 Task: Search one way flight ticket for 2 adults, 2 infants in seat and 1 infant on lap in first from Latrobe: Arnold Palmer Regional Airport to Evansville: Evansville Regional Airport on 5-3-2023. Choice of flights is American. Number of bags: 1 checked bag. Price is upto 45000. Outbound departure time preference is 14:30.
Action: Mouse moved to (412, 170)
Screenshot: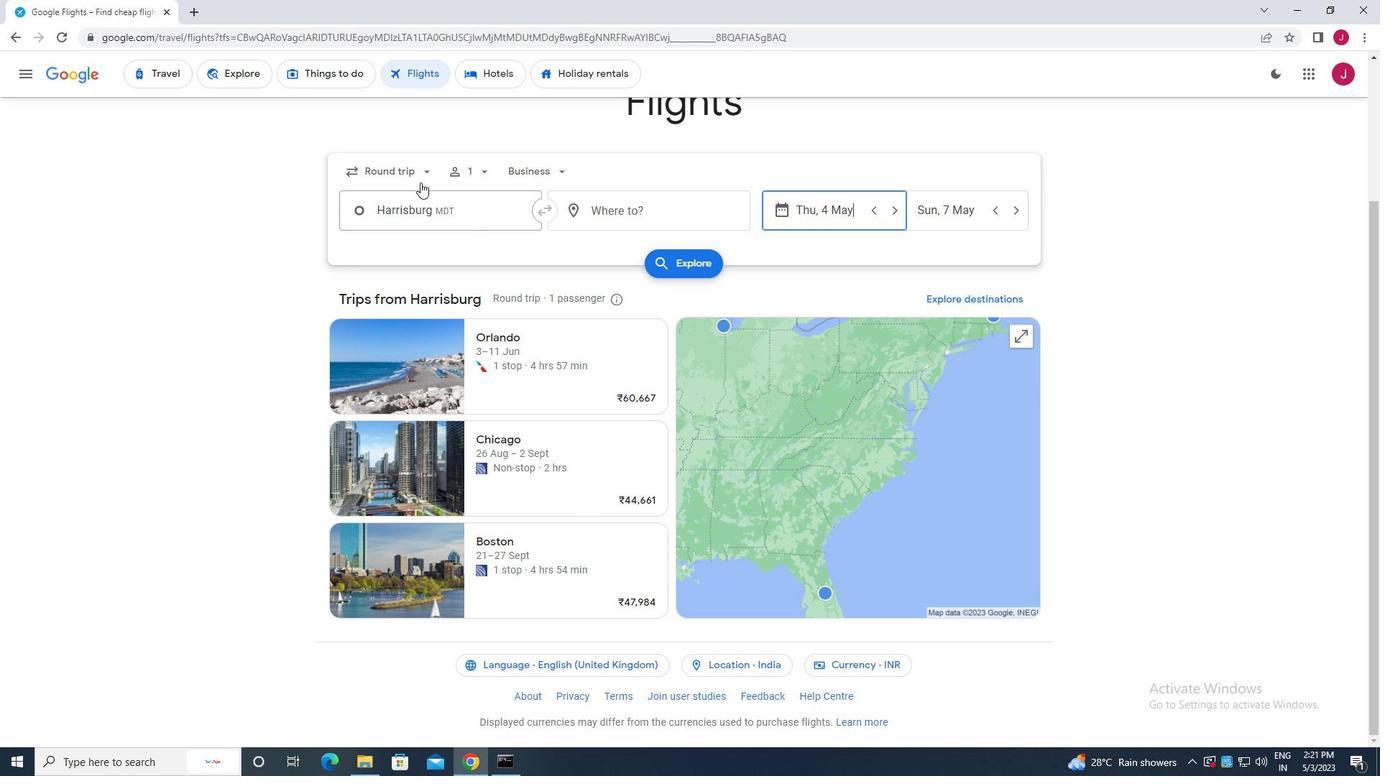 
Action: Mouse pressed left at (412, 170)
Screenshot: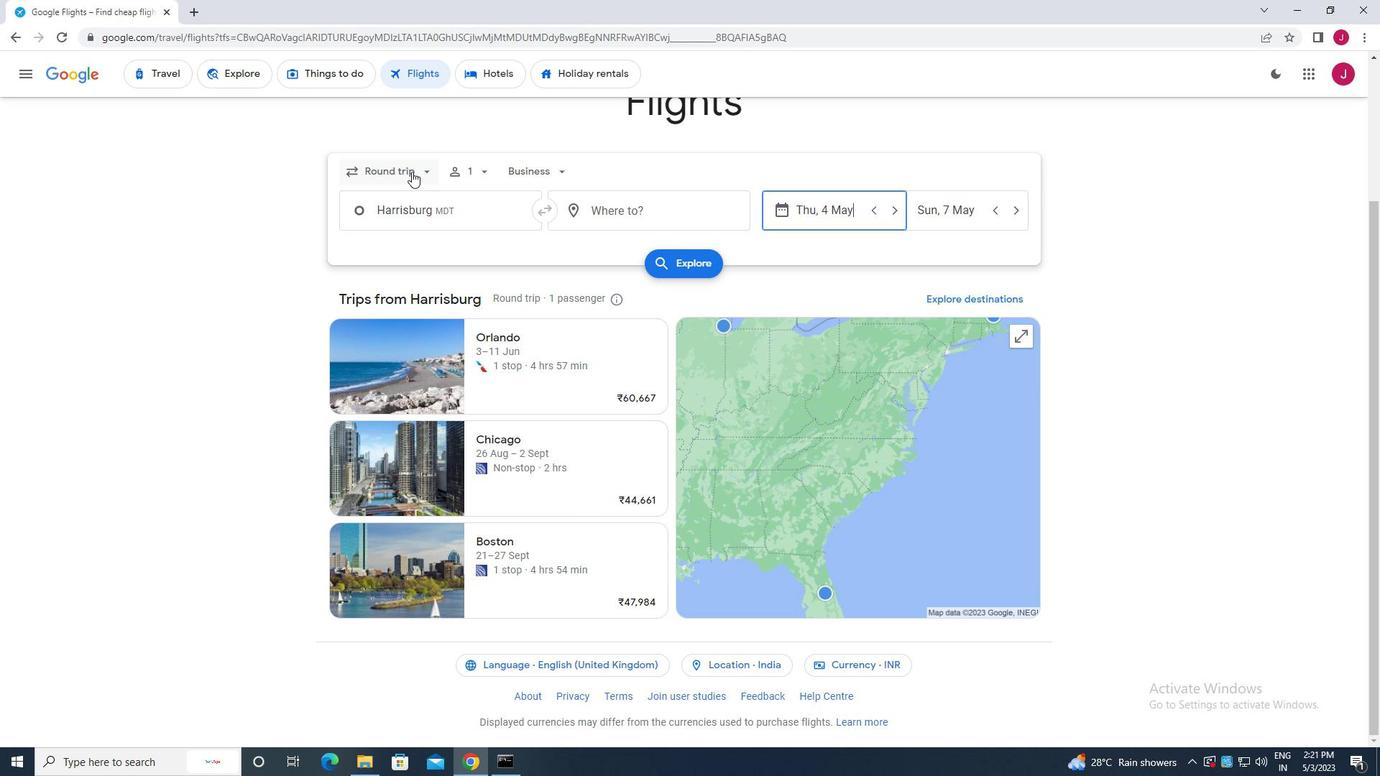 
Action: Mouse moved to (410, 235)
Screenshot: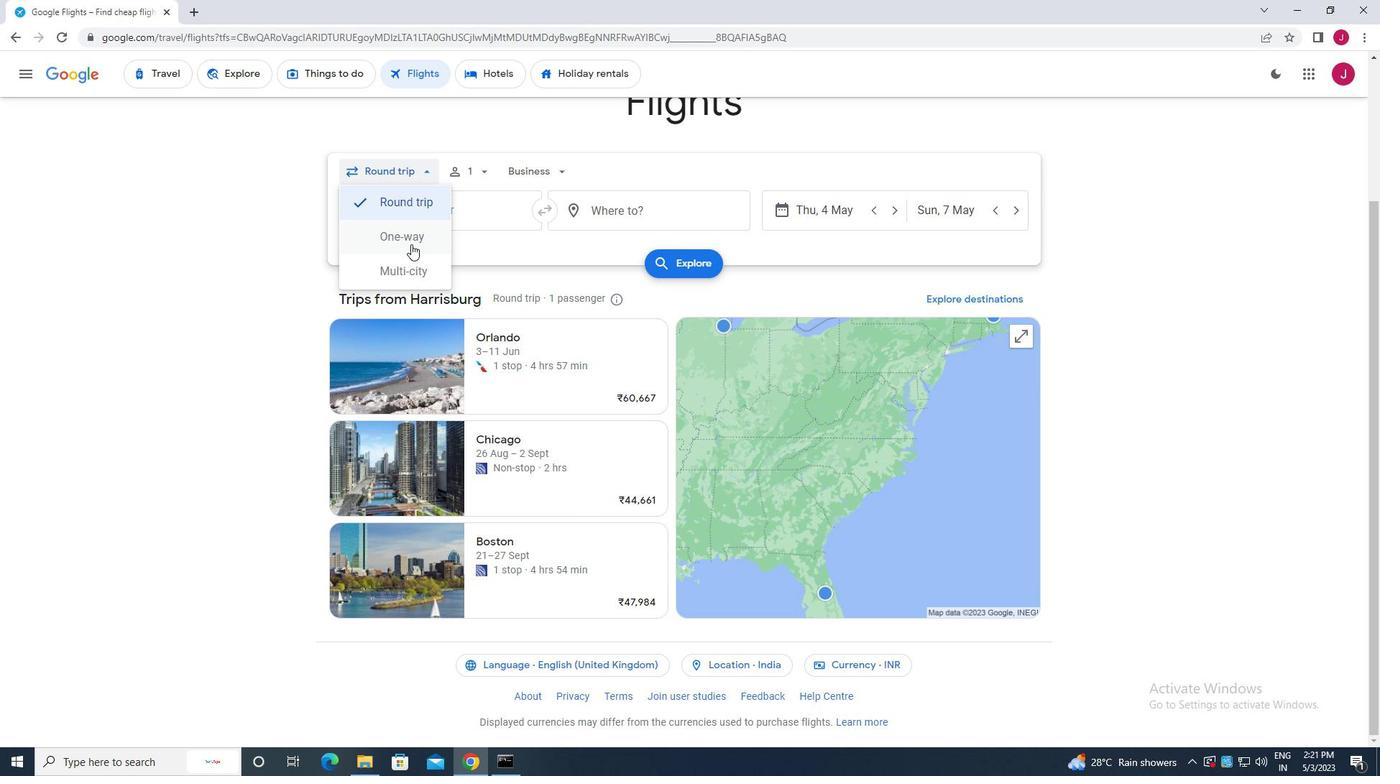 
Action: Mouse pressed left at (410, 235)
Screenshot: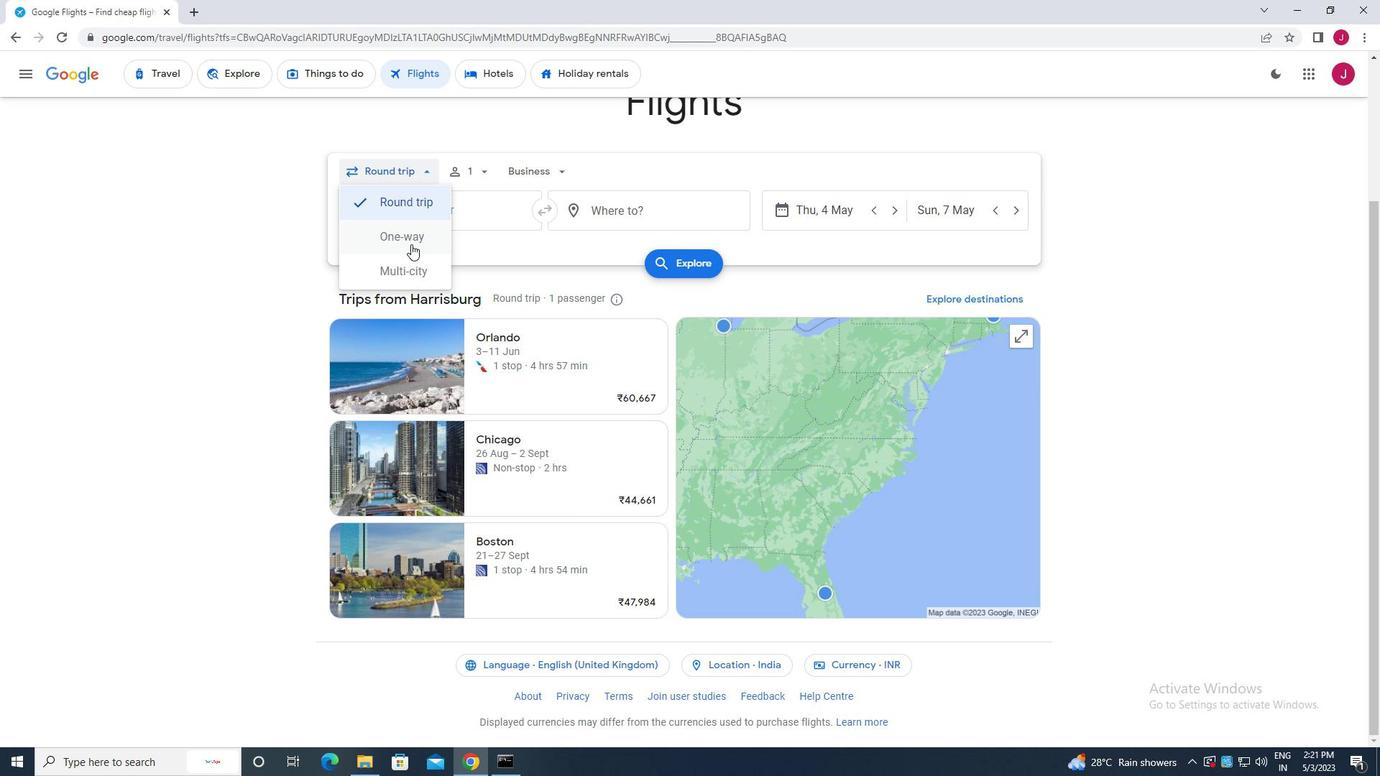 
Action: Mouse moved to (474, 171)
Screenshot: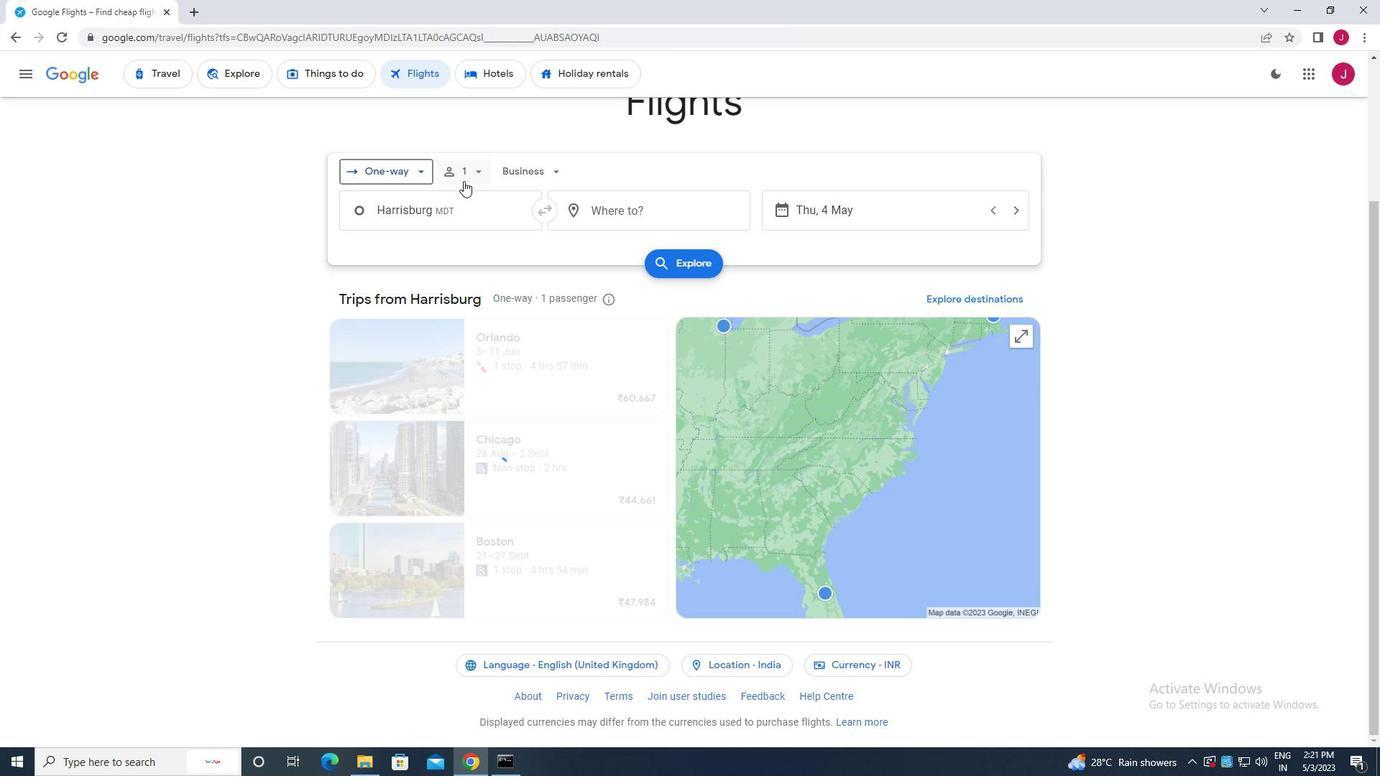
Action: Mouse pressed left at (474, 171)
Screenshot: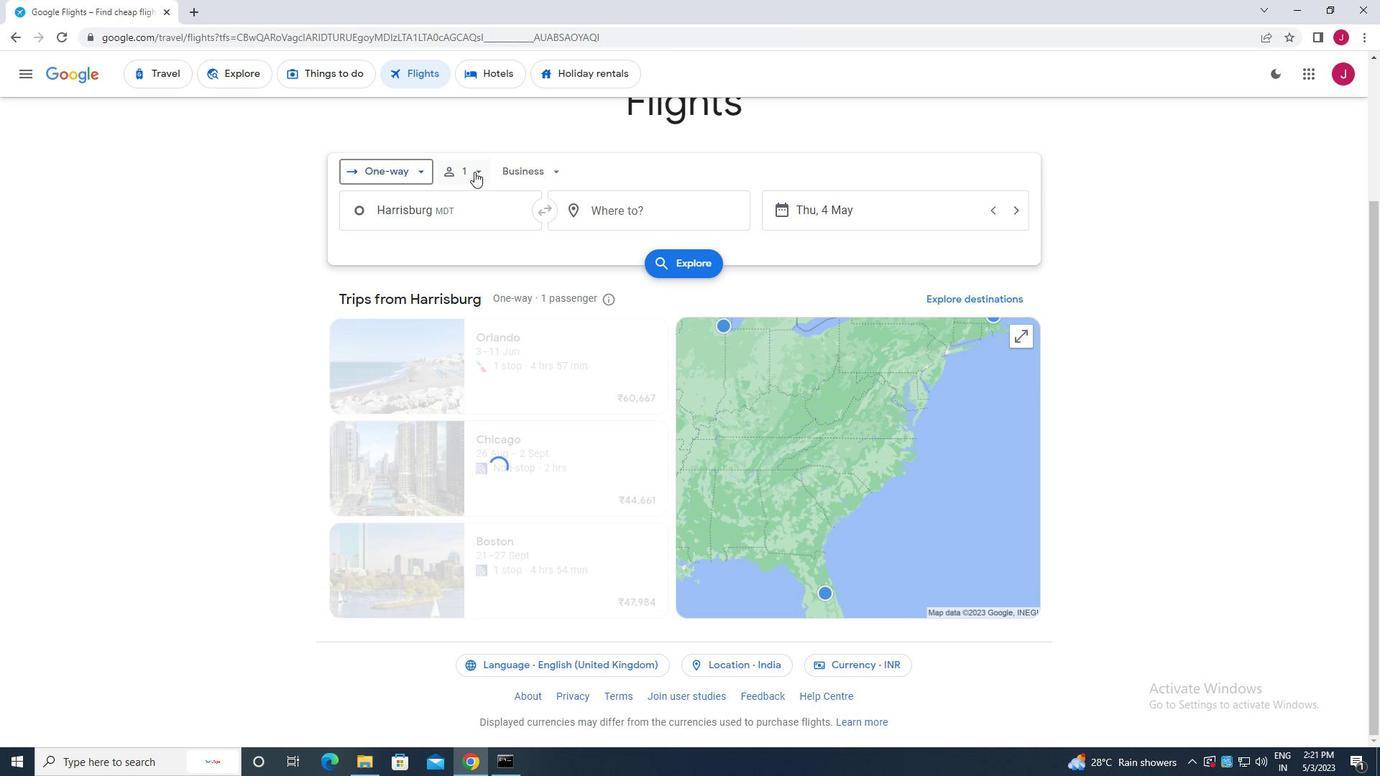 
Action: Mouse moved to (592, 205)
Screenshot: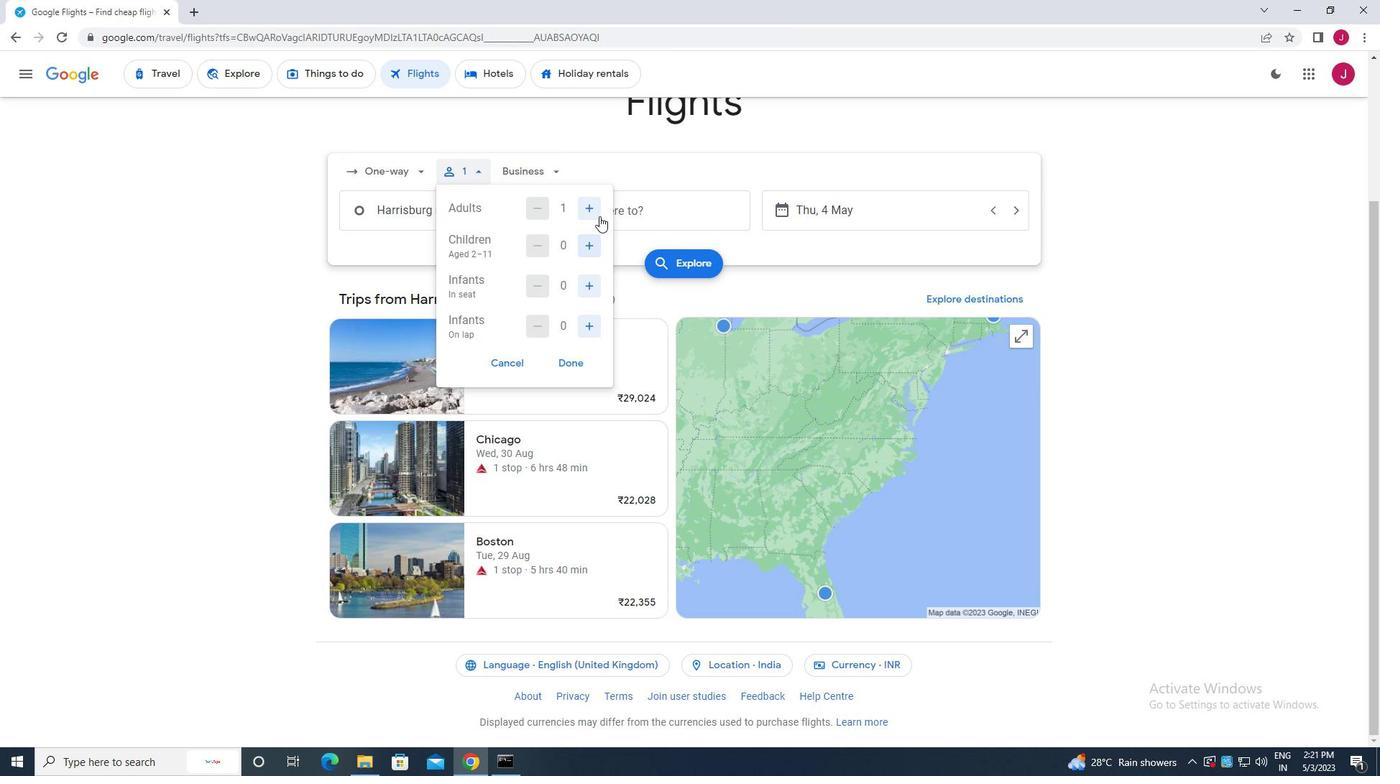 
Action: Mouse pressed left at (592, 205)
Screenshot: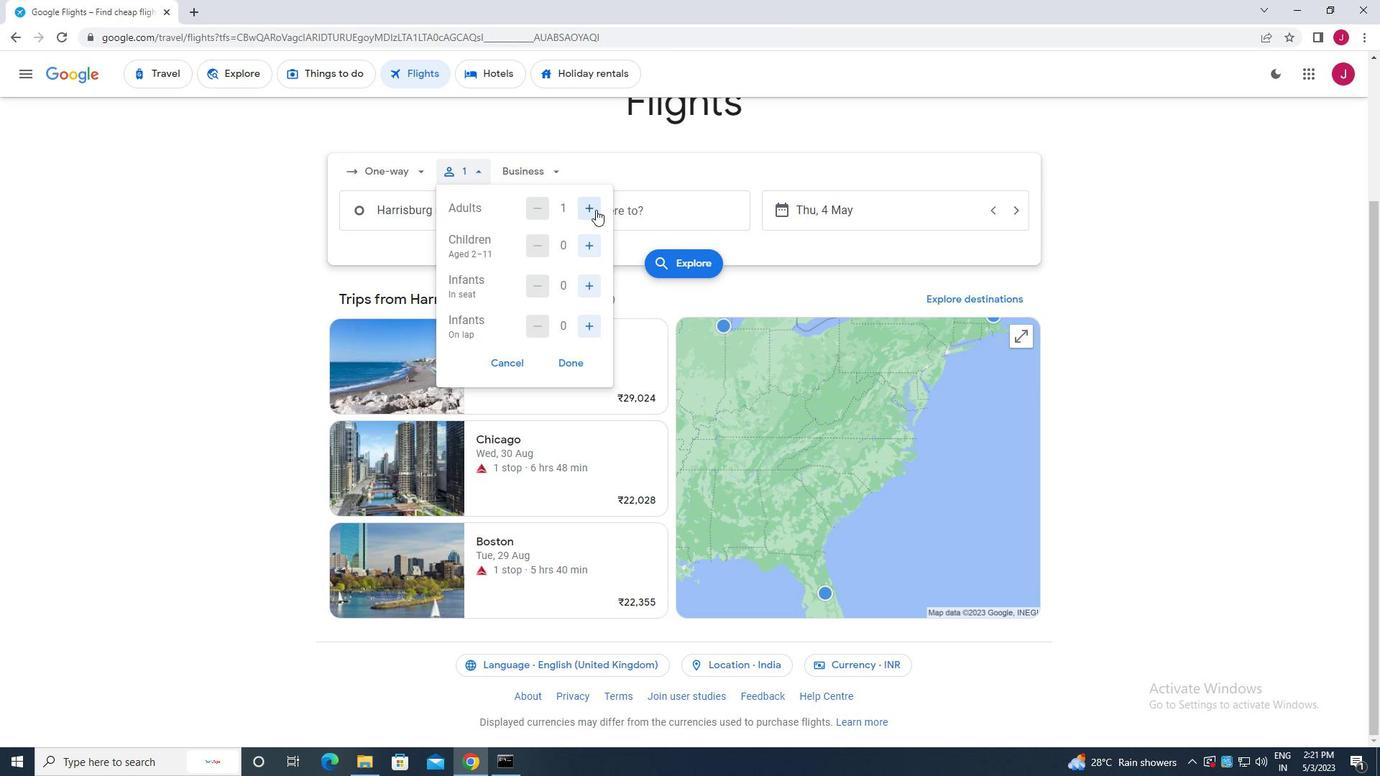 
Action: Mouse moved to (591, 287)
Screenshot: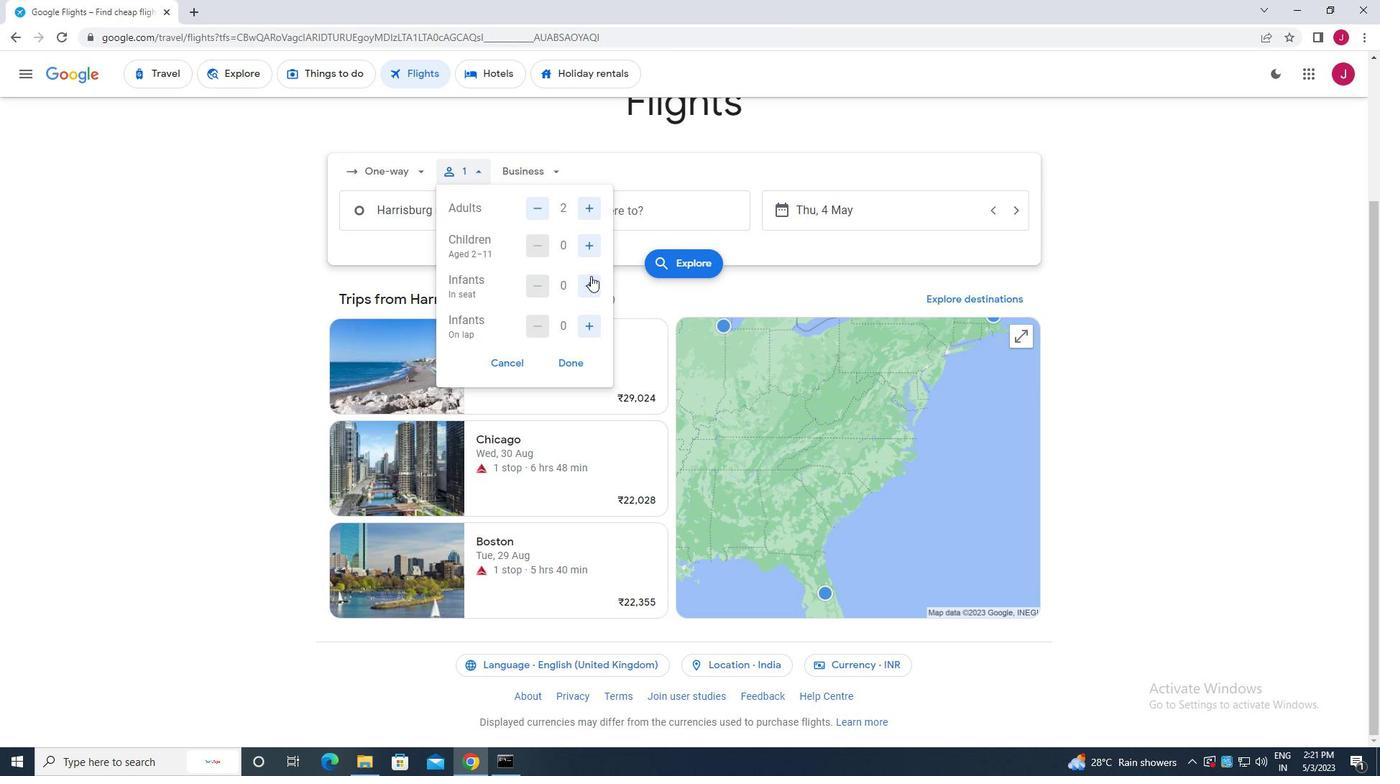 
Action: Mouse pressed left at (591, 287)
Screenshot: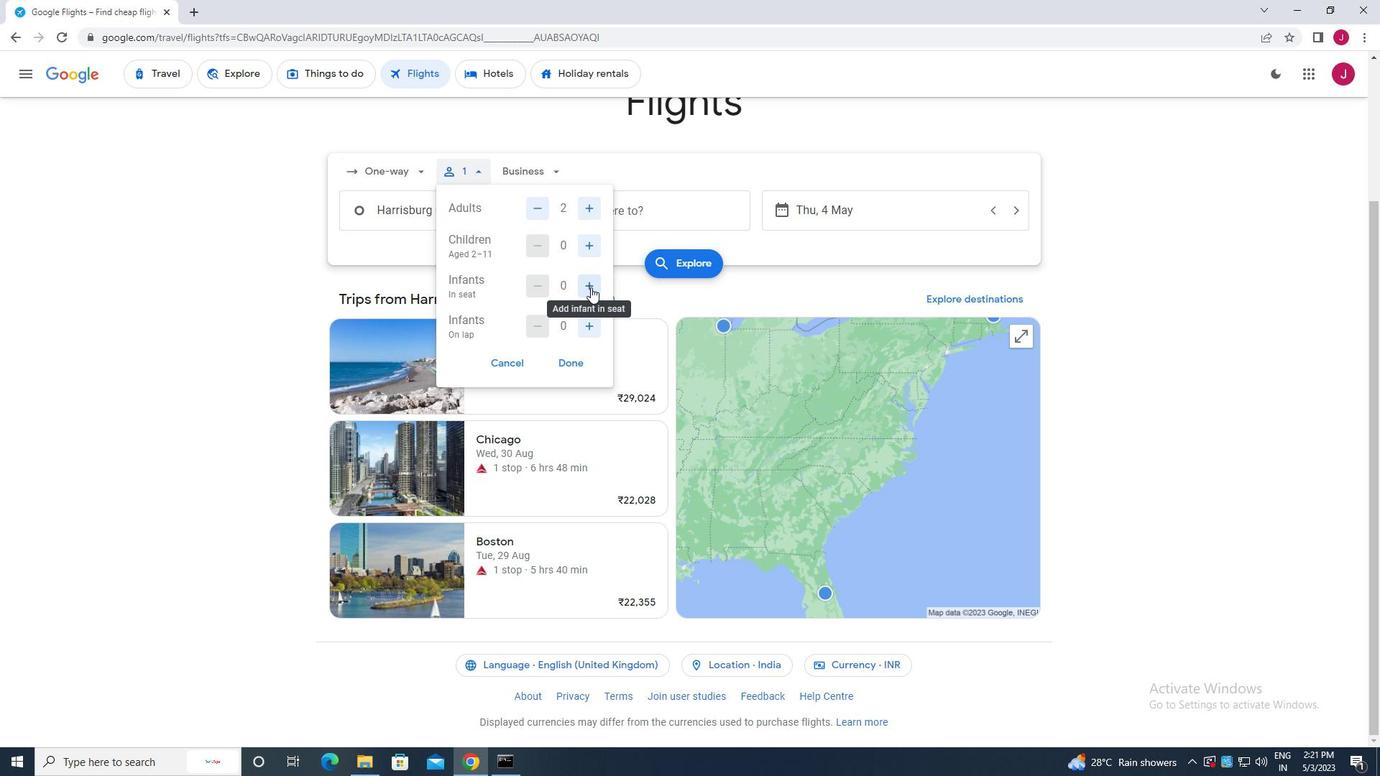 
Action: Mouse pressed left at (591, 287)
Screenshot: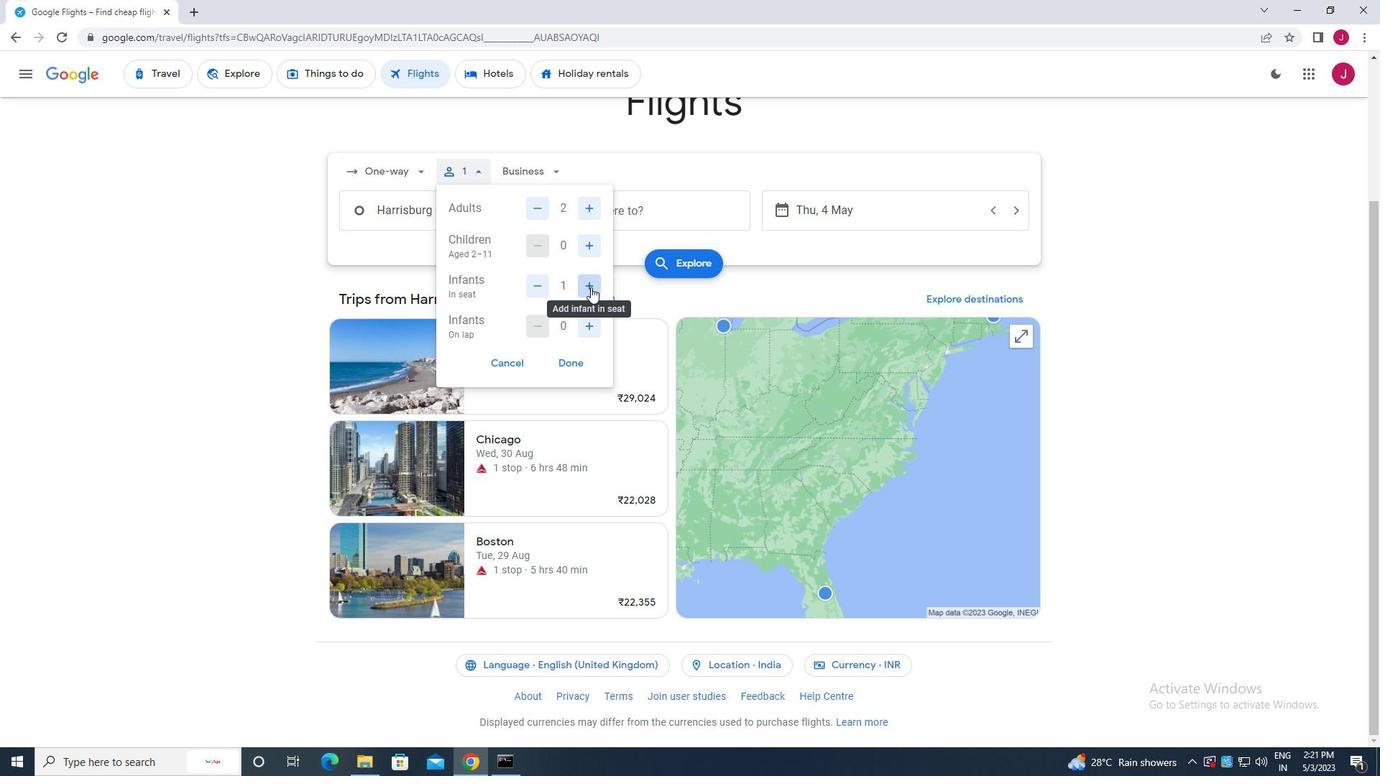 
Action: Mouse moved to (590, 326)
Screenshot: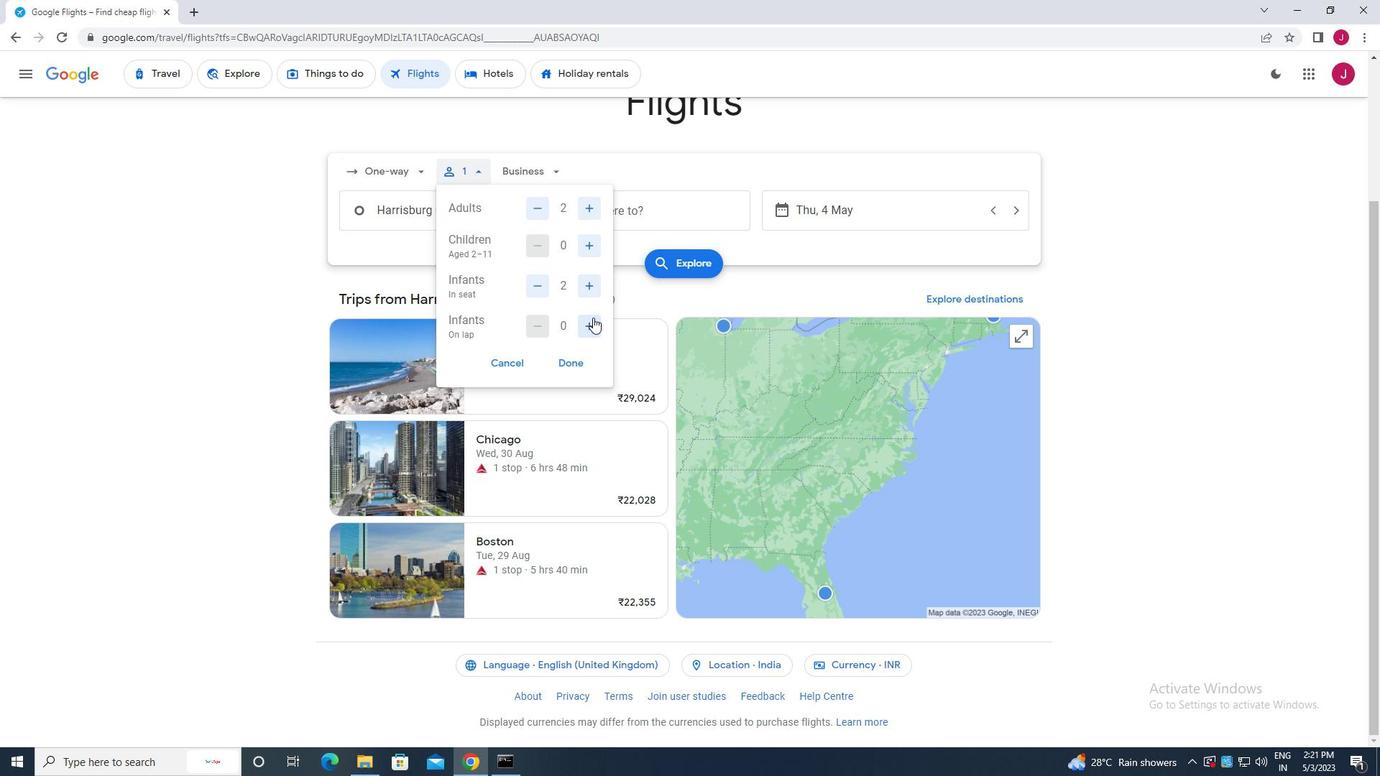 
Action: Mouse pressed left at (590, 326)
Screenshot: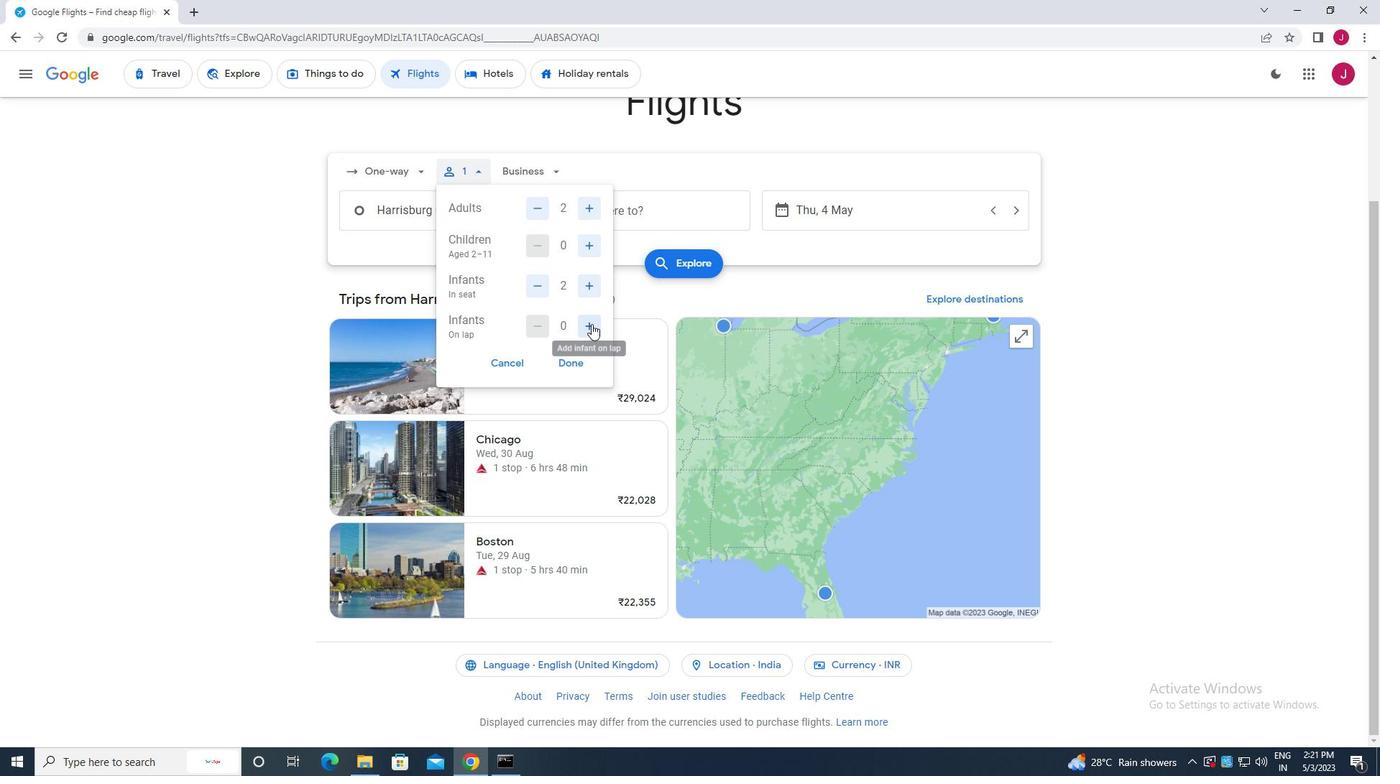
Action: Mouse moved to (571, 363)
Screenshot: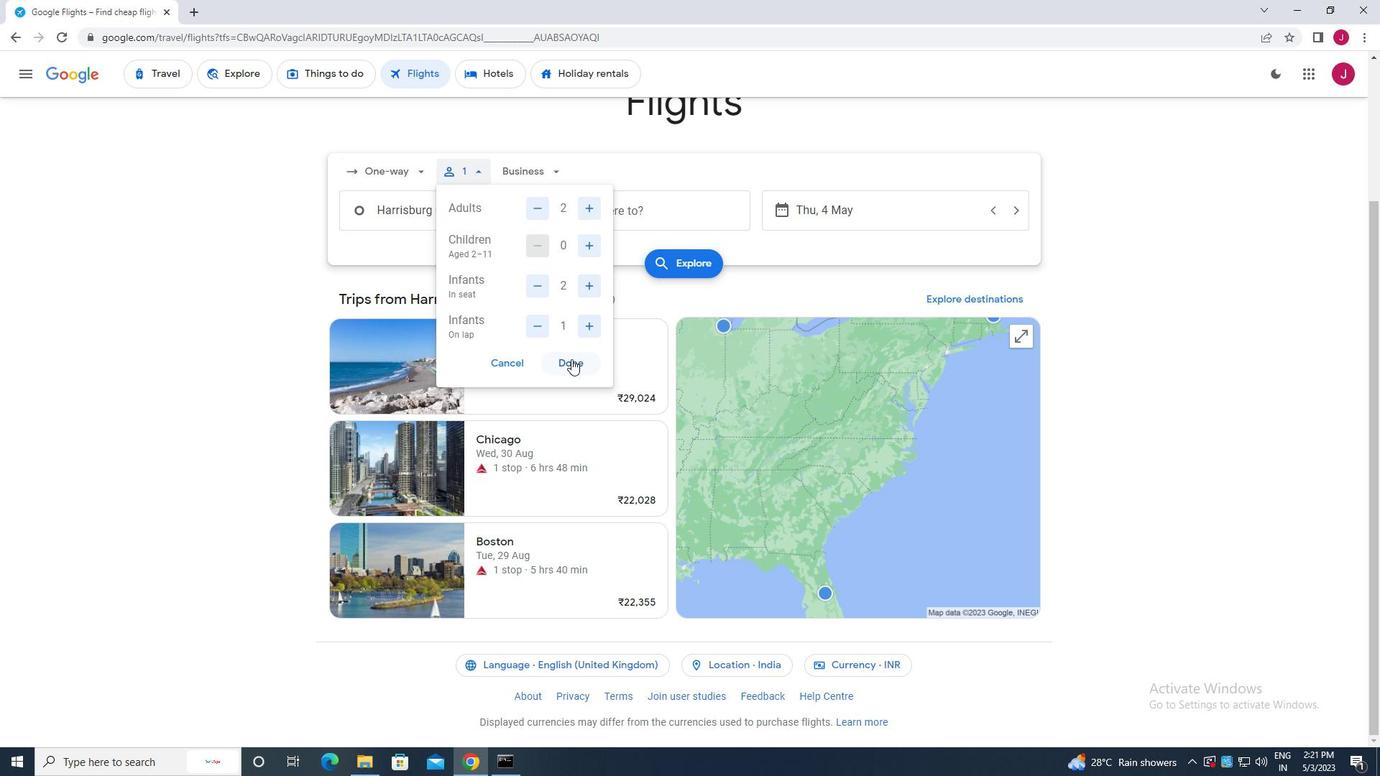 
Action: Mouse pressed left at (571, 363)
Screenshot: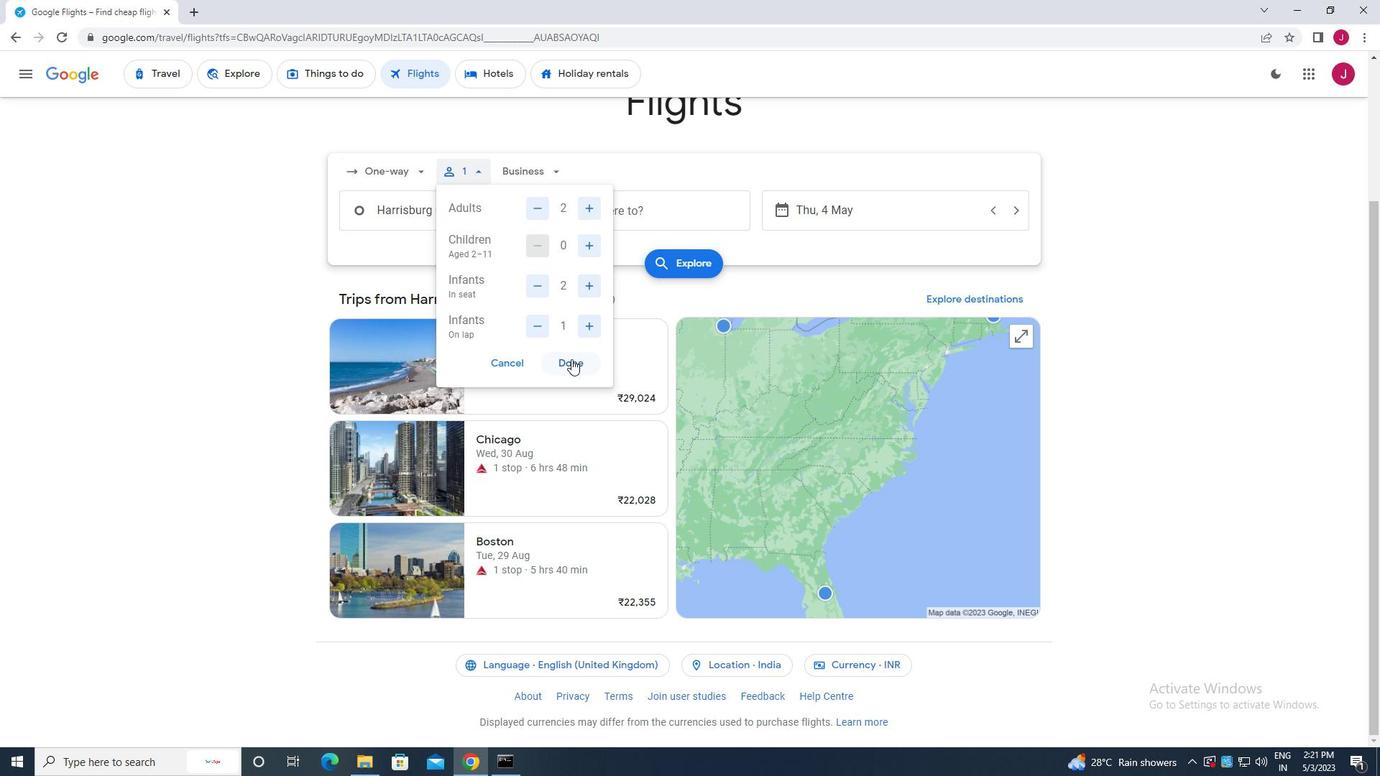
Action: Mouse moved to (550, 172)
Screenshot: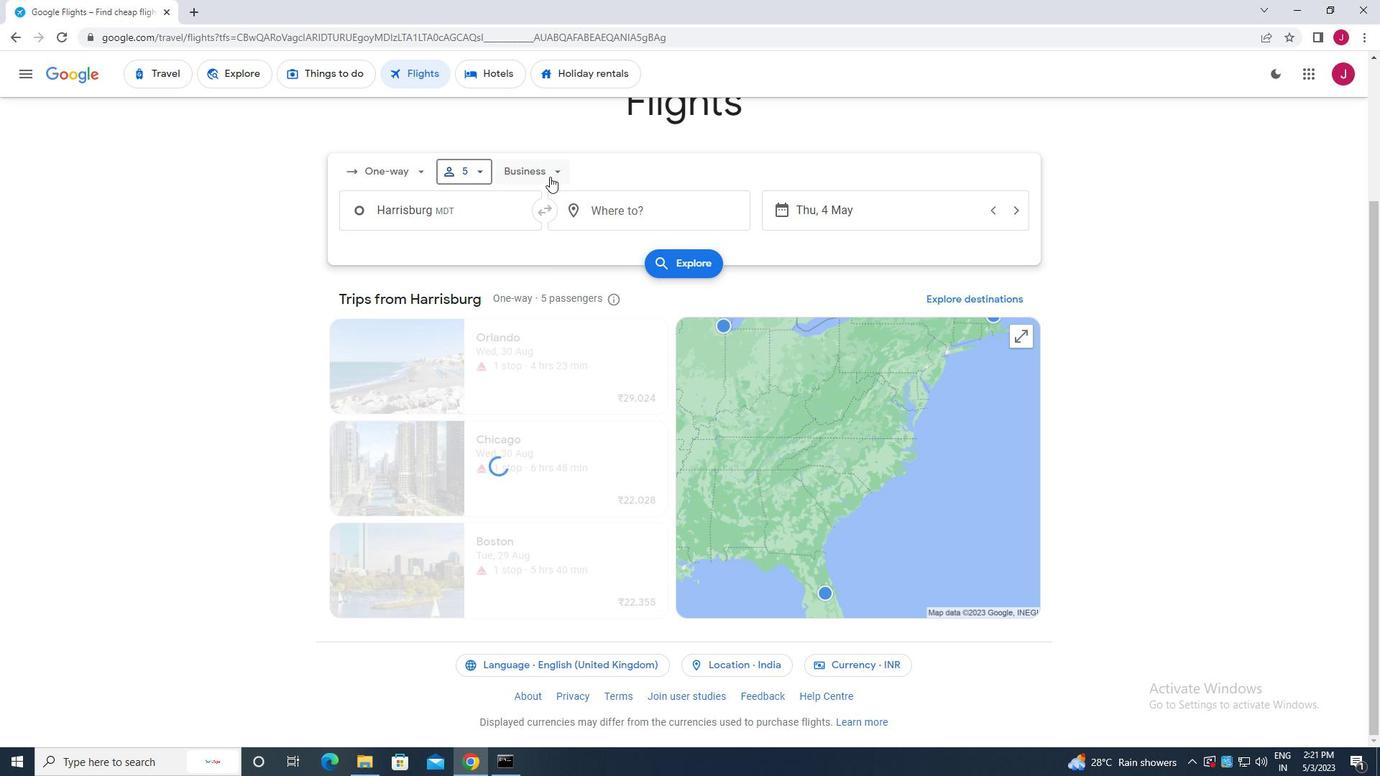 
Action: Mouse pressed left at (550, 172)
Screenshot: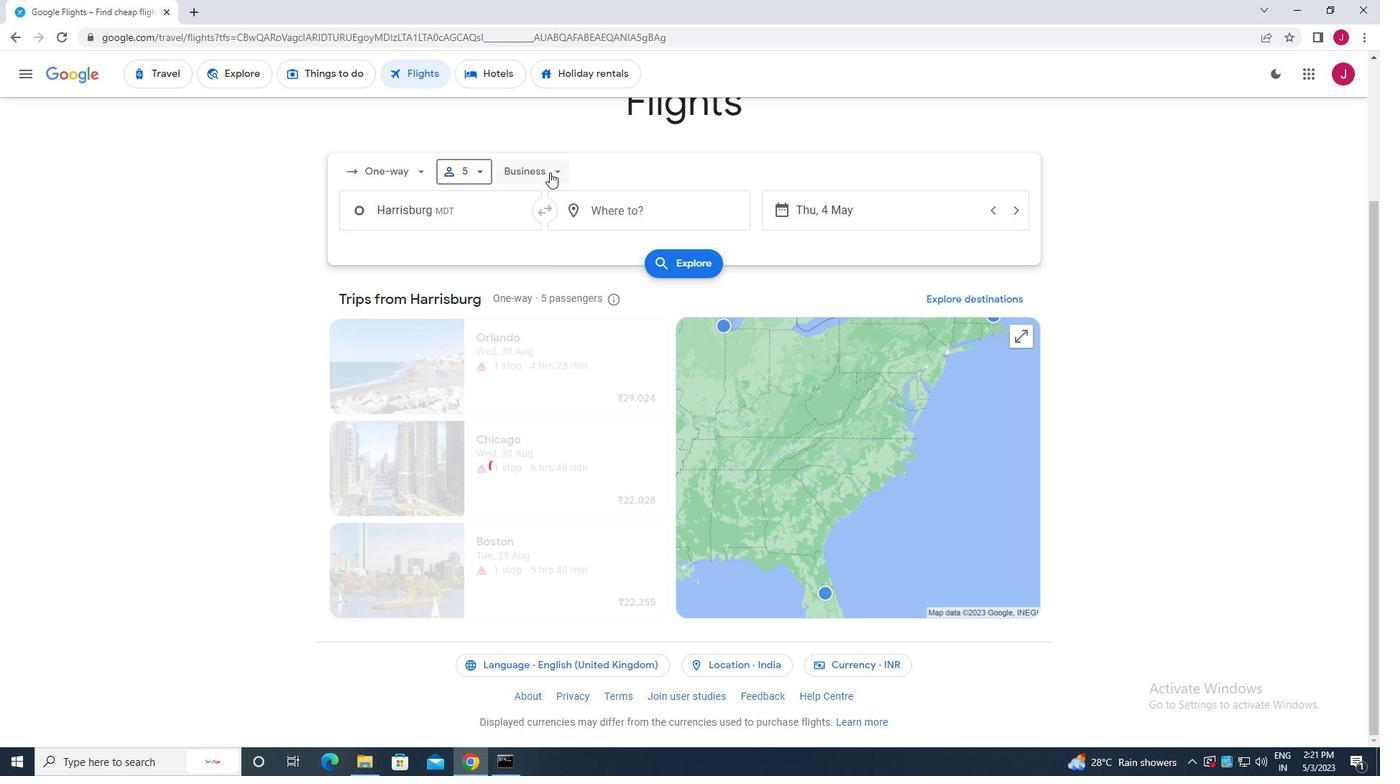 
Action: Mouse moved to (557, 303)
Screenshot: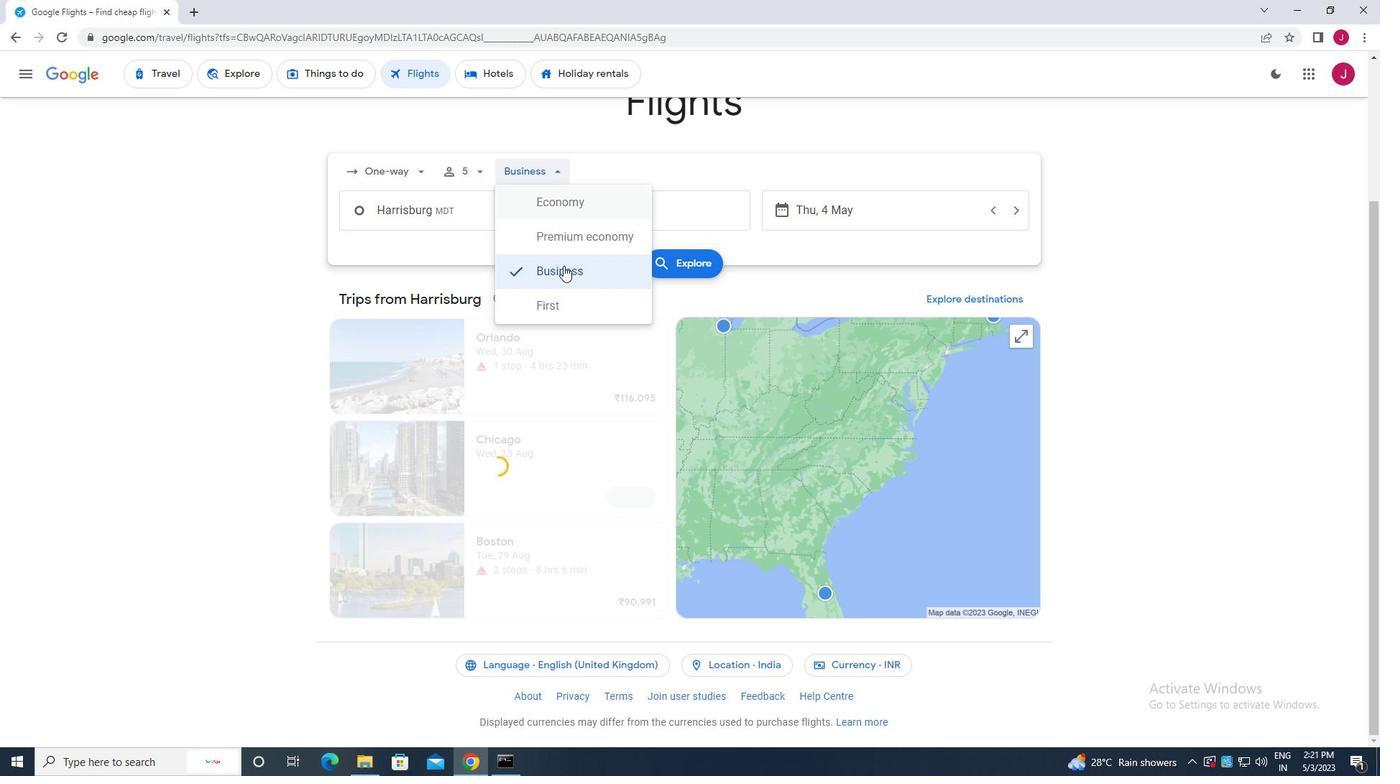 
Action: Mouse pressed left at (557, 303)
Screenshot: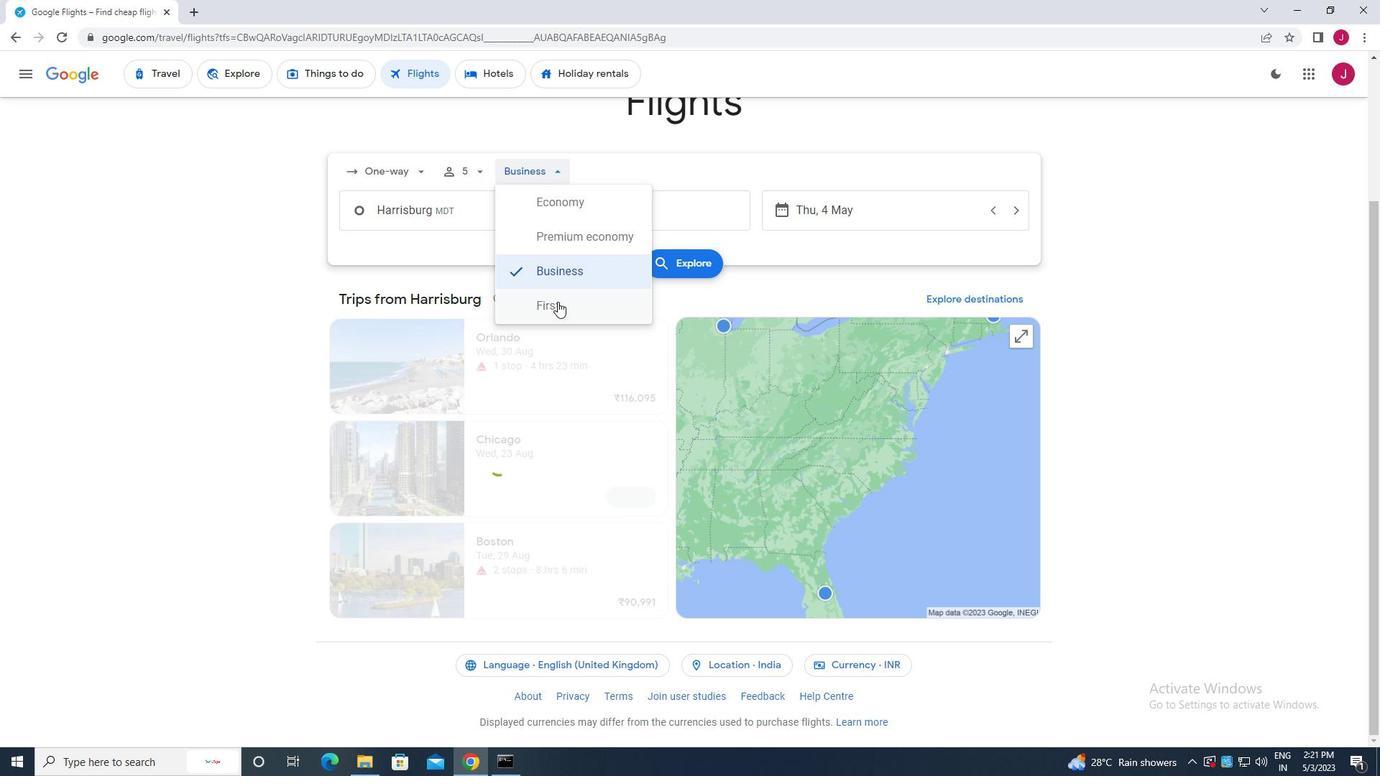 
Action: Mouse moved to (461, 209)
Screenshot: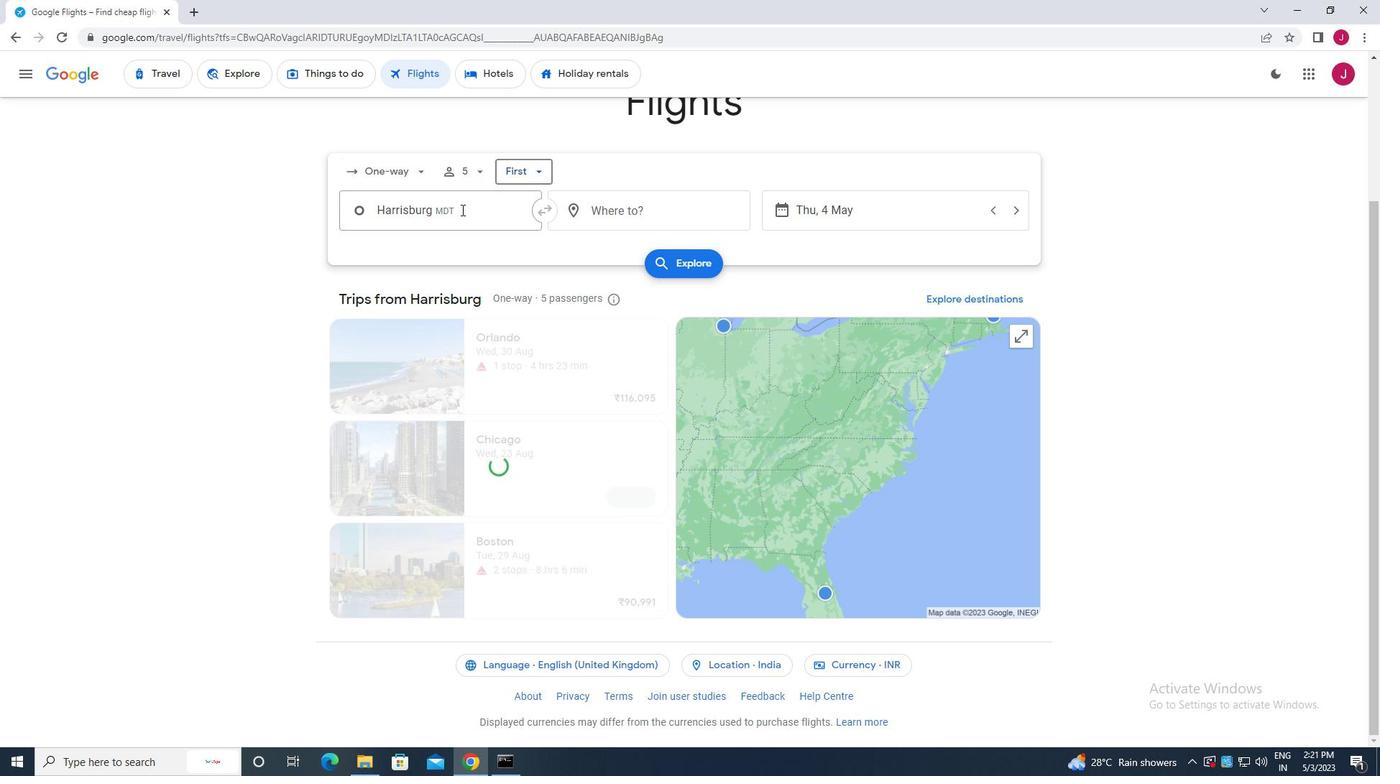 
Action: Mouse pressed left at (461, 209)
Screenshot: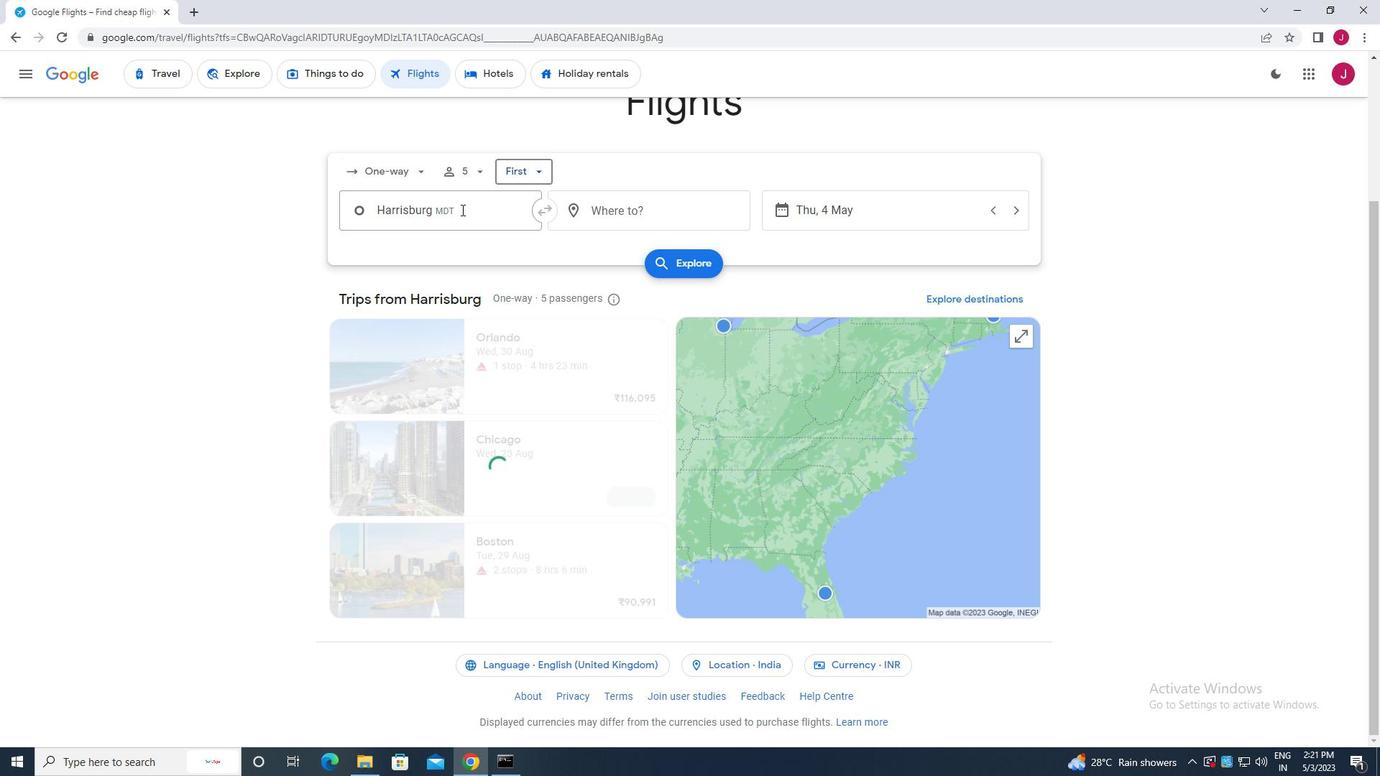 
Action: Key pressed latrobe
Screenshot: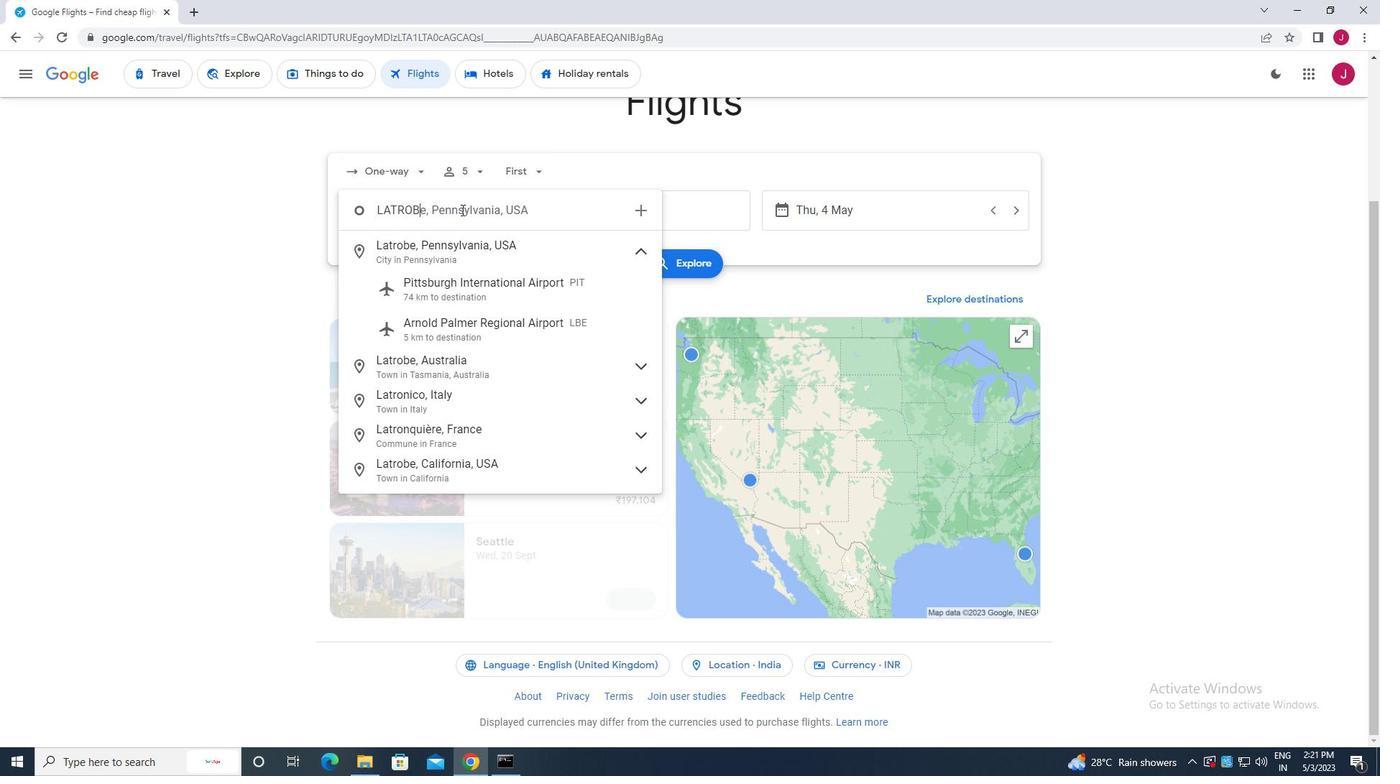 
Action: Mouse moved to (509, 323)
Screenshot: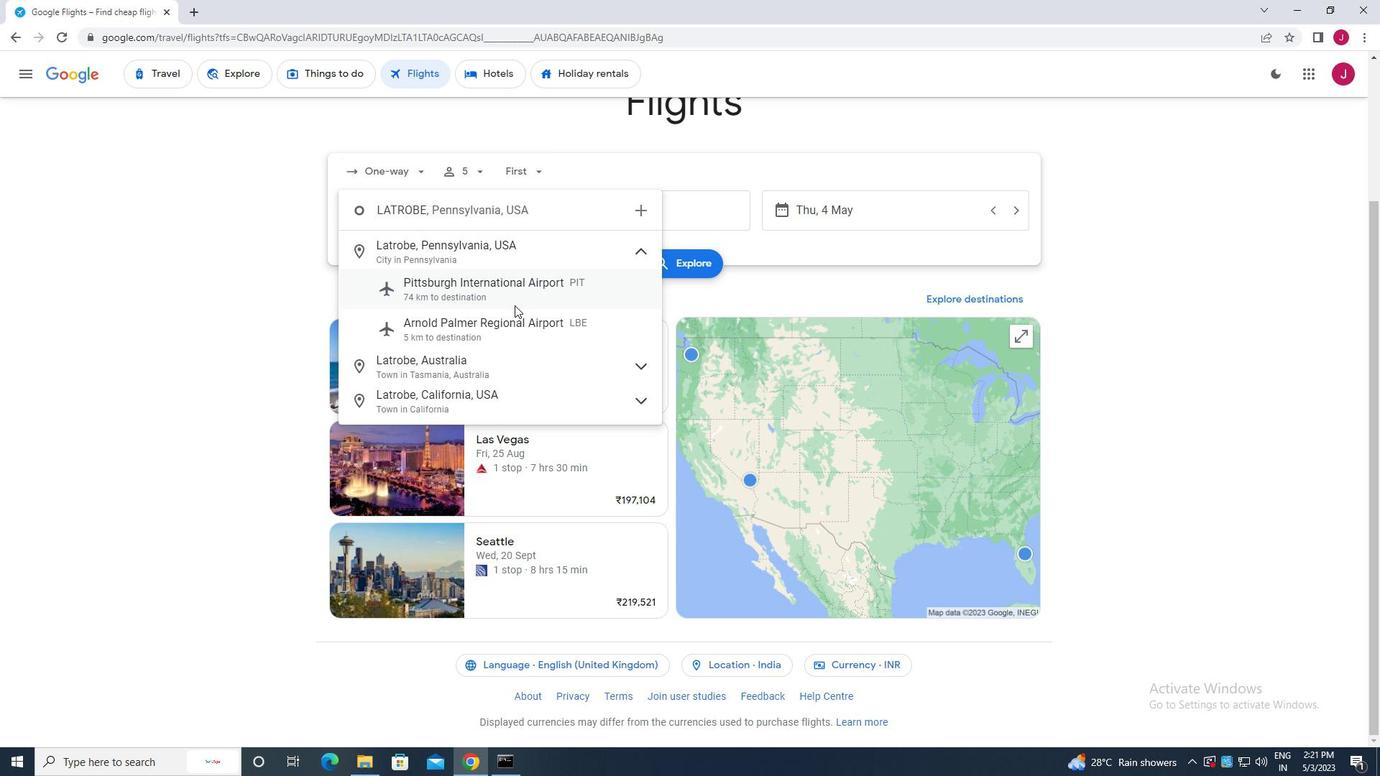 
Action: Mouse pressed left at (509, 323)
Screenshot: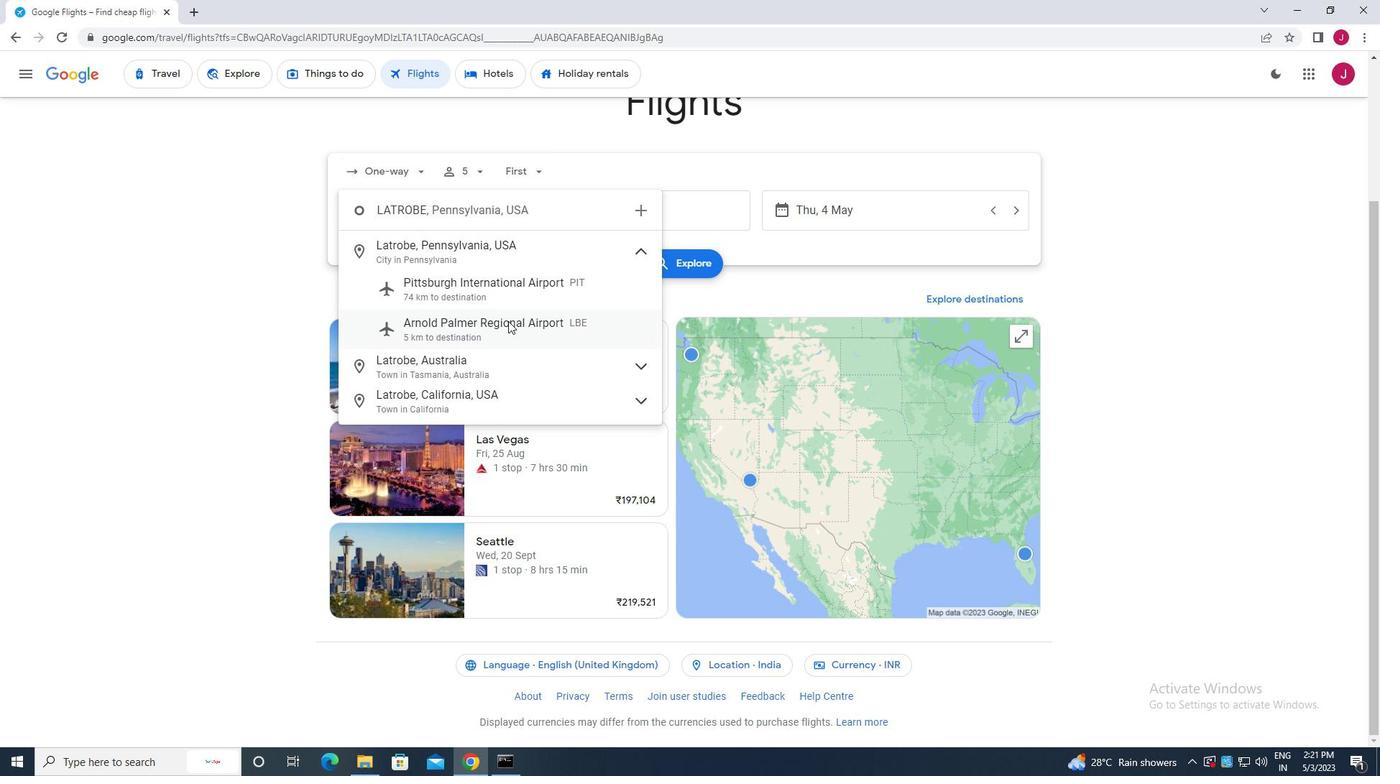 
Action: Mouse moved to (634, 215)
Screenshot: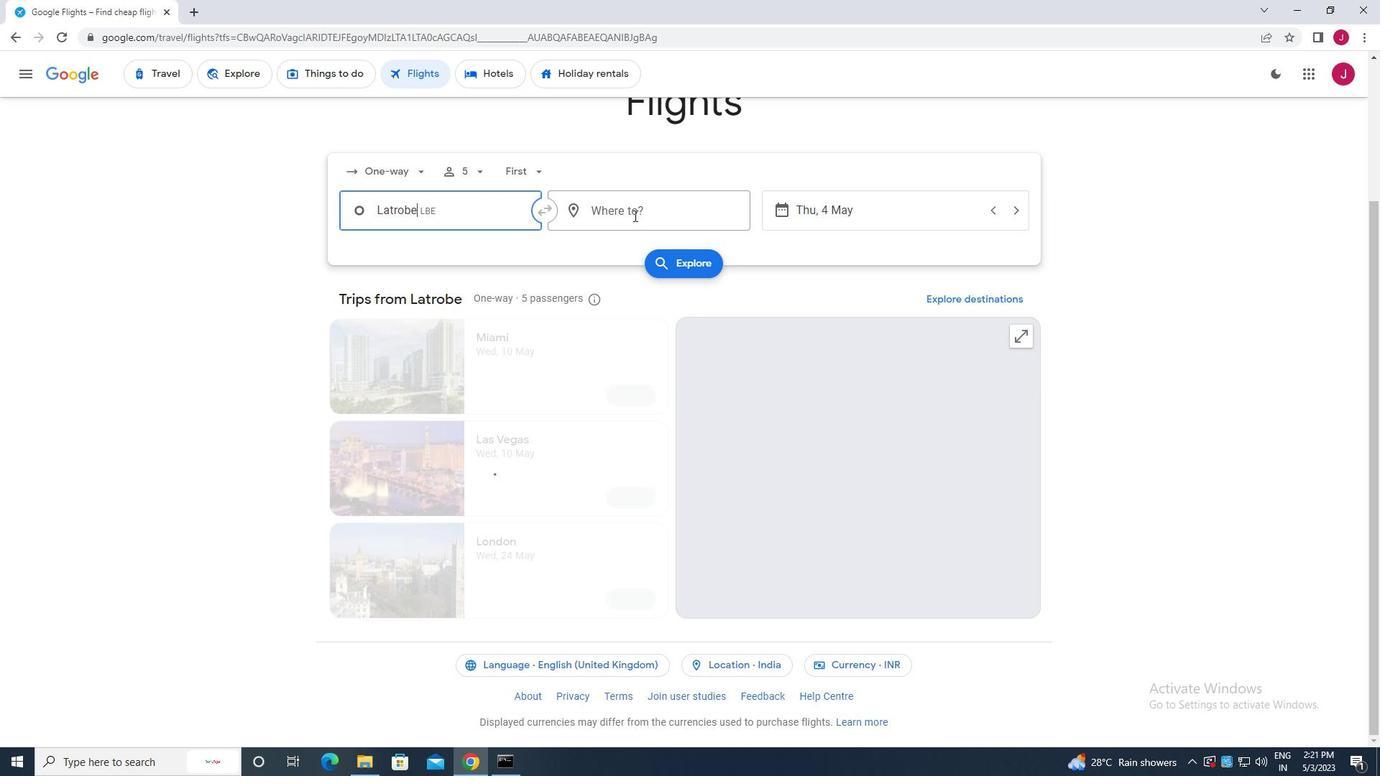 
Action: Mouse pressed left at (634, 215)
Screenshot: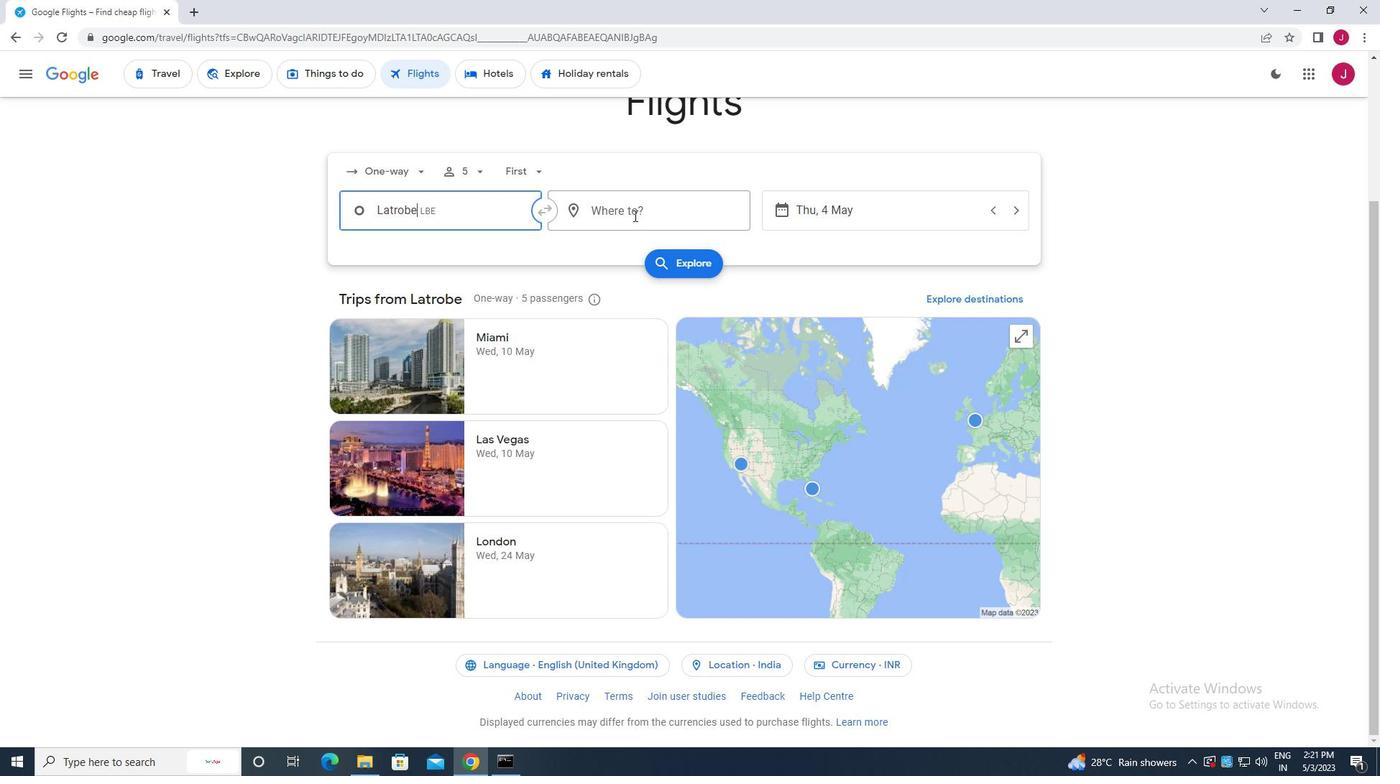 
Action: Key pressed evans
Screenshot: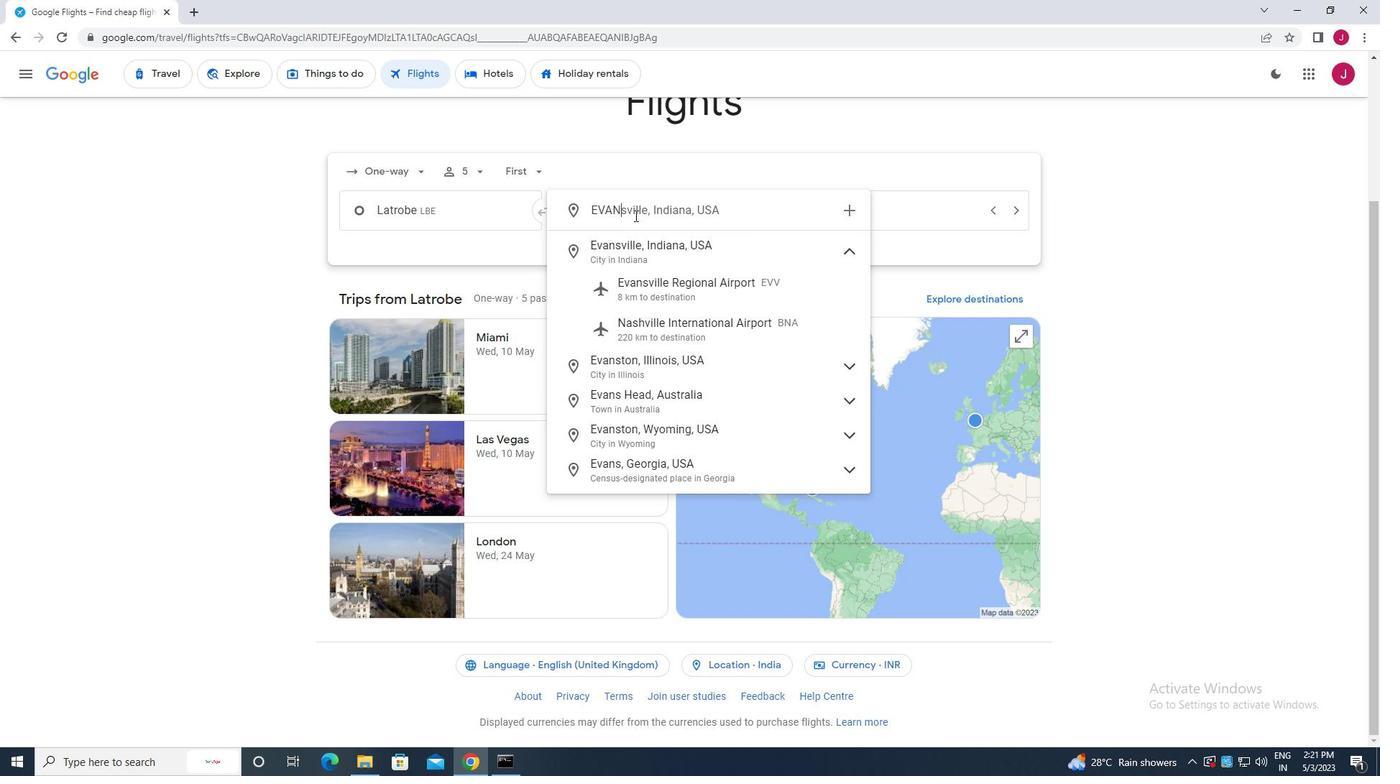 
Action: Mouse moved to (665, 289)
Screenshot: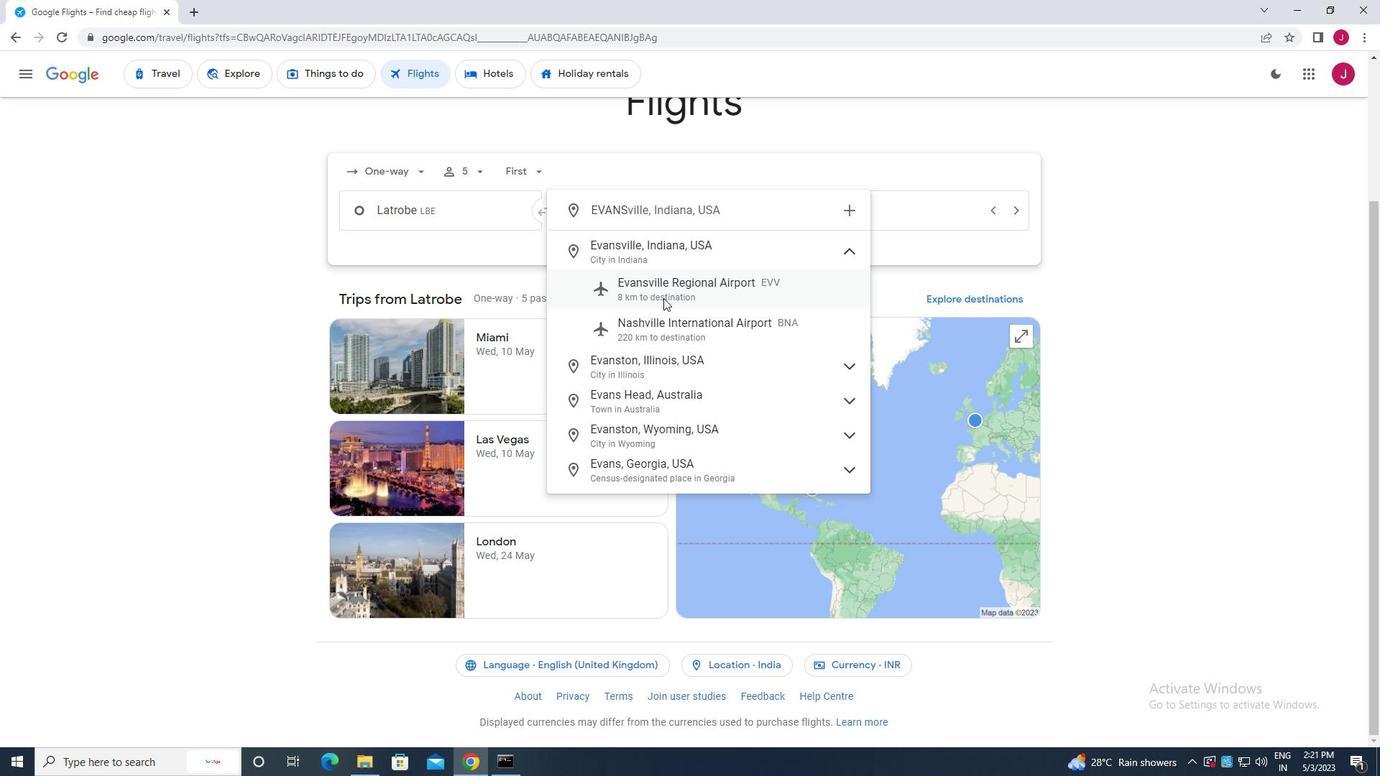 
Action: Mouse pressed left at (665, 289)
Screenshot: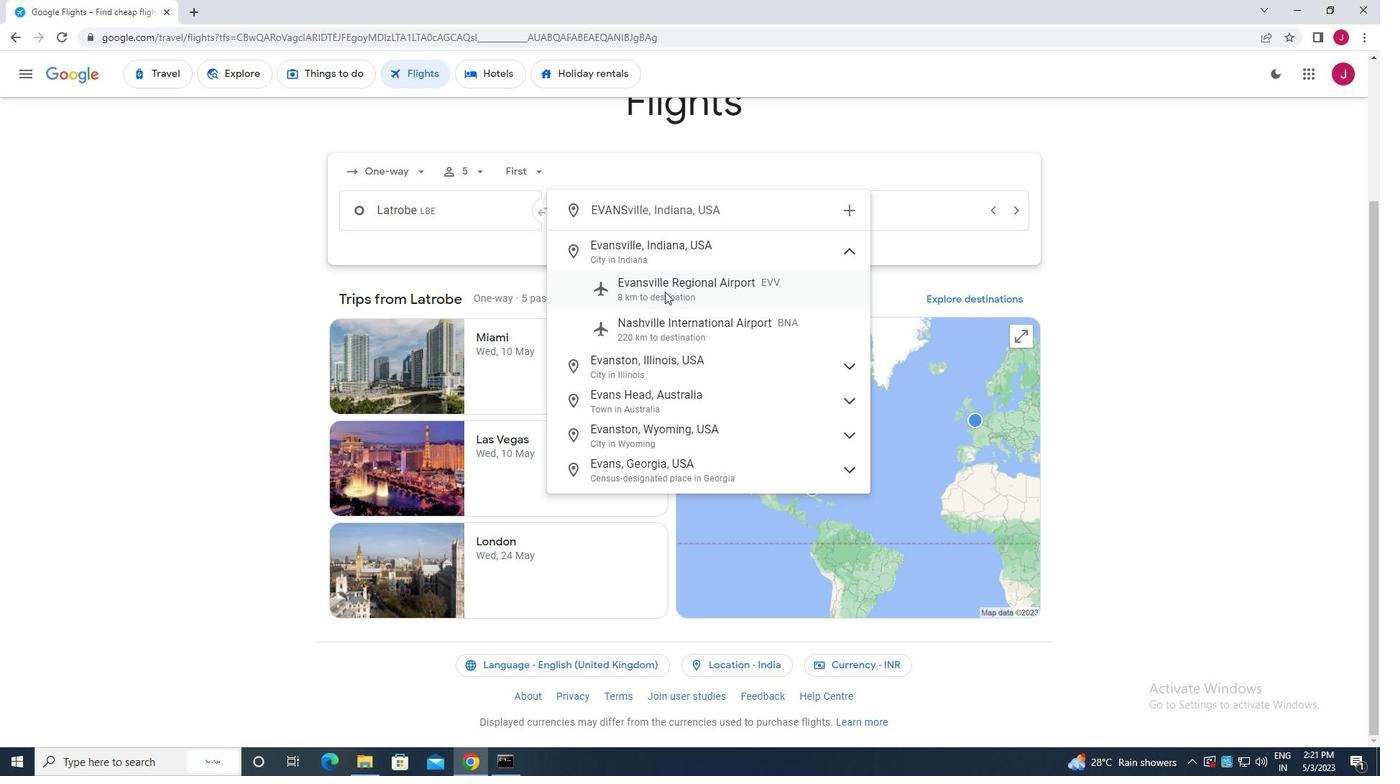 
Action: Mouse moved to (835, 212)
Screenshot: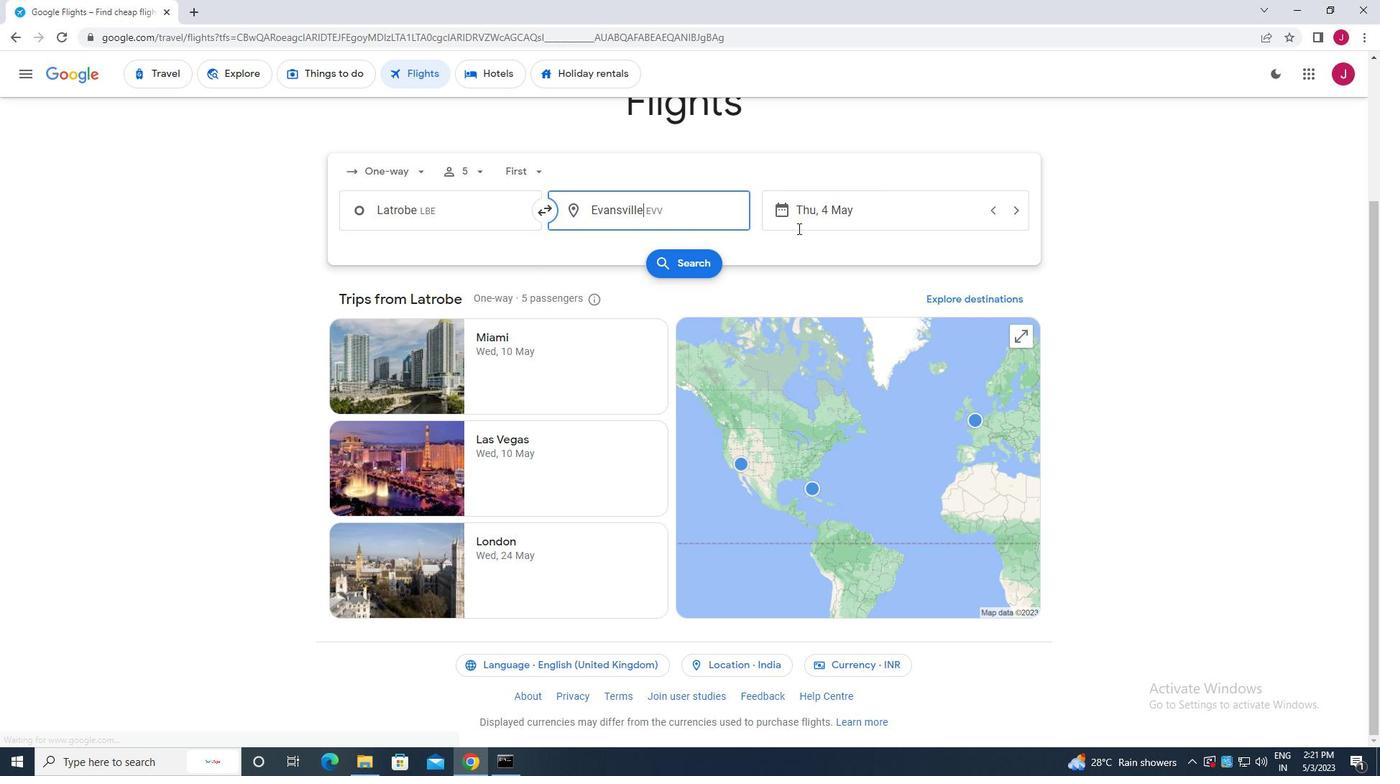 
Action: Mouse pressed left at (835, 212)
Screenshot: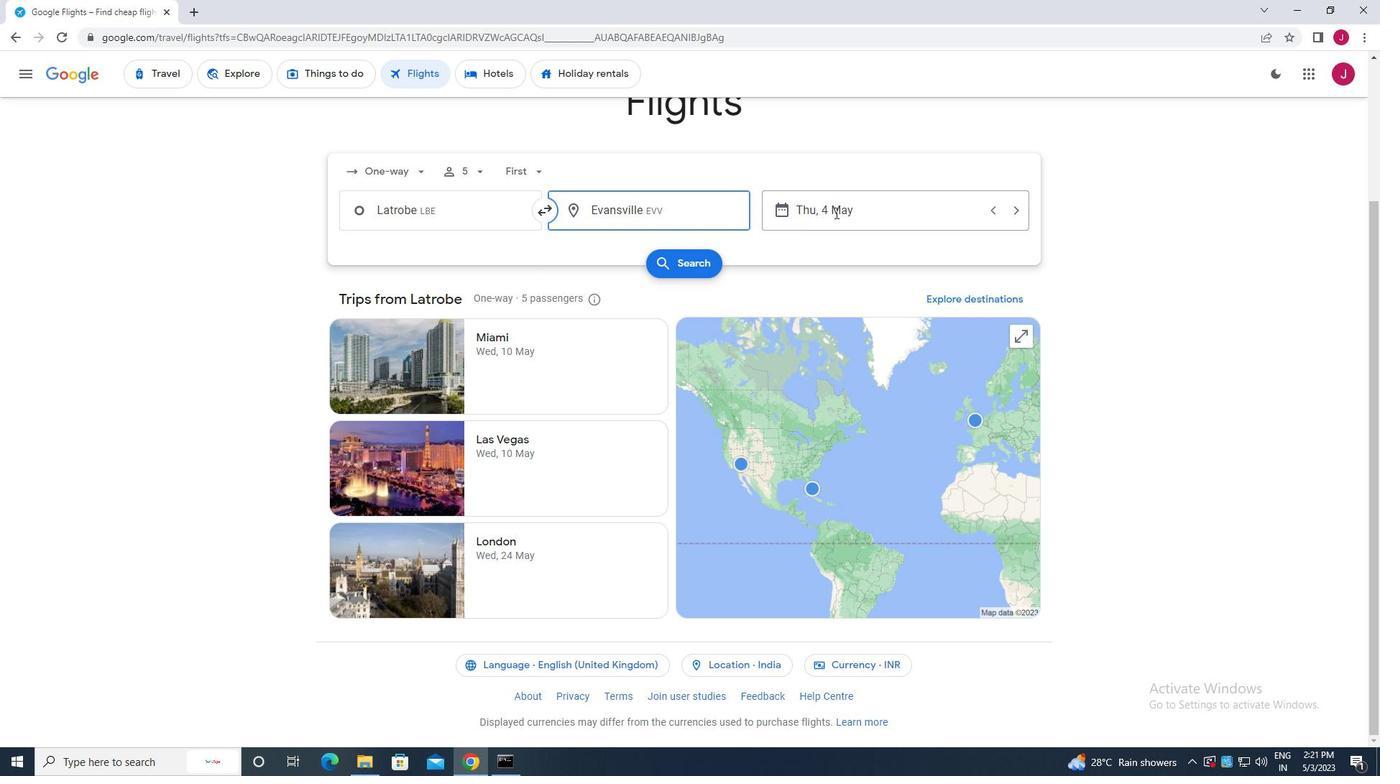 
Action: Mouse moved to (614, 320)
Screenshot: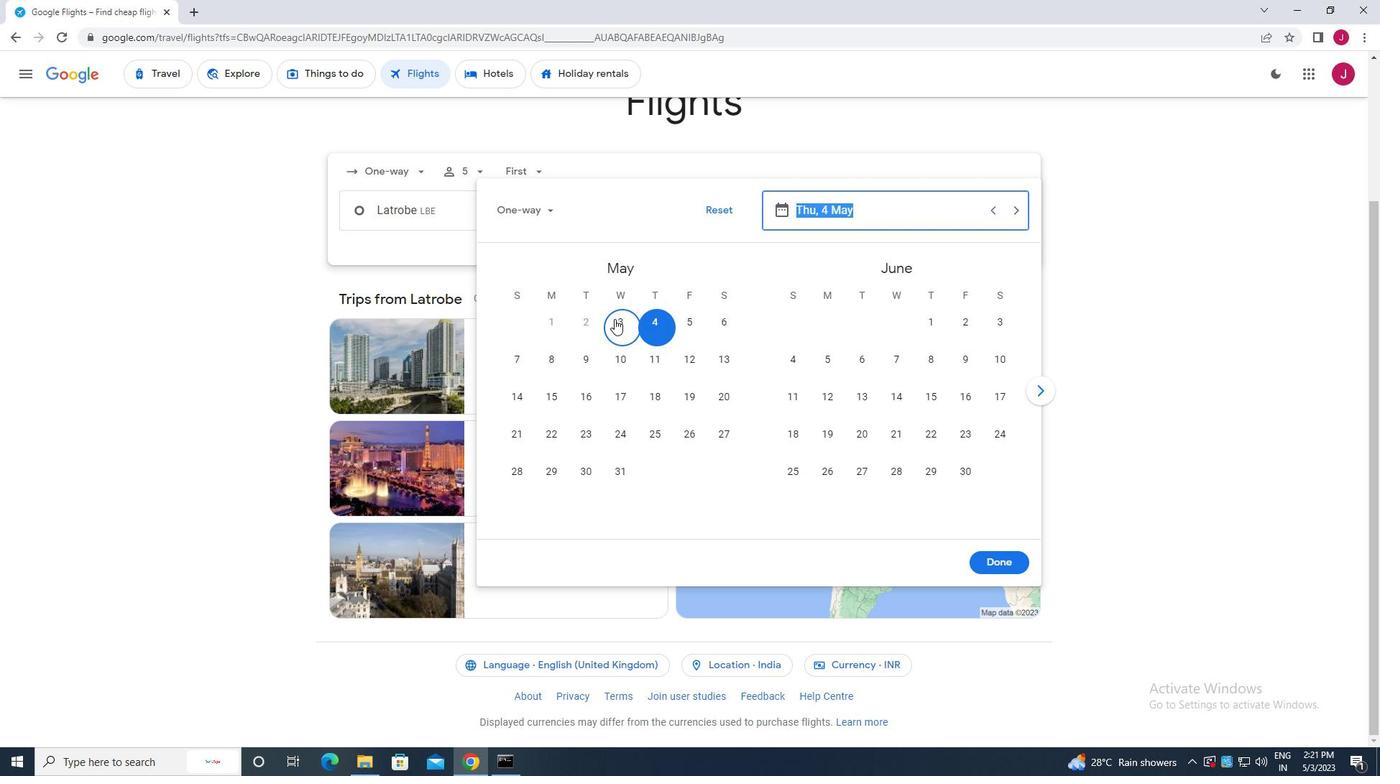 
Action: Mouse pressed left at (614, 320)
Screenshot: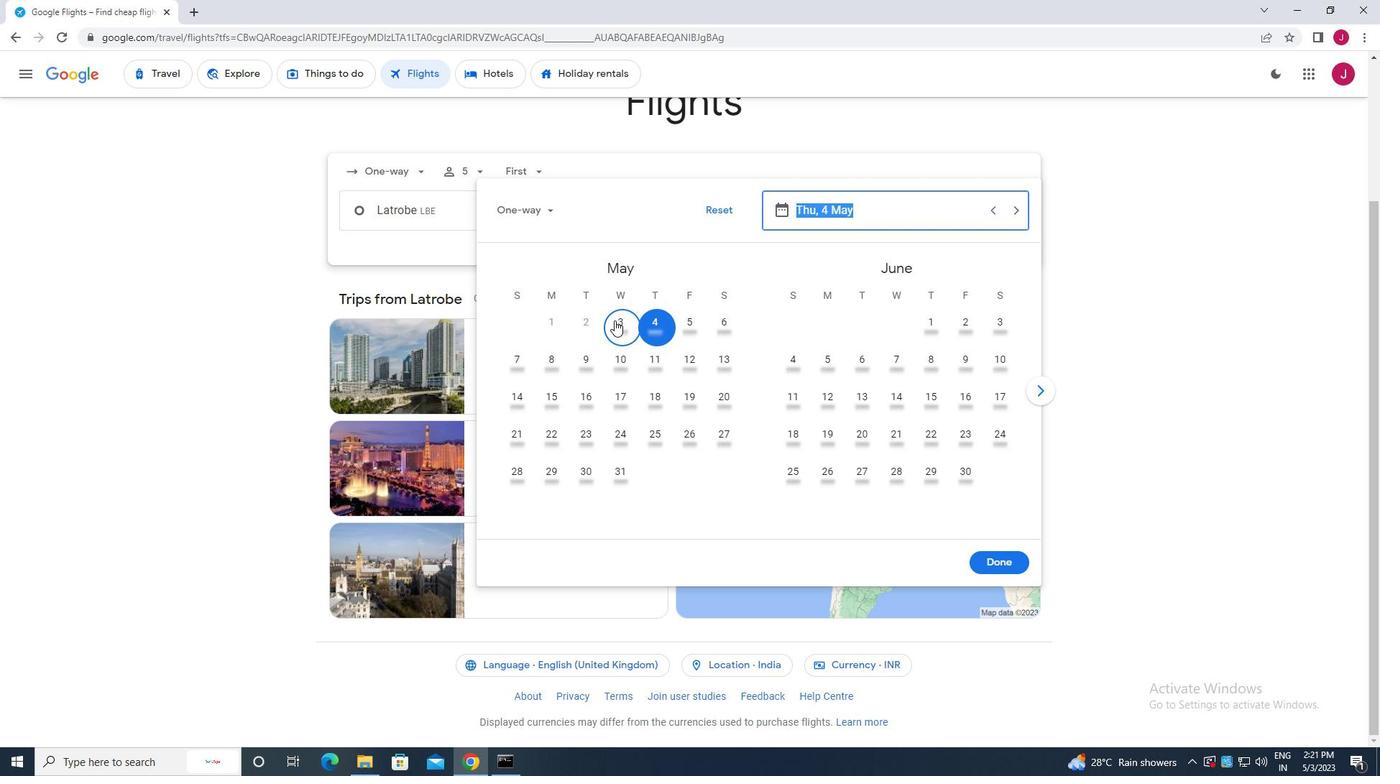 
Action: Mouse moved to (985, 564)
Screenshot: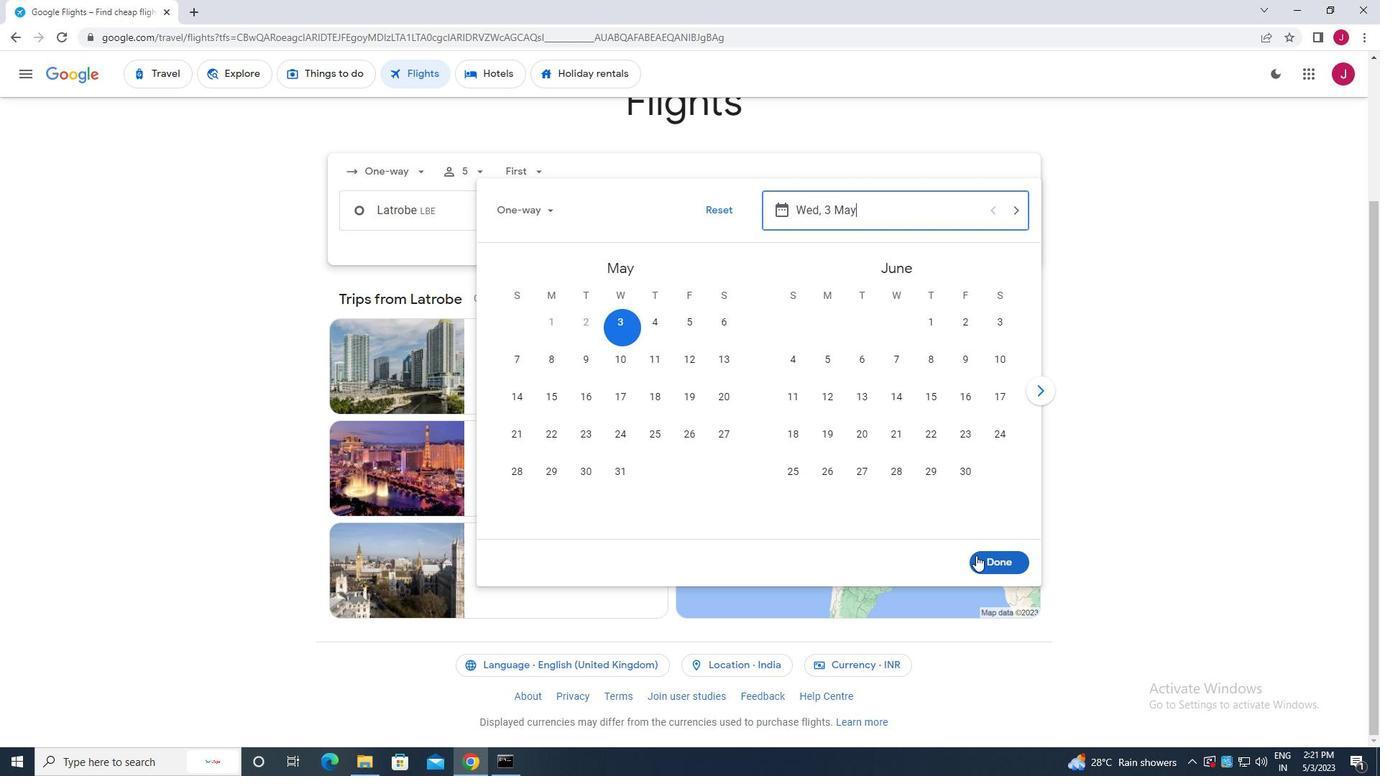 
Action: Mouse pressed left at (985, 564)
Screenshot: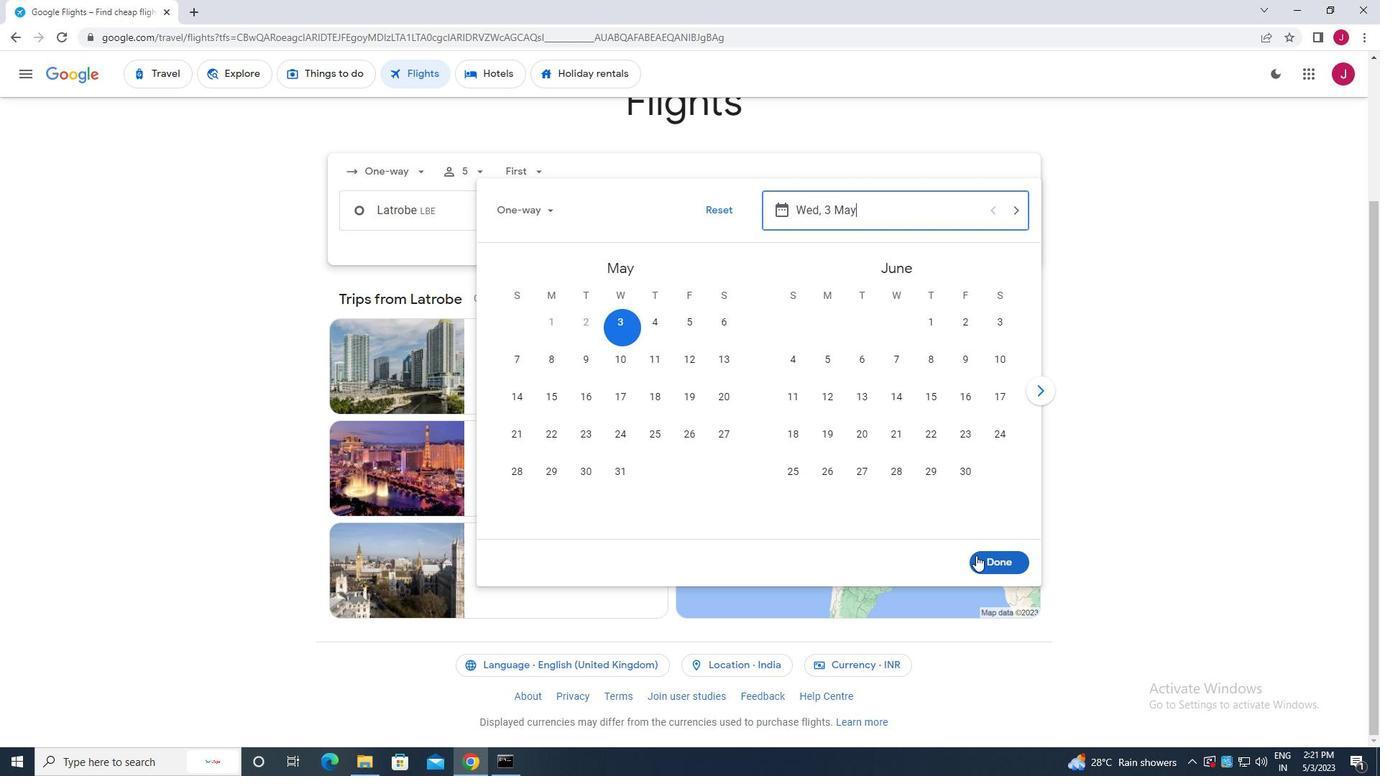 
Action: Mouse moved to (694, 266)
Screenshot: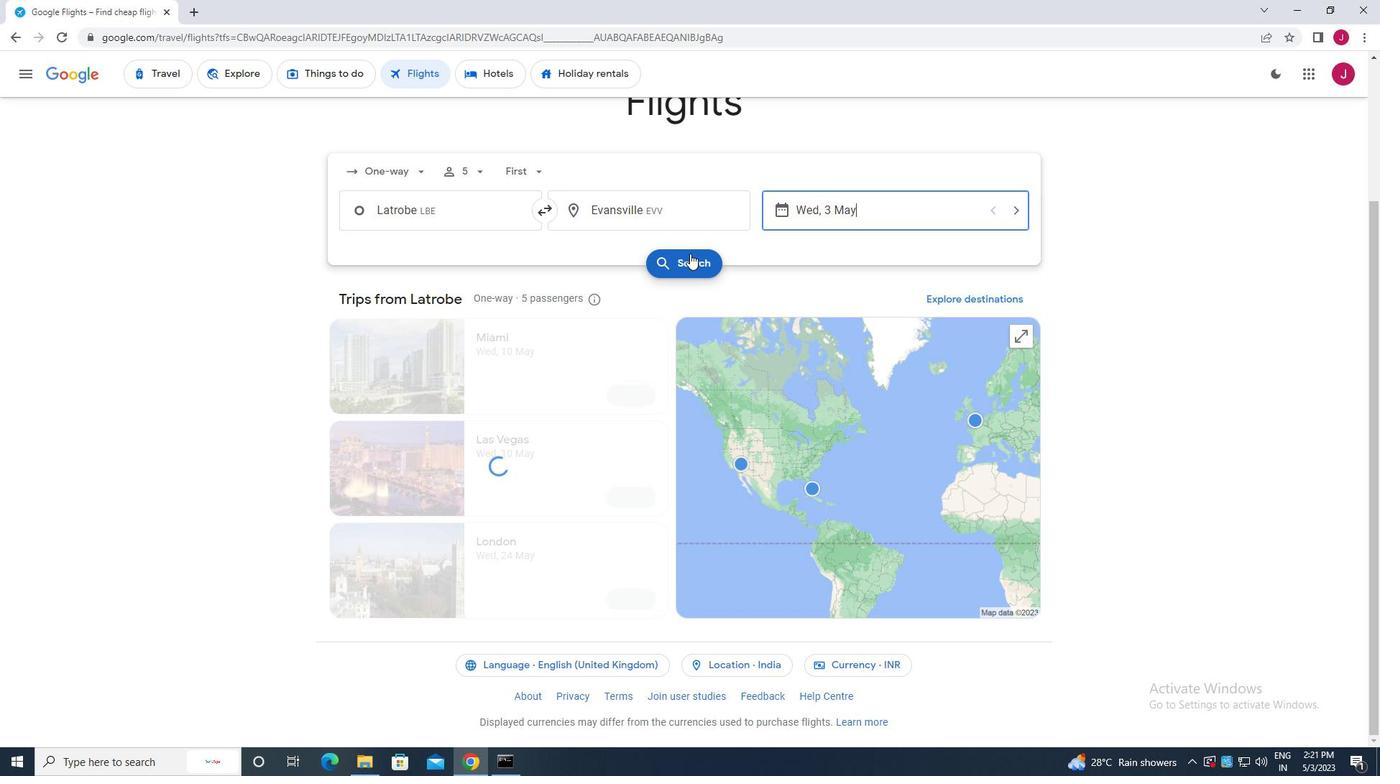 
Action: Mouse pressed left at (694, 266)
Screenshot: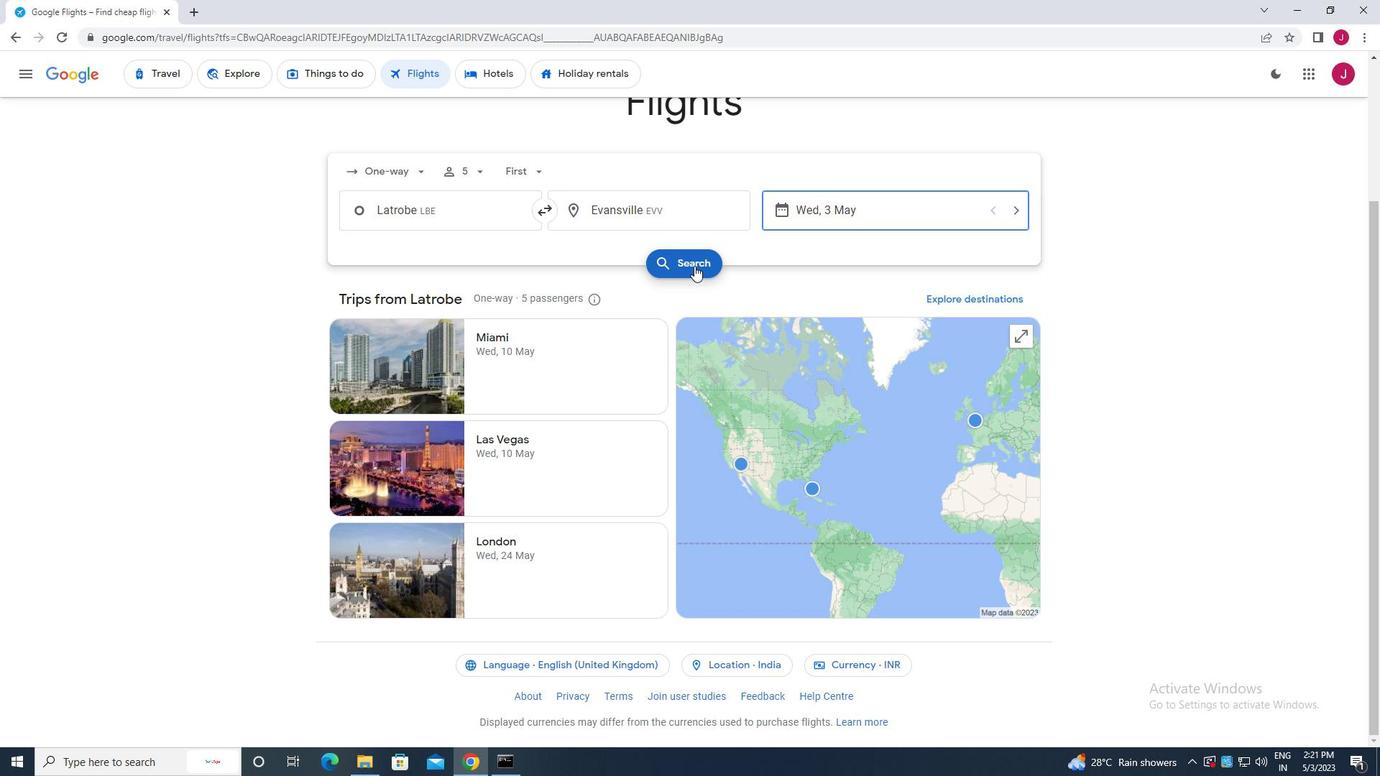 
Action: Mouse moved to (373, 204)
Screenshot: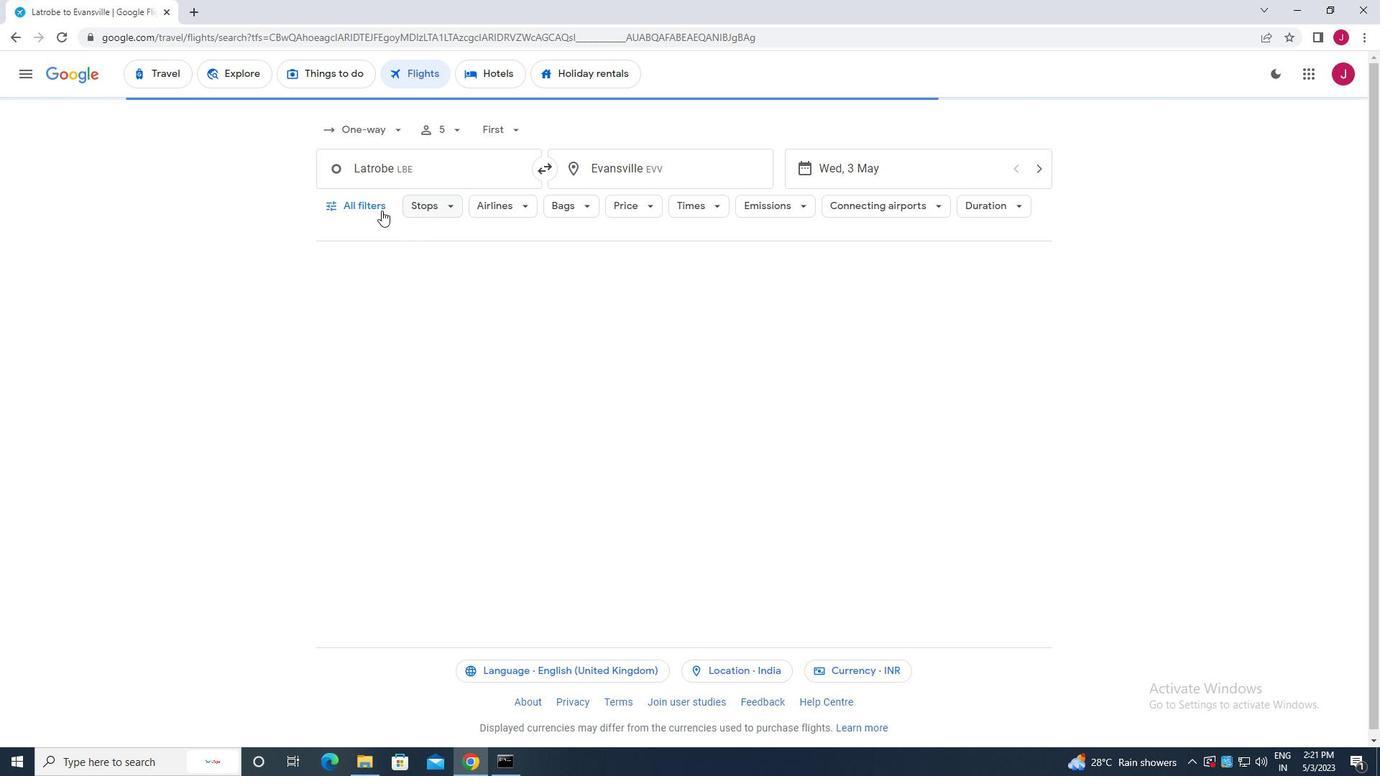 
Action: Mouse pressed left at (373, 204)
Screenshot: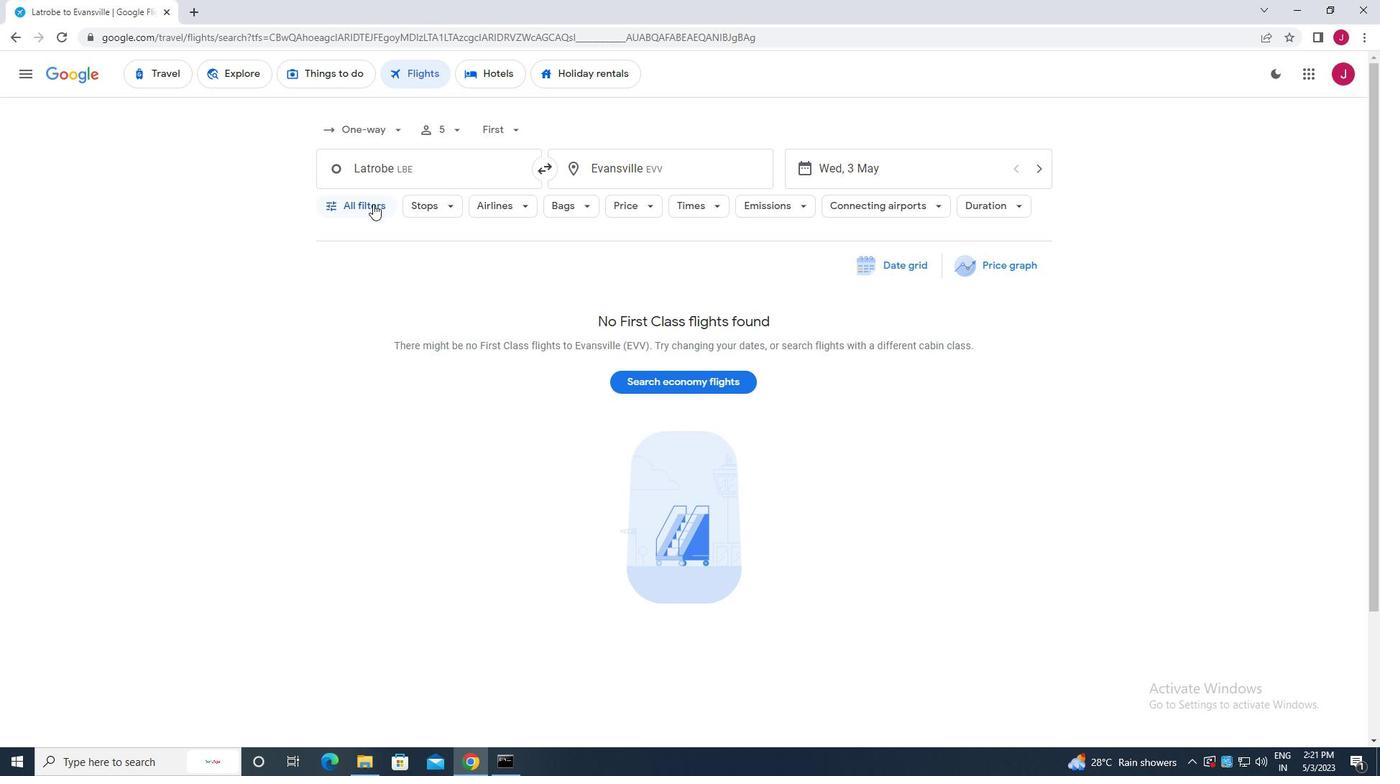 
Action: Mouse moved to (436, 272)
Screenshot: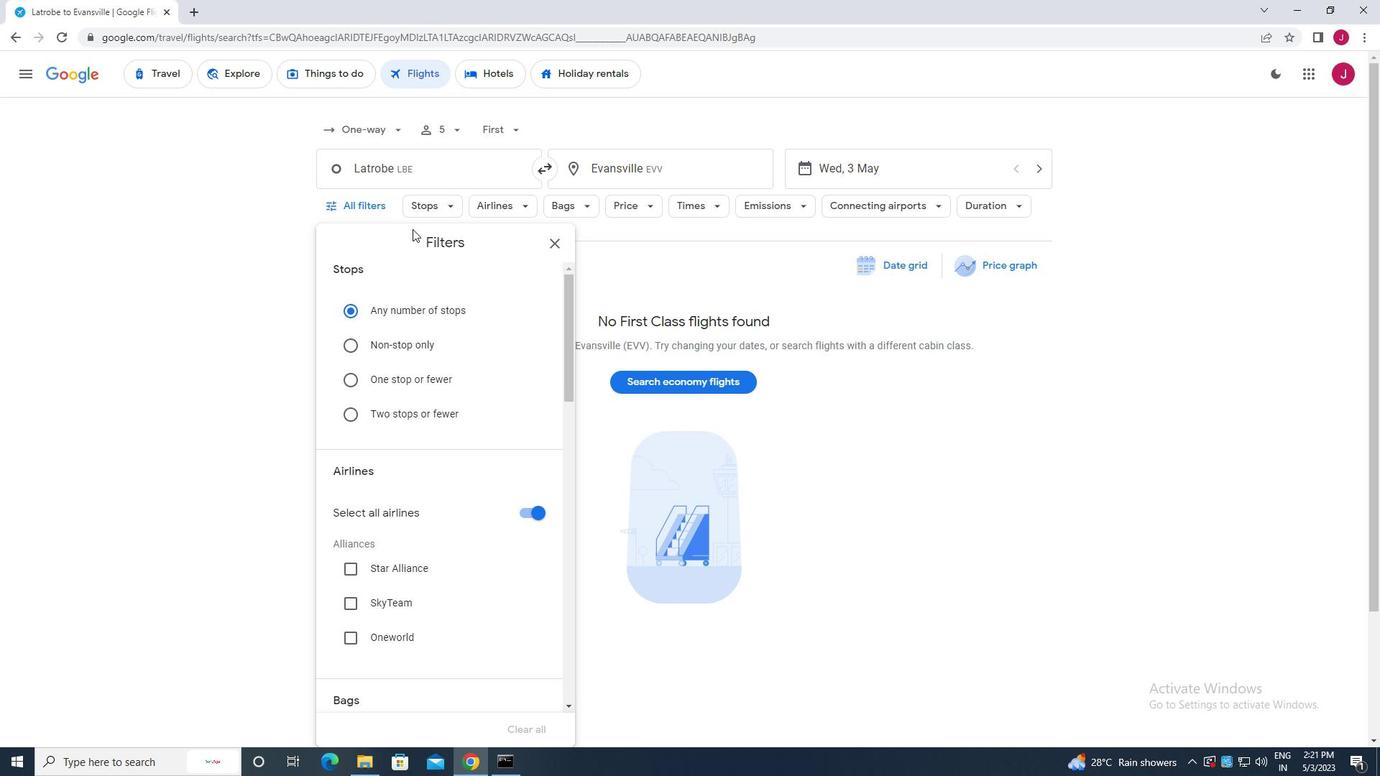 
Action: Mouse scrolled (436, 271) with delta (0, 0)
Screenshot: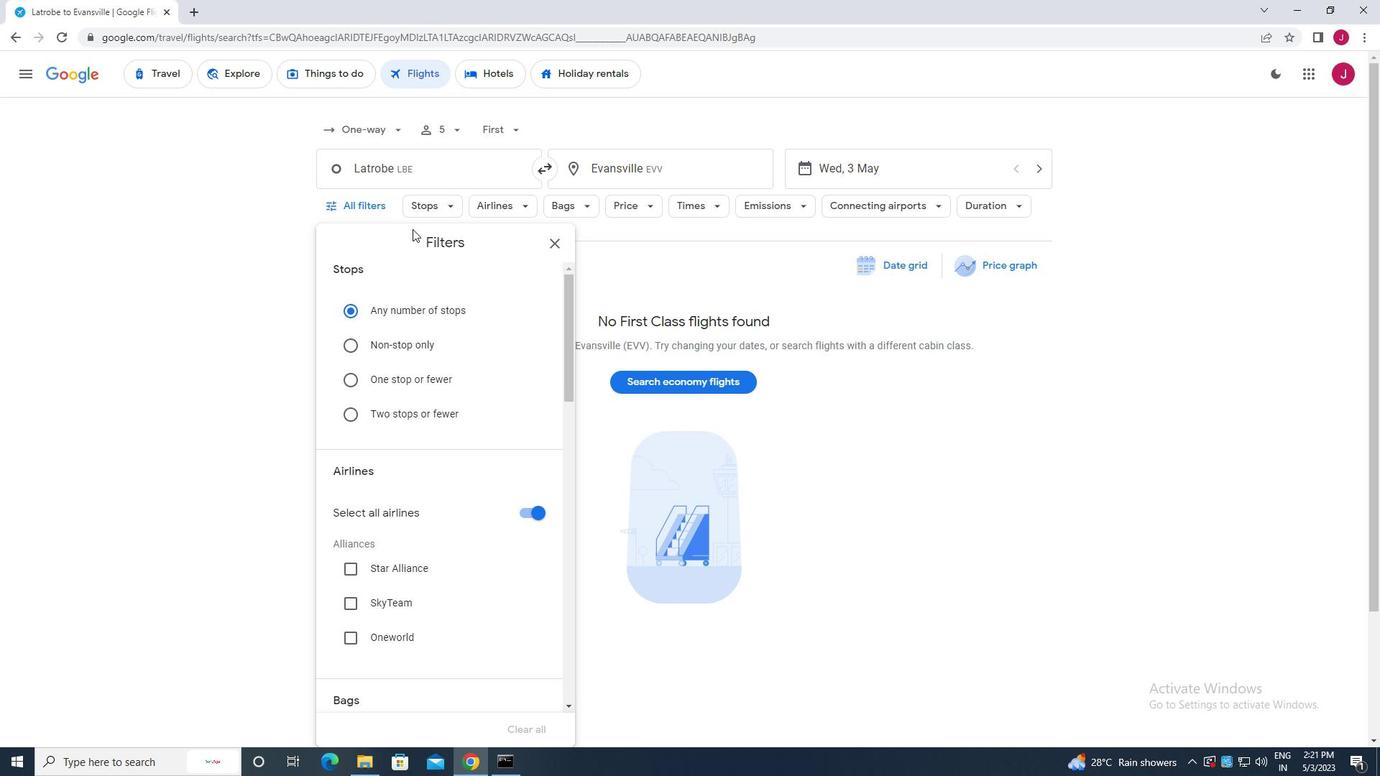 
Action: Mouse moved to (437, 273)
Screenshot: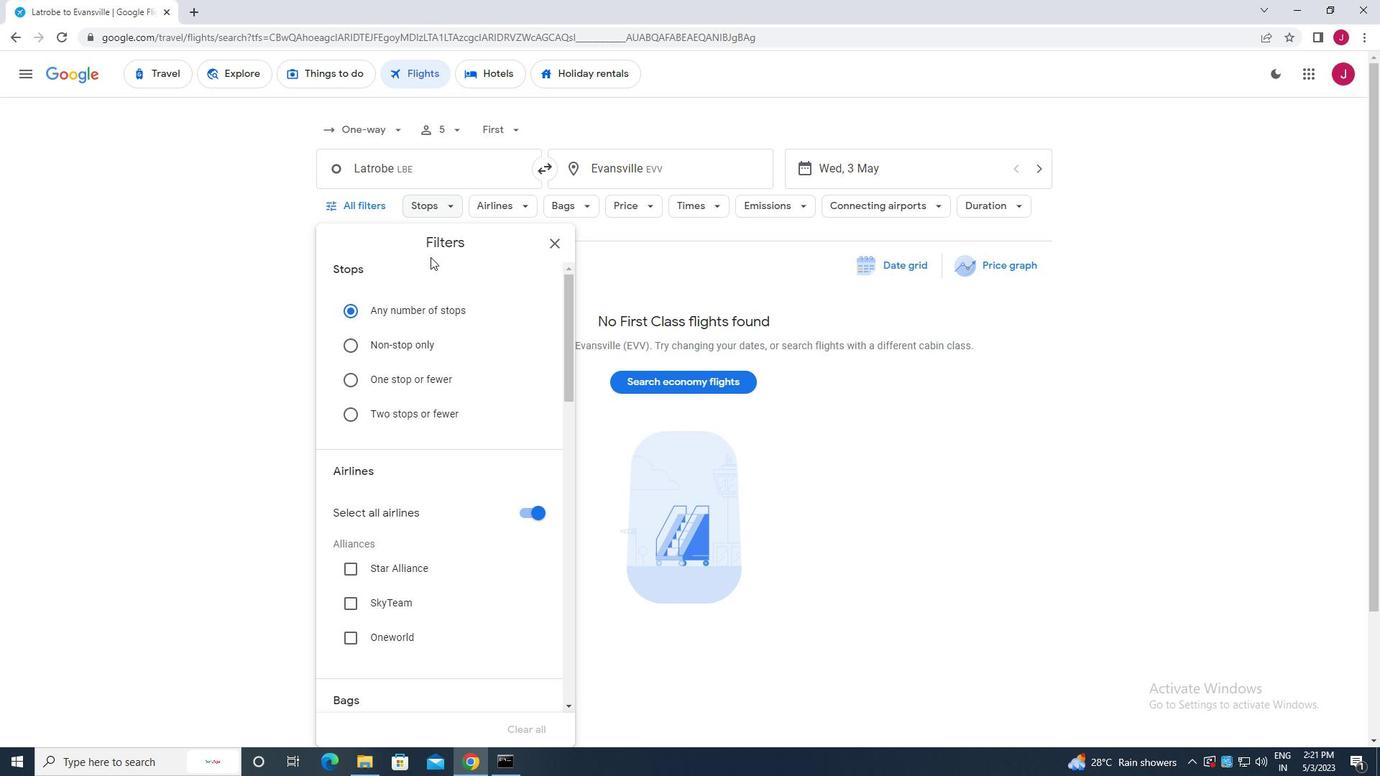 
Action: Mouse scrolled (437, 273) with delta (0, 0)
Screenshot: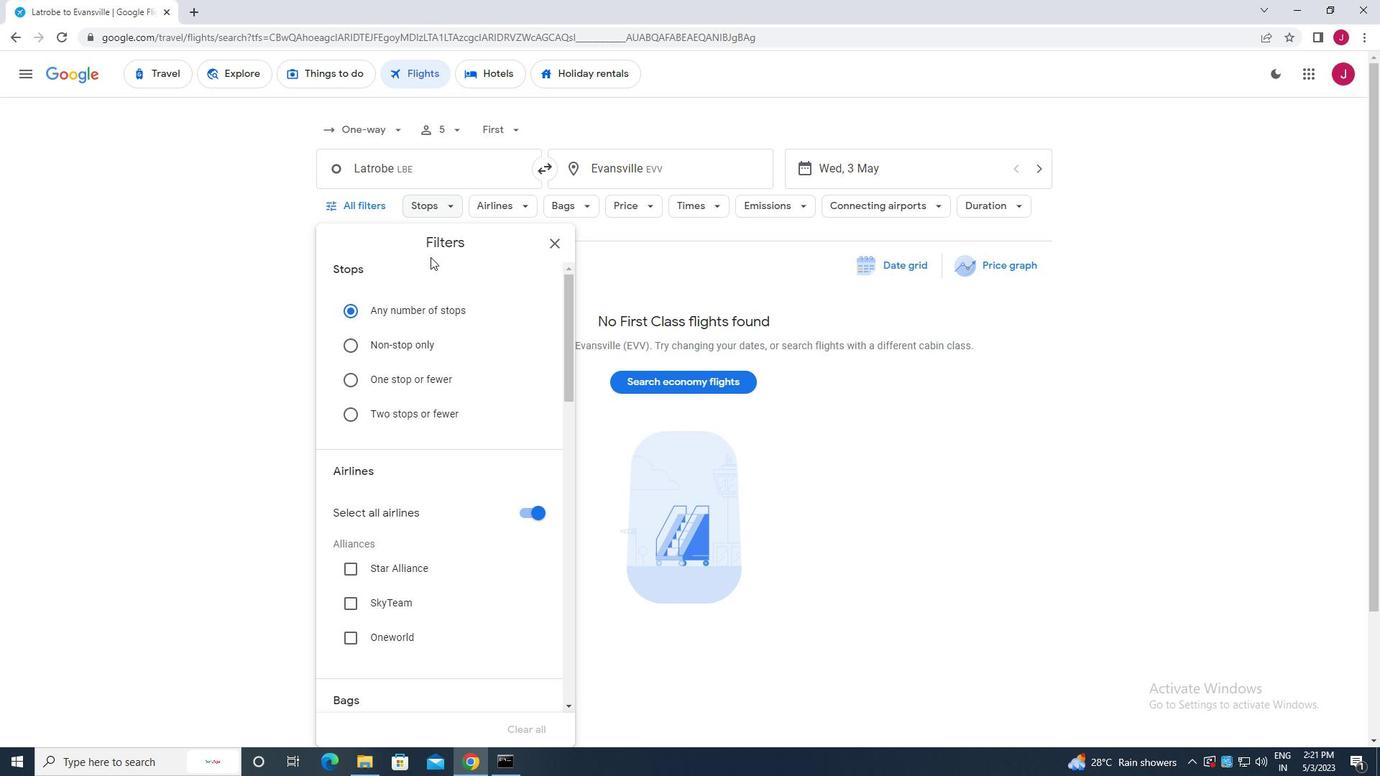 
Action: Mouse moved to (437, 273)
Screenshot: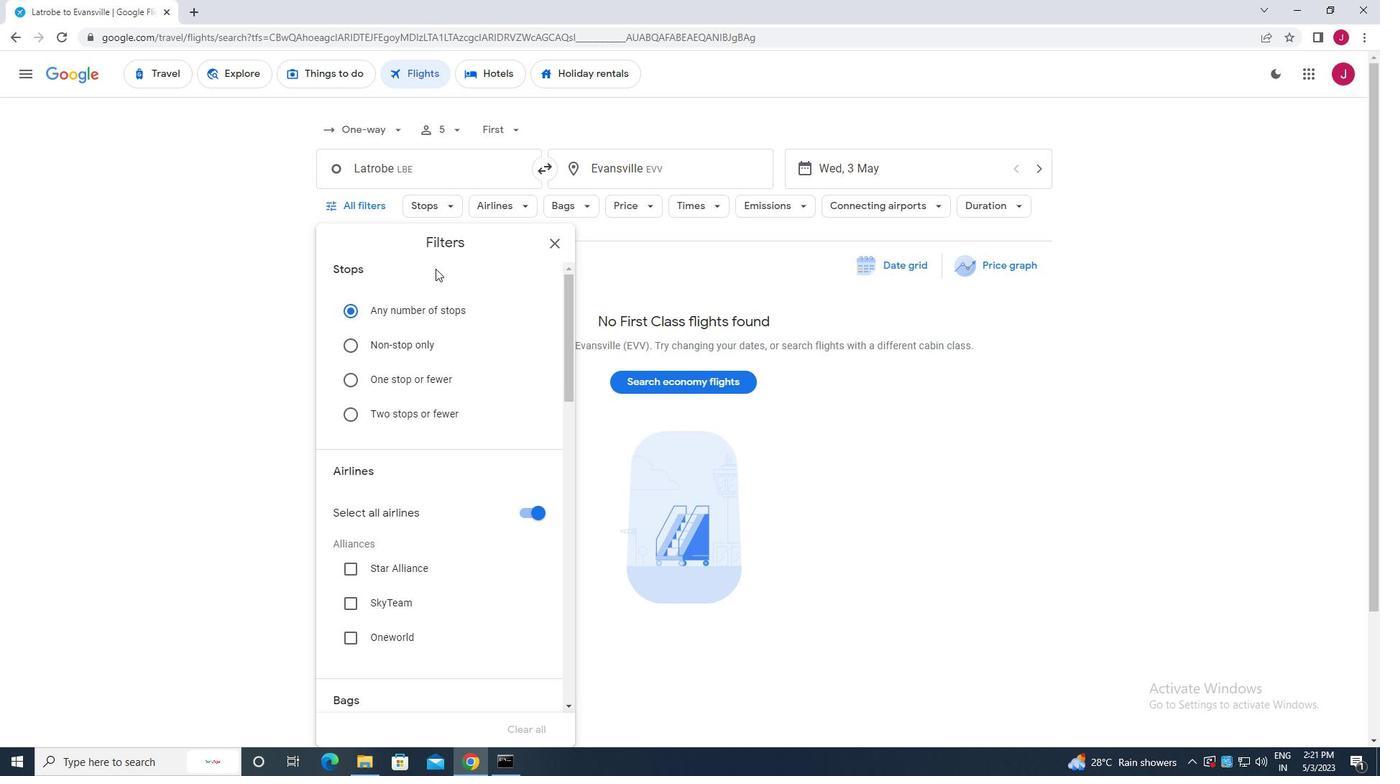 
Action: Mouse scrolled (437, 273) with delta (0, 0)
Screenshot: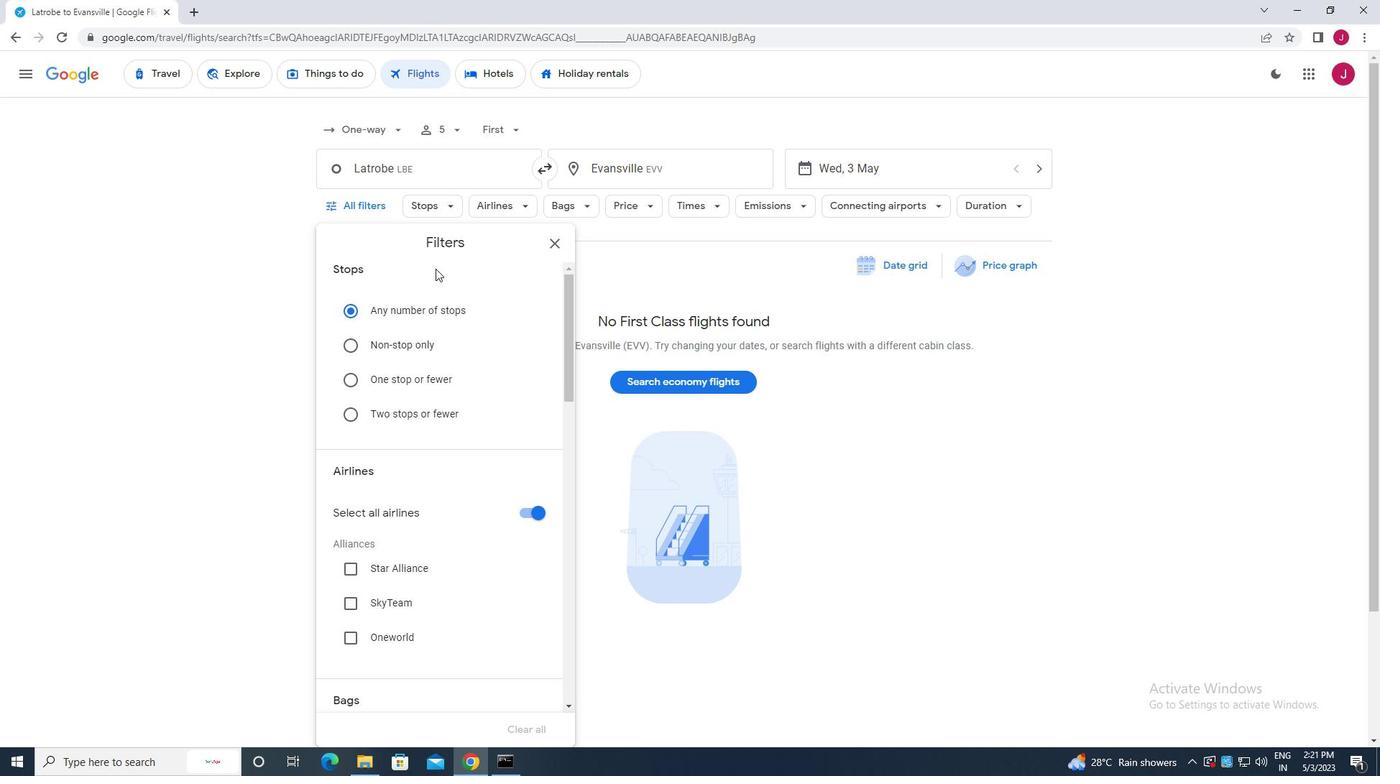 
Action: Mouse moved to (524, 298)
Screenshot: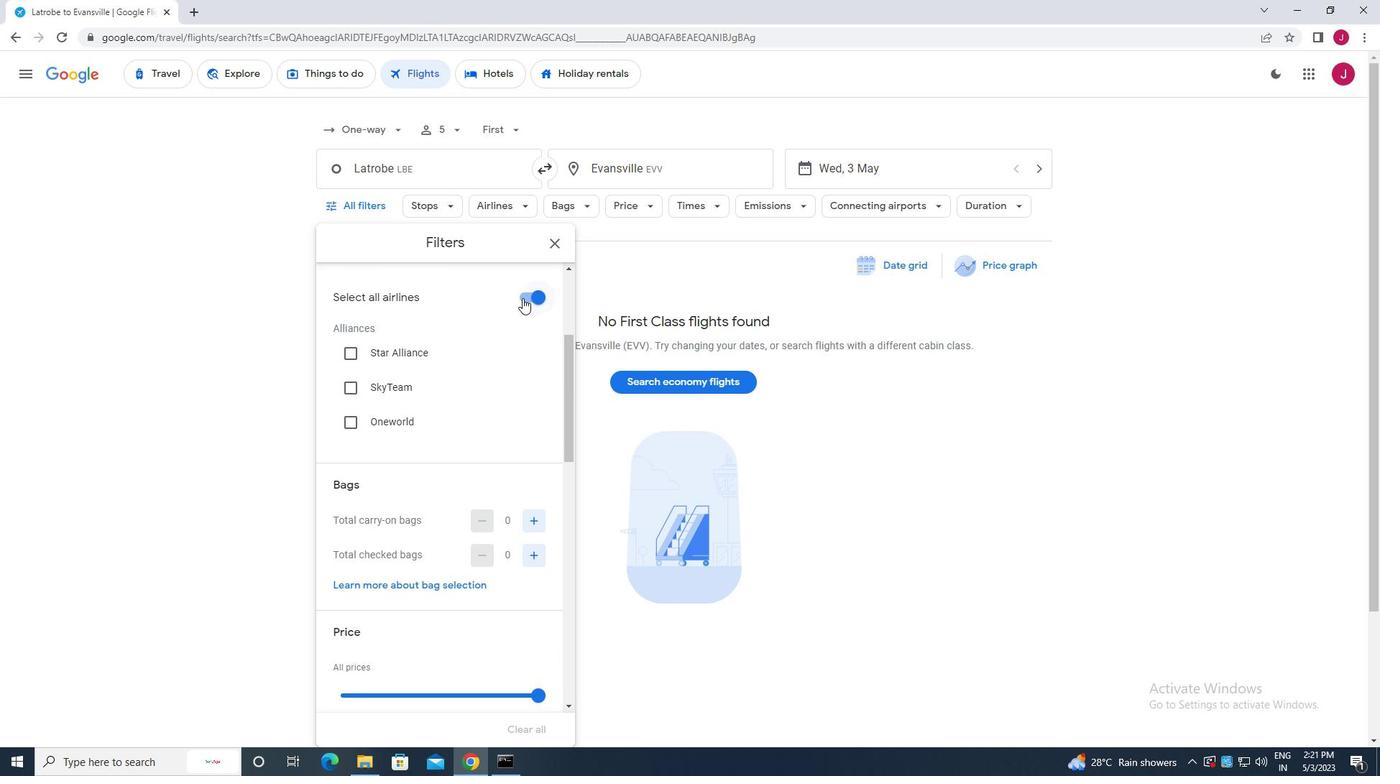 
Action: Mouse pressed left at (524, 298)
Screenshot: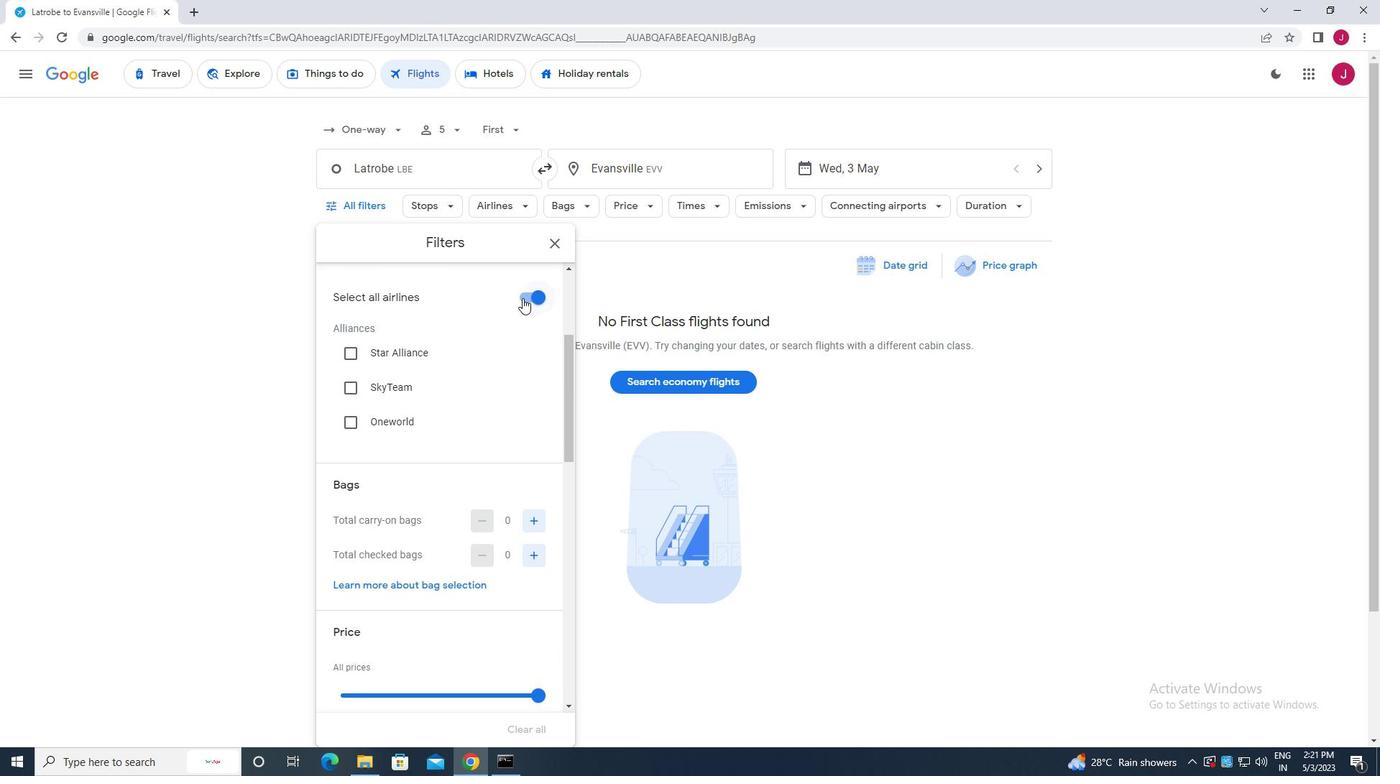 
Action: Mouse moved to (442, 329)
Screenshot: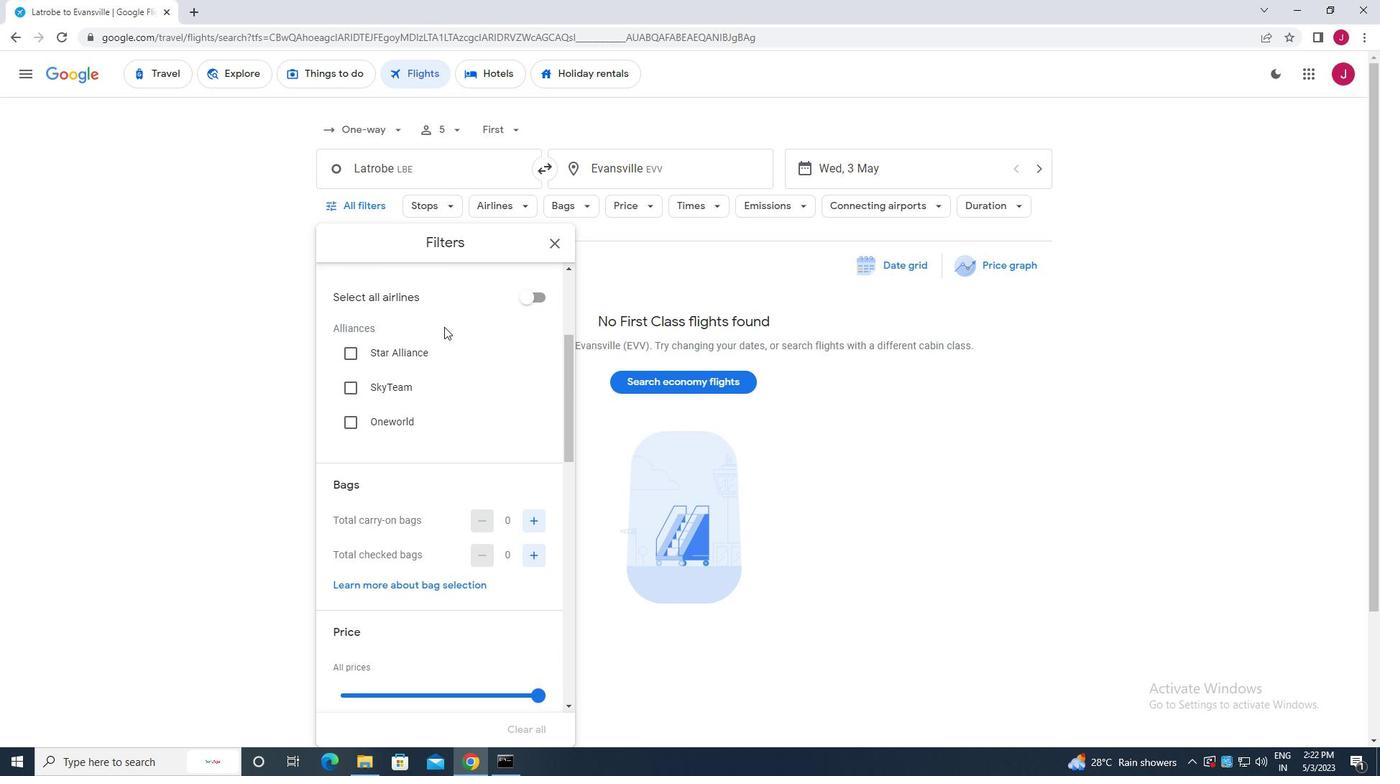 
Action: Mouse scrolled (442, 330) with delta (0, 0)
Screenshot: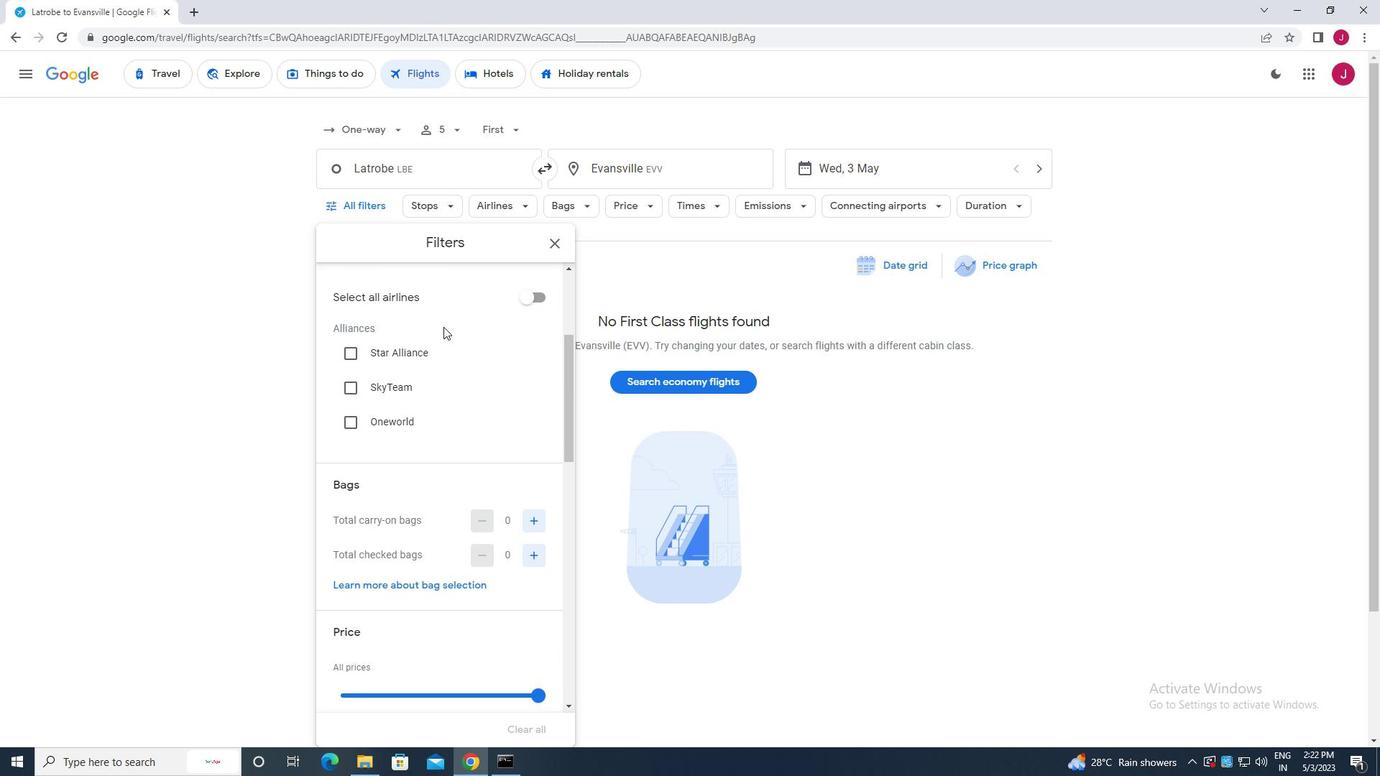 
Action: Mouse scrolled (442, 328) with delta (0, 0)
Screenshot: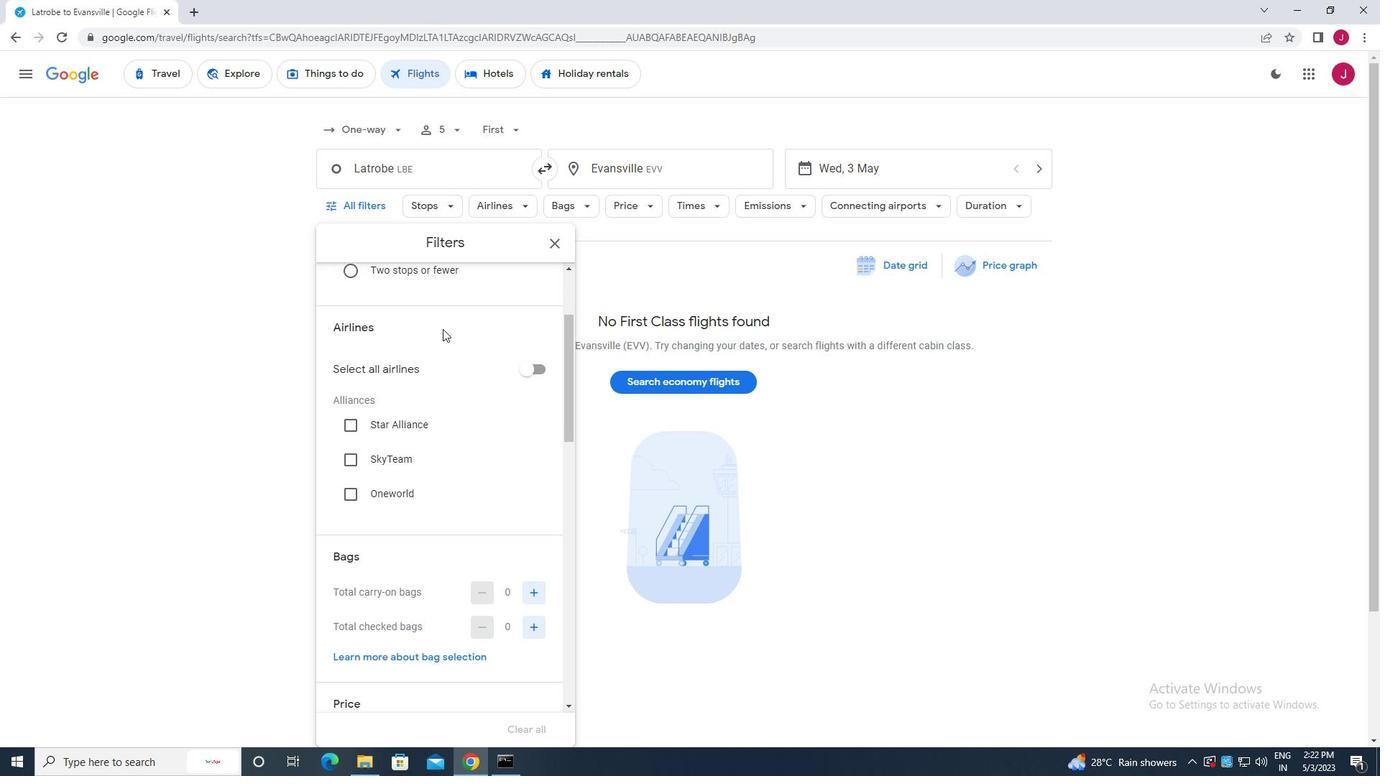 
Action: Mouse scrolled (442, 328) with delta (0, 0)
Screenshot: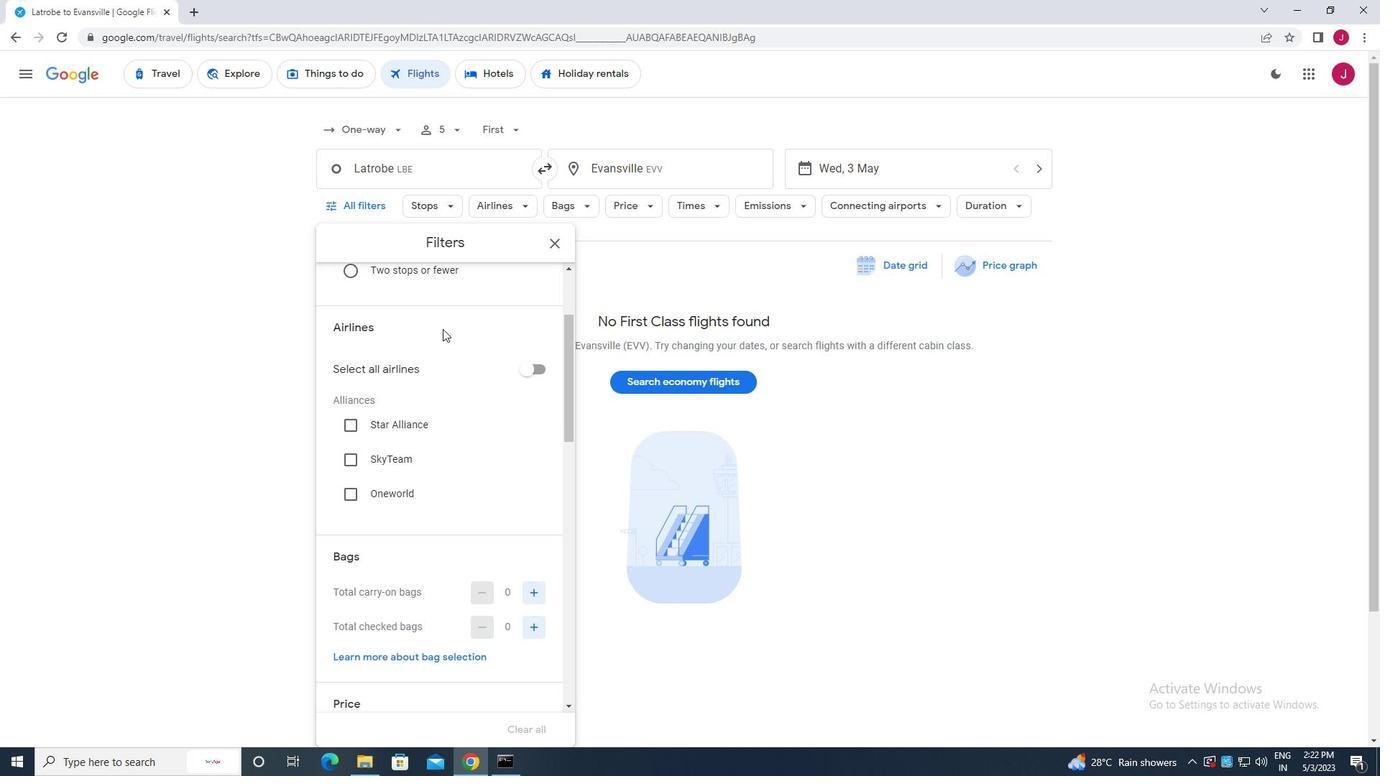 
Action: Mouse scrolled (442, 328) with delta (0, 0)
Screenshot: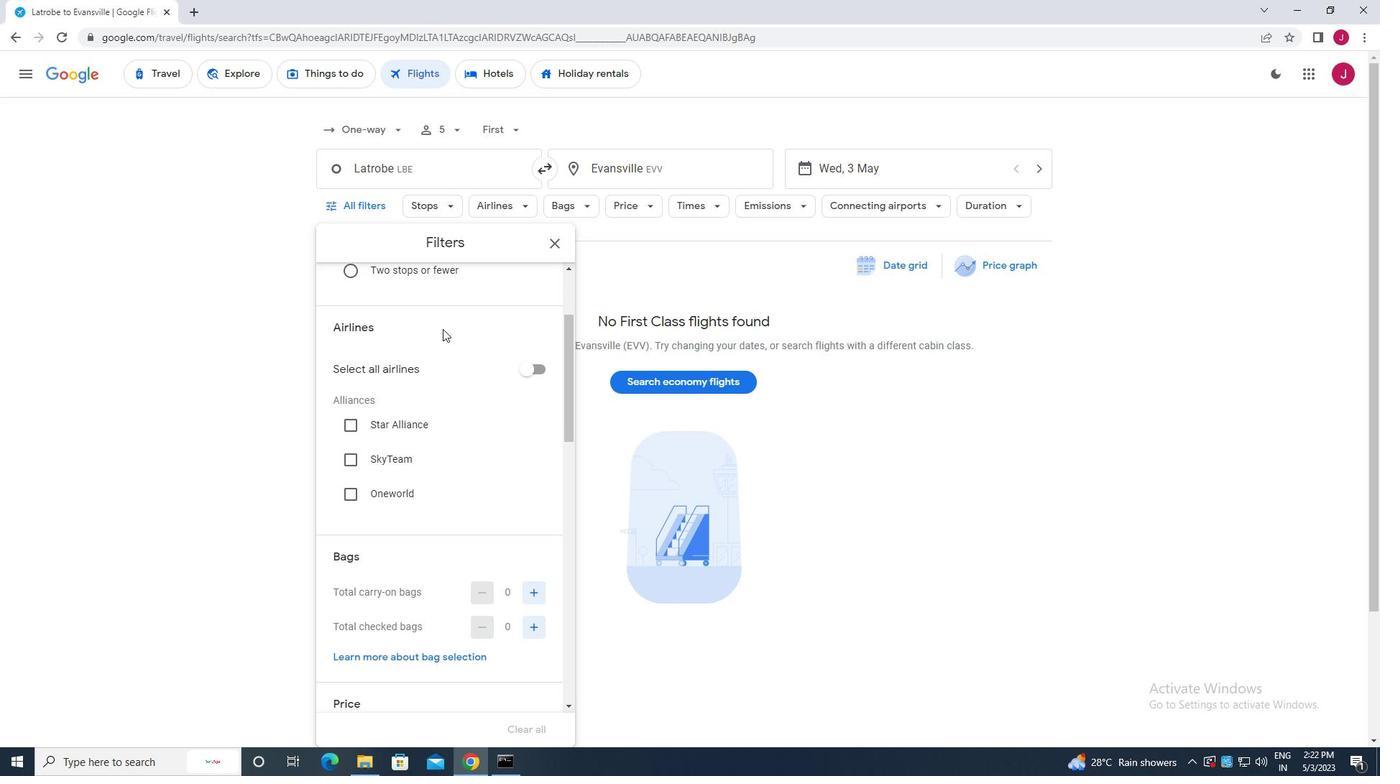
Action: Mouse scrolled (442, 328) with delta (0, 0)
Screenshot: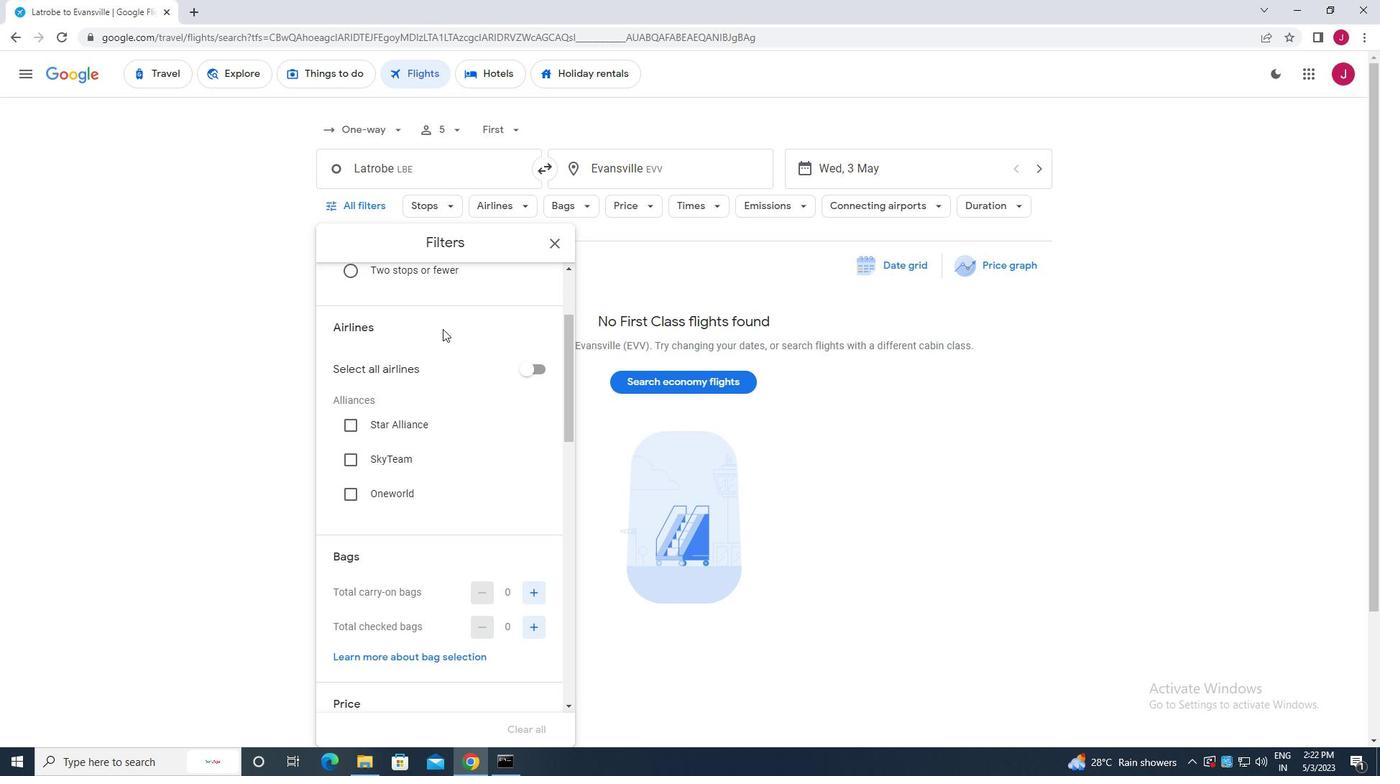 
Action: Mouse moved to (526, 338)
Screenshot: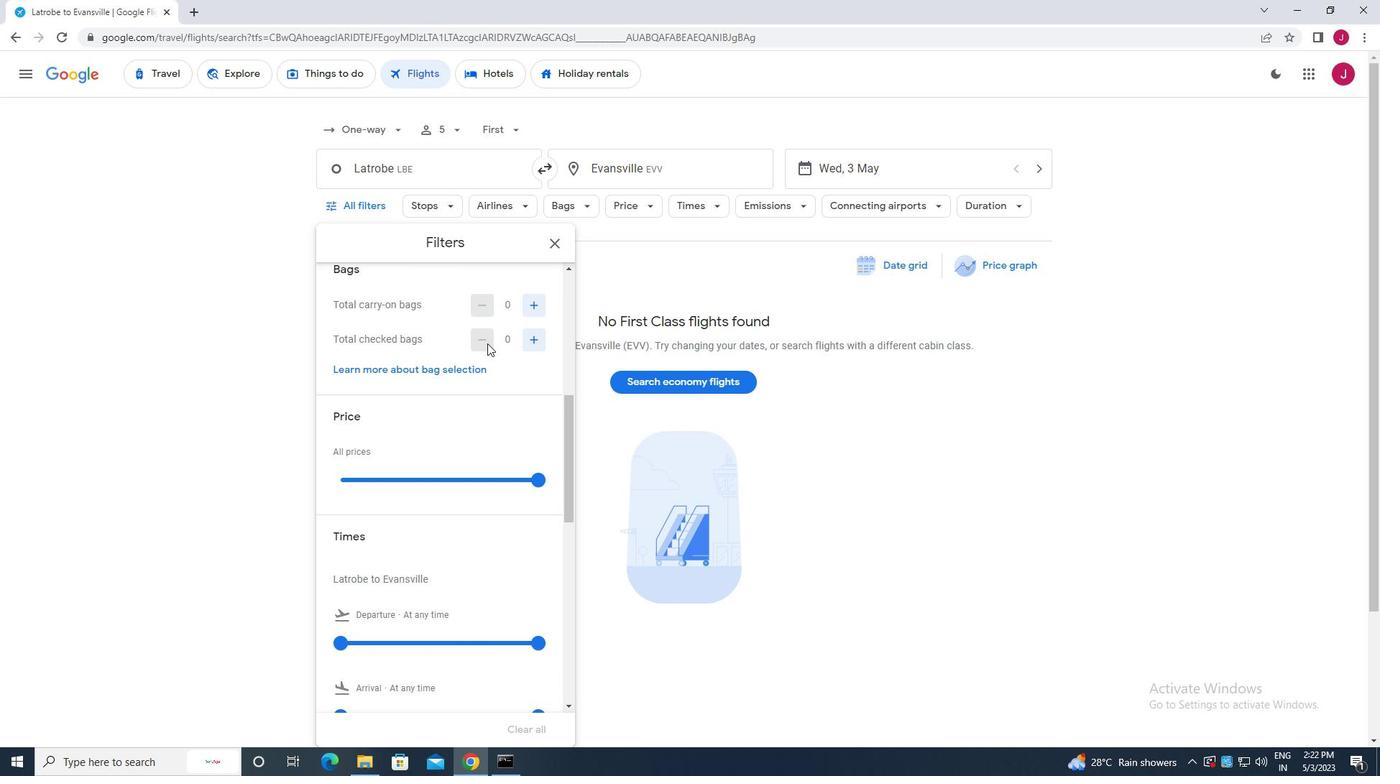
Action: Mouse pressed left at (526, 338)
Screenshot: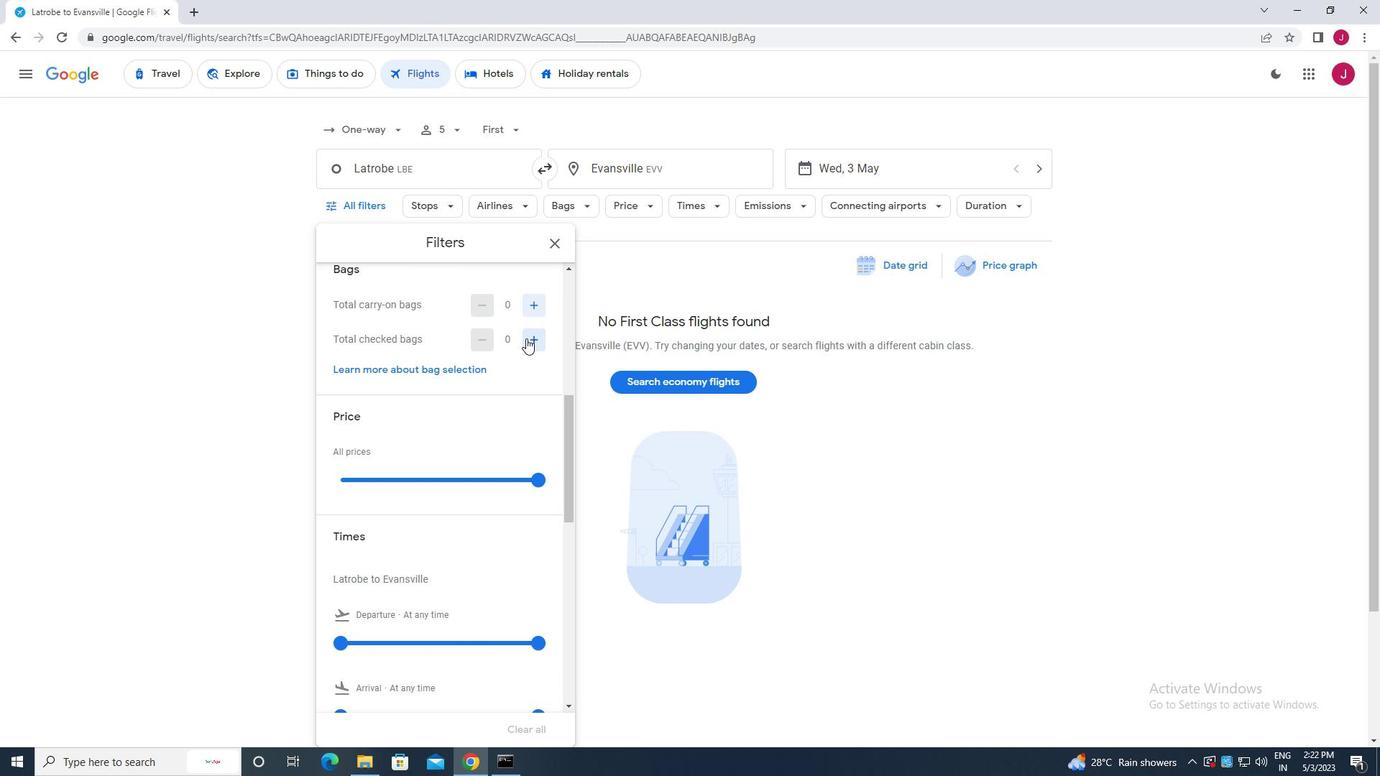 
Action: Mouse moved to (542, 478)
Screenshot: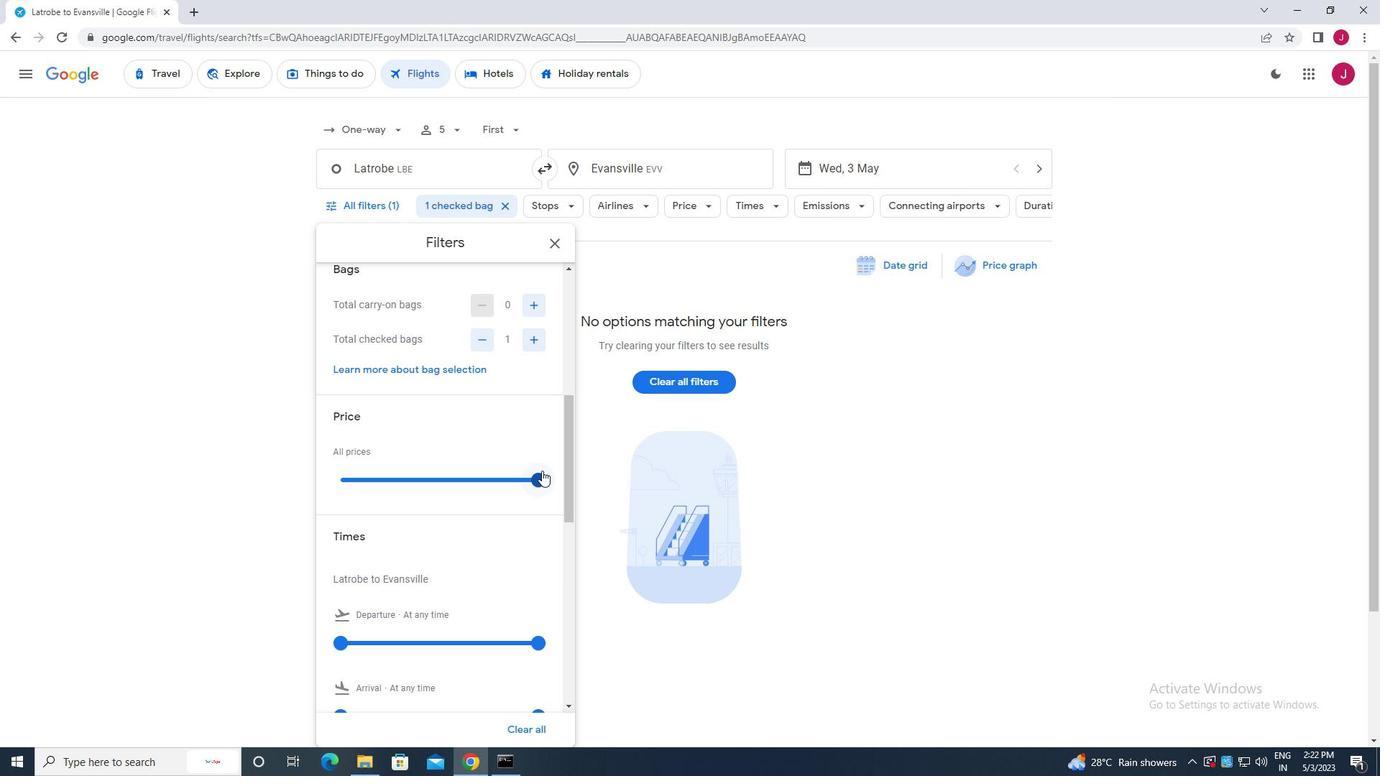 
Action: Mouse pressed left at (542, 478)
Screenshot: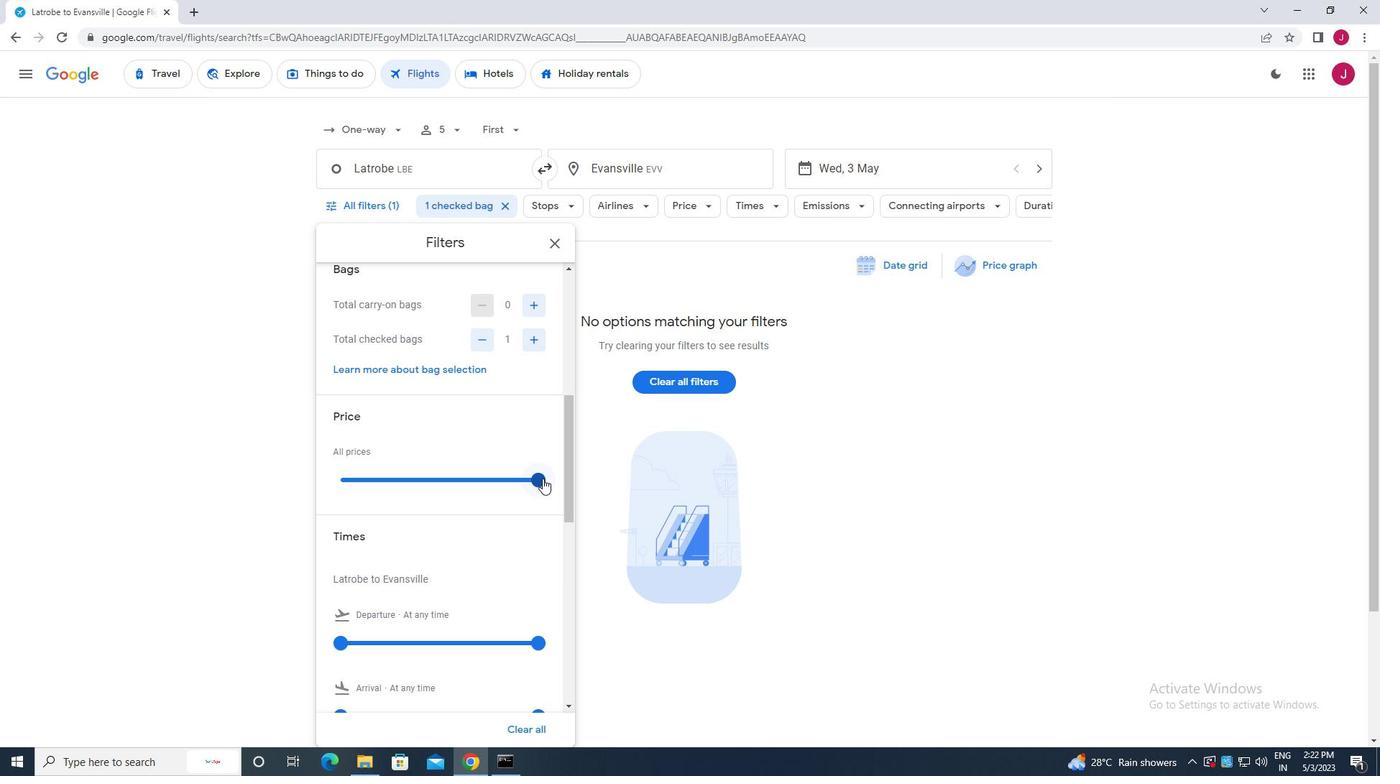 
Action: Mouse moved to (529, 460)
Screenshot: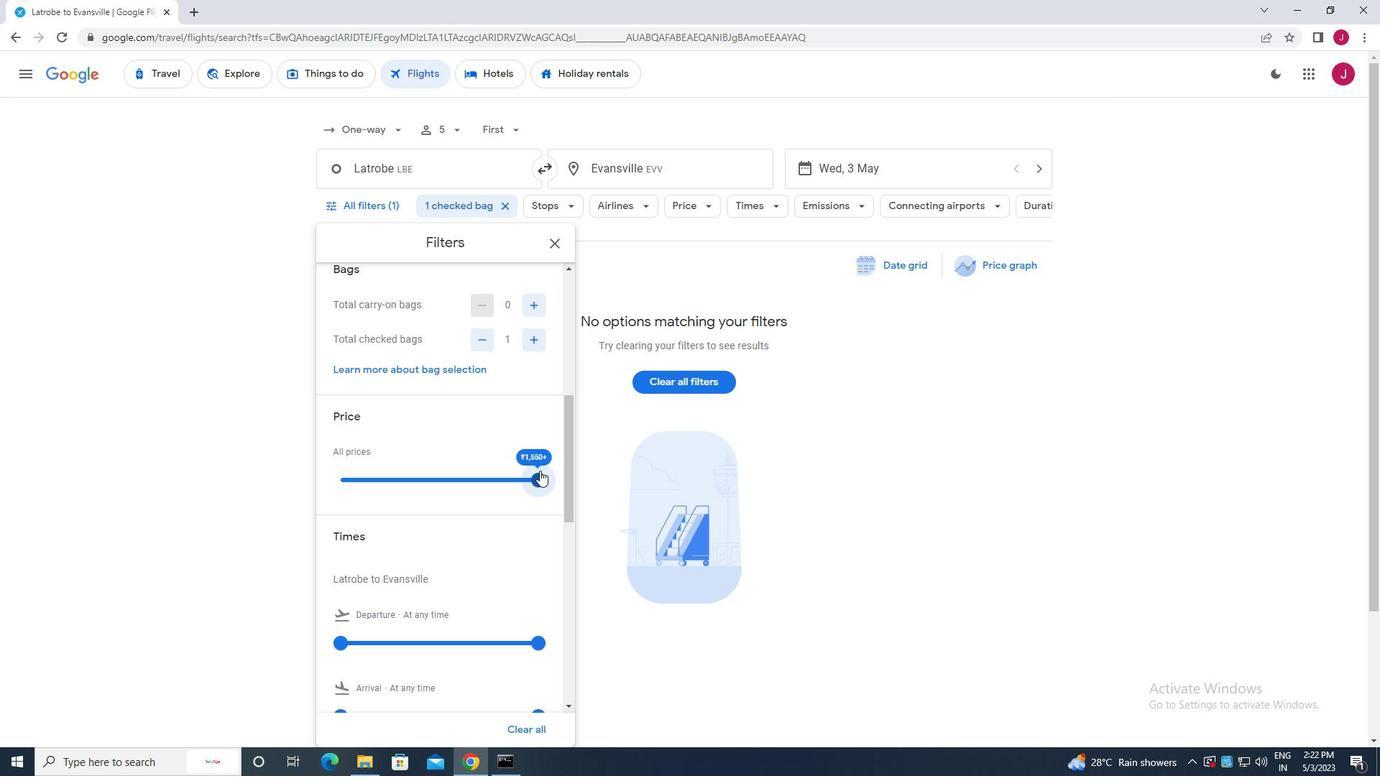 
Action: Mouse scrolled (529, 459) with delta (0, 0)
Screenshot: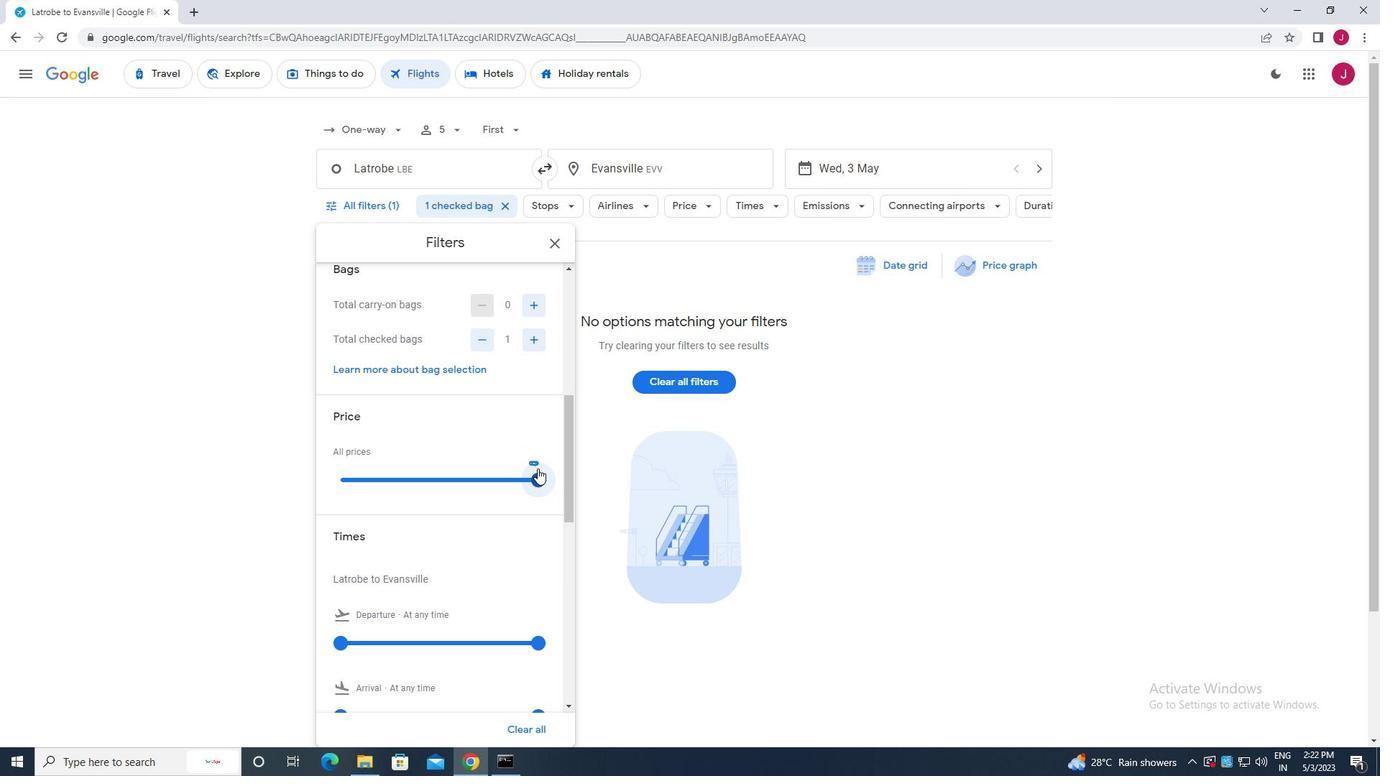 
Action: Mouse moved to (528, 459)
Screenshot: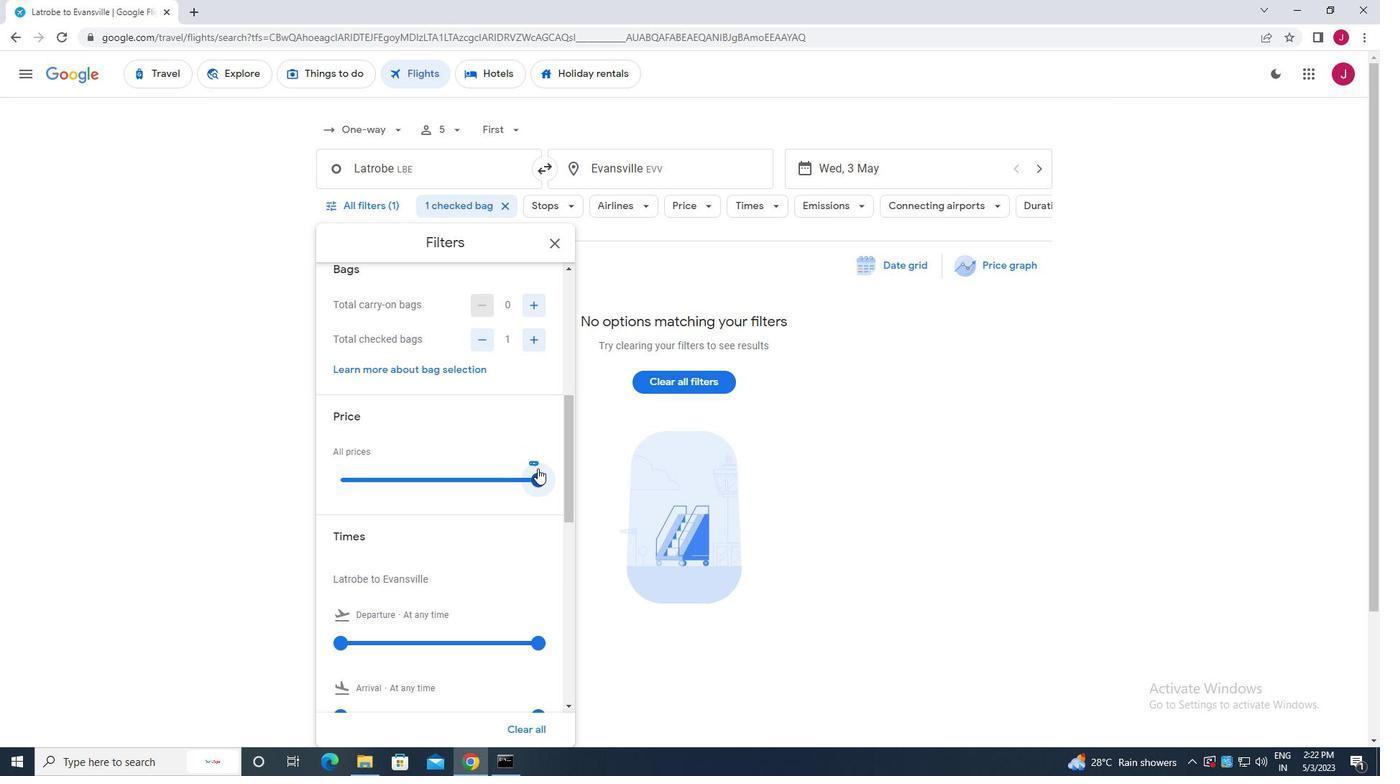 
Action: Mouse scrolled (528, 458) with delta (0, 0)
Screenshot: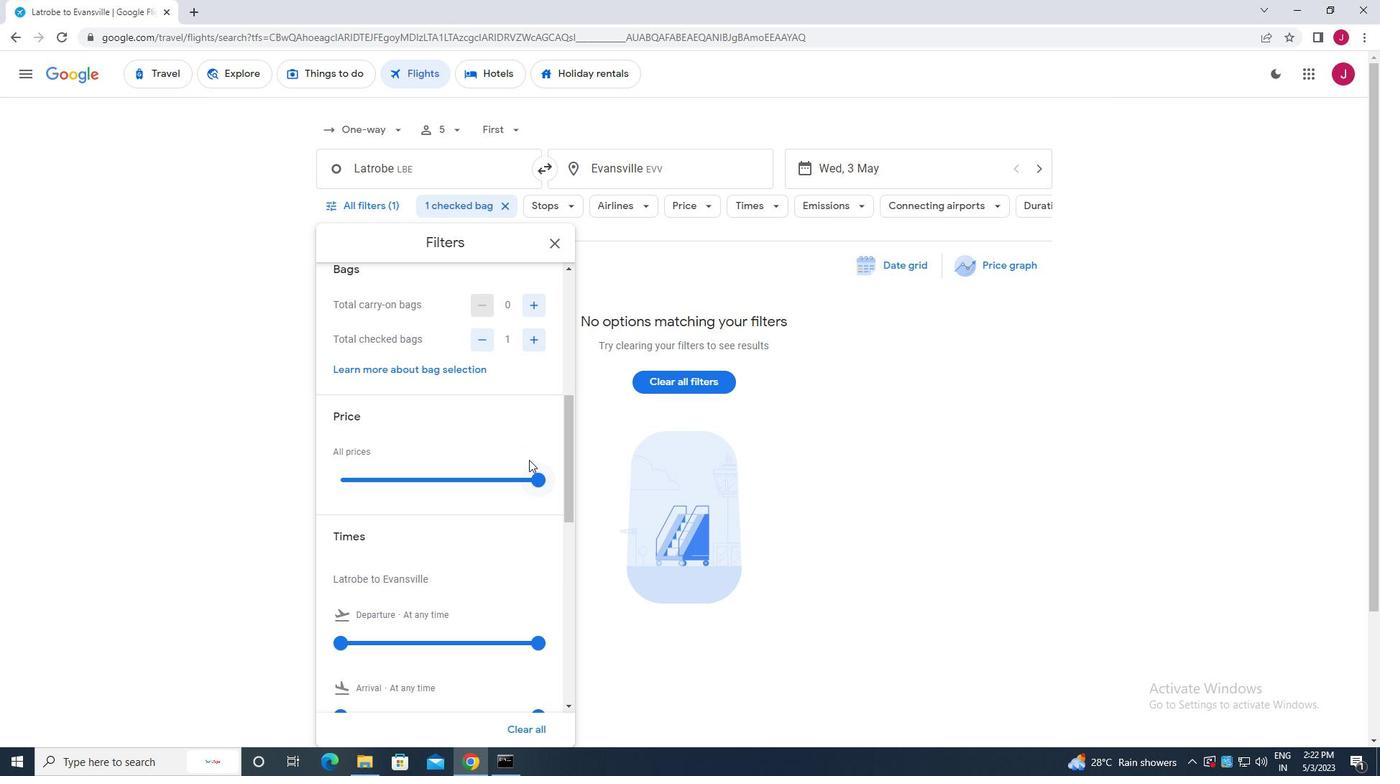 
Action: Mouse moved to (340, 498)
Screenshot: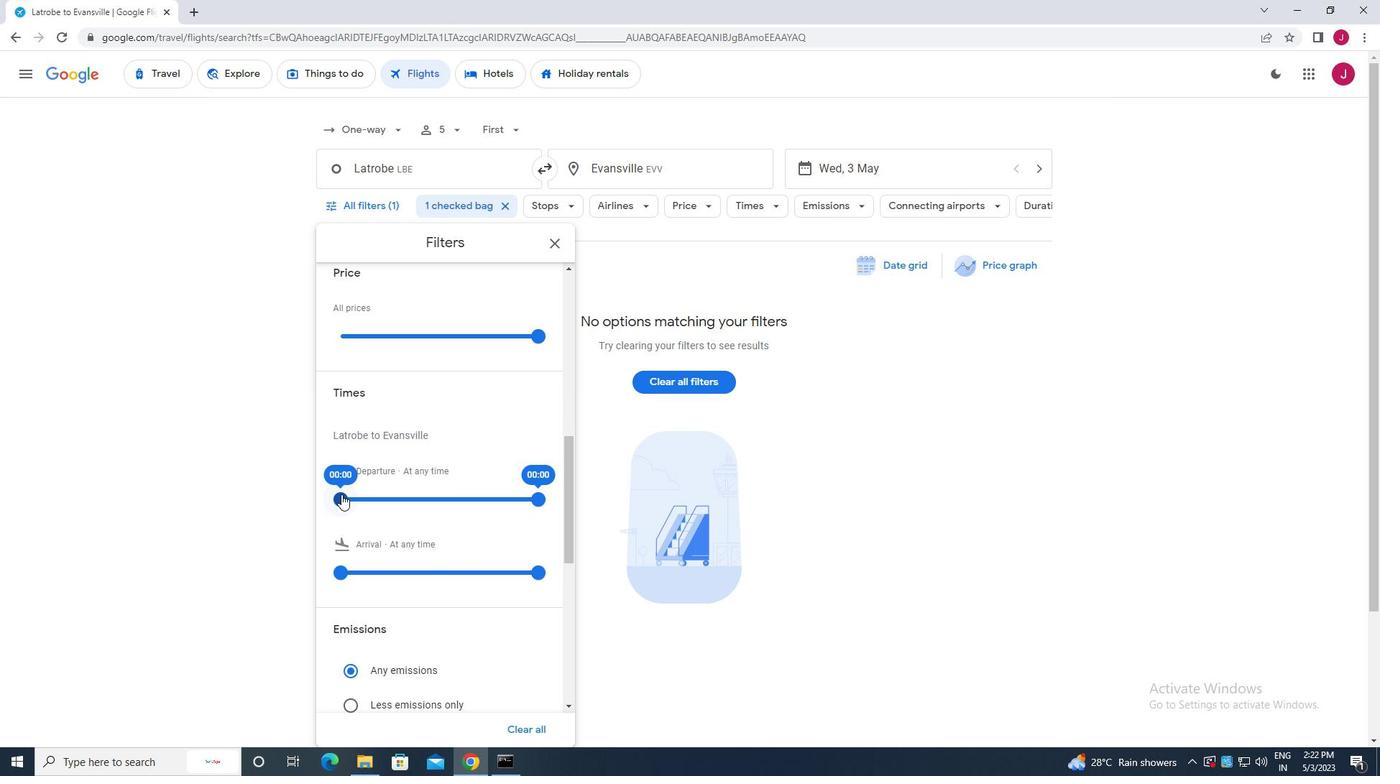 
Action: Mouse pressed left at (340, 498)
Screenshot: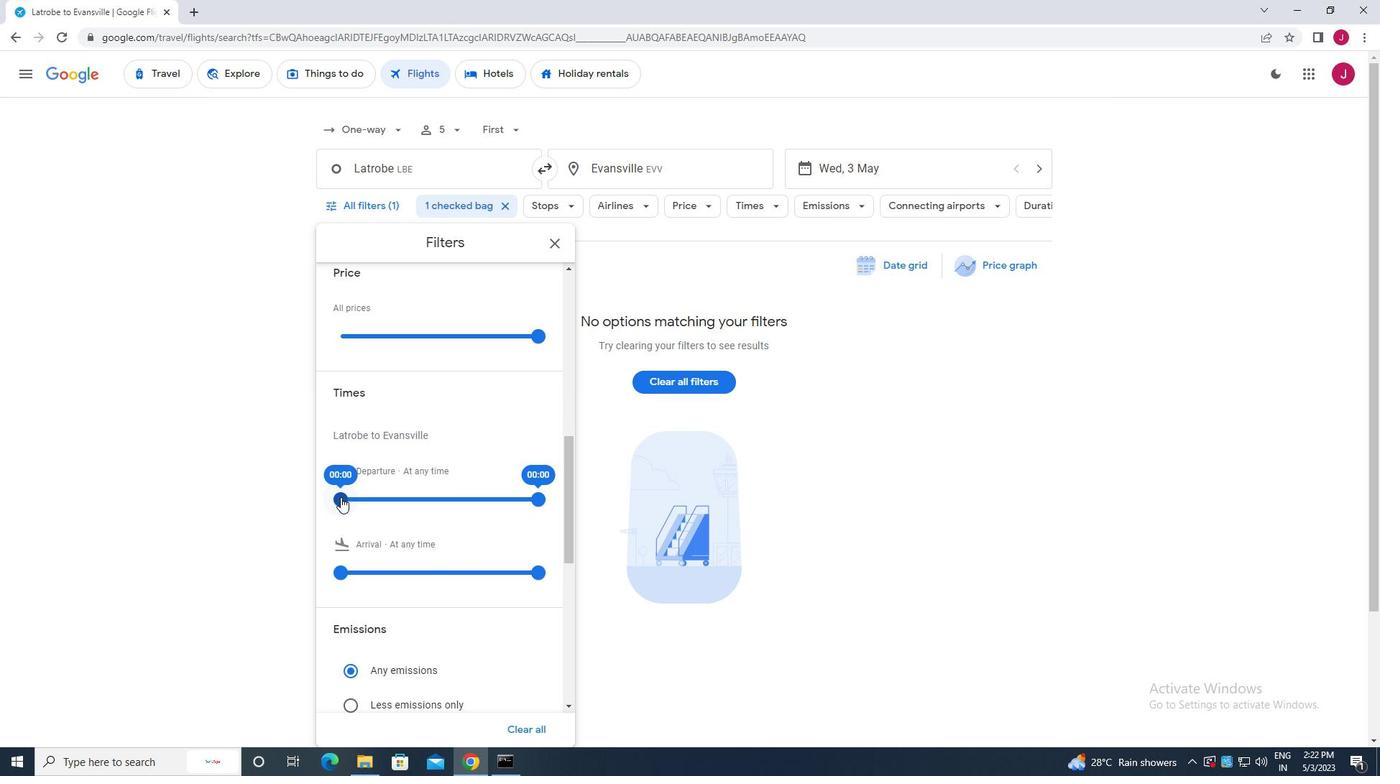 
Action: Mouse moved to (536, 500)
Screenshot: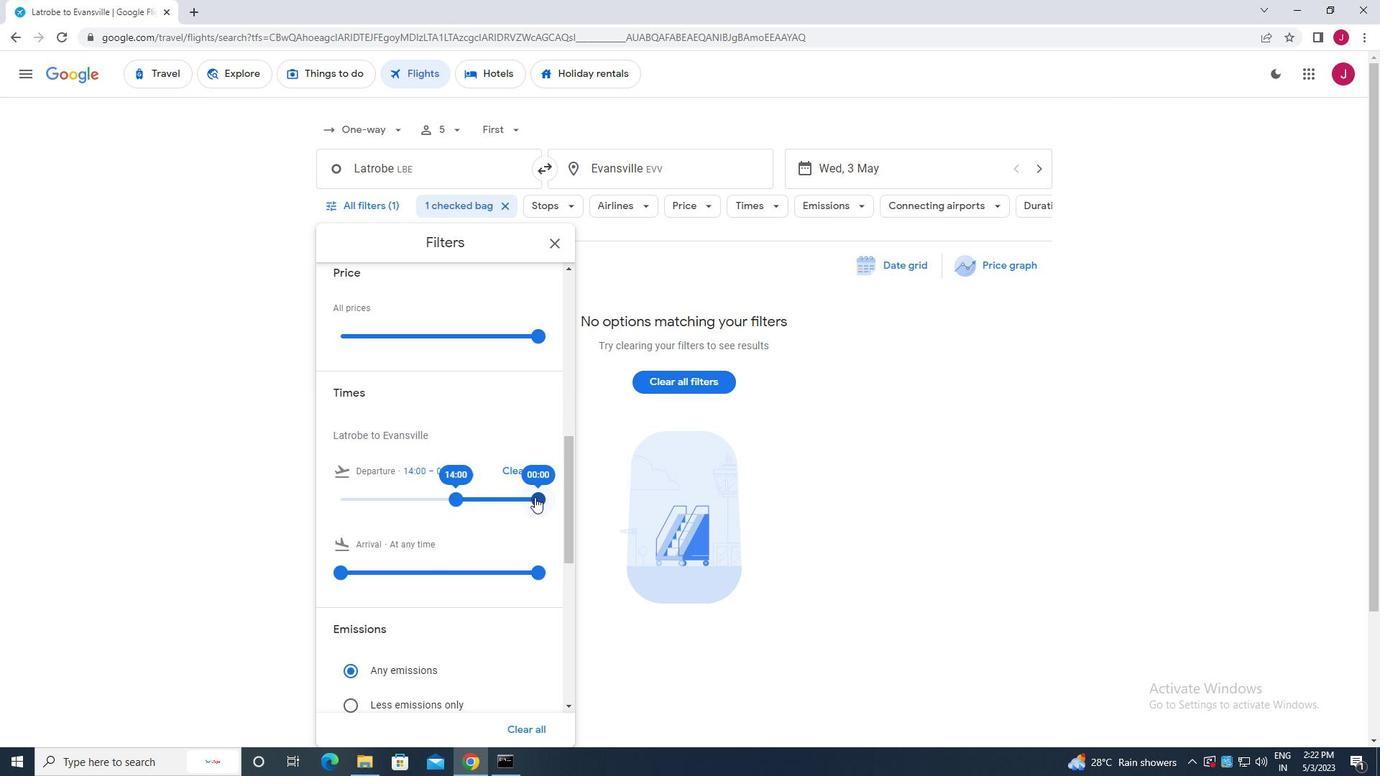 
Action: Mouse pressed left at (536, 500)
Screenshot: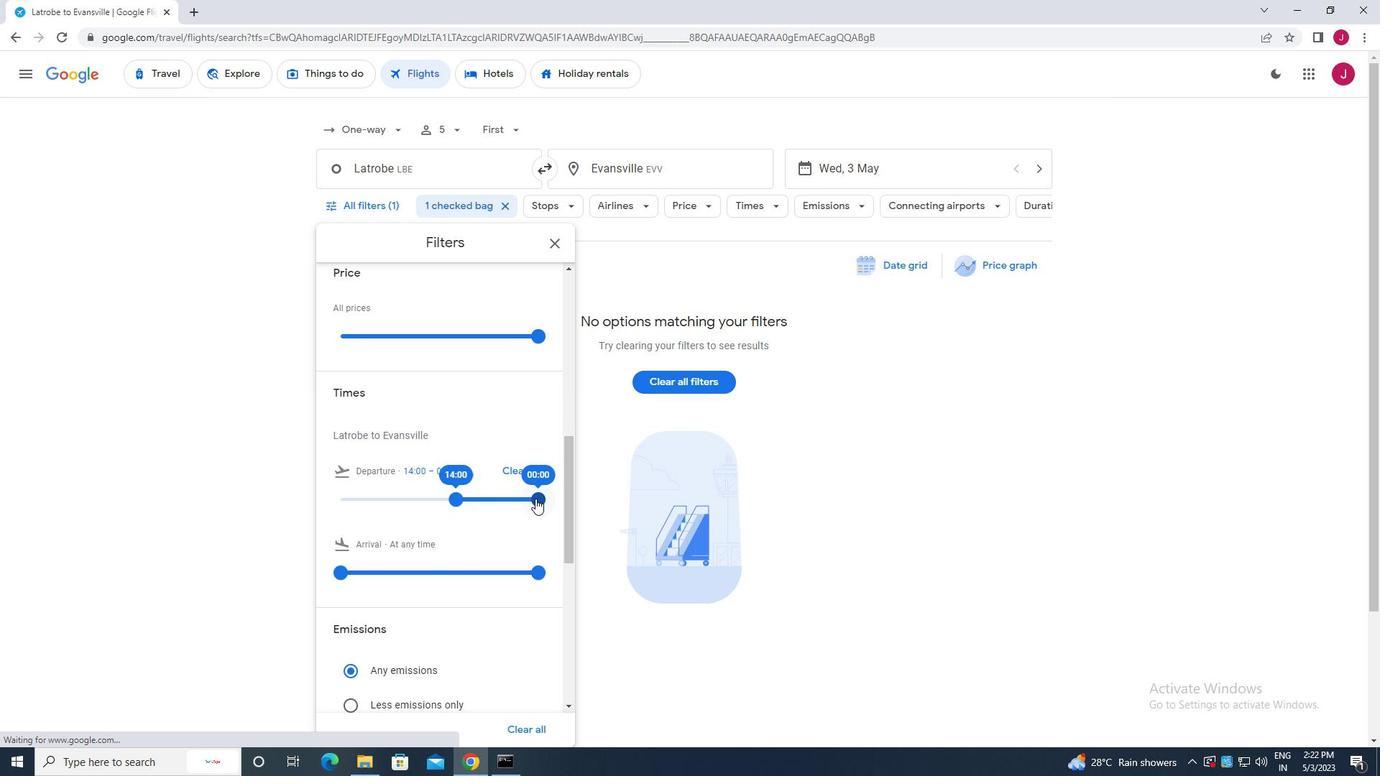 
Action: Mouse moved to (555, 239)
Screenshot: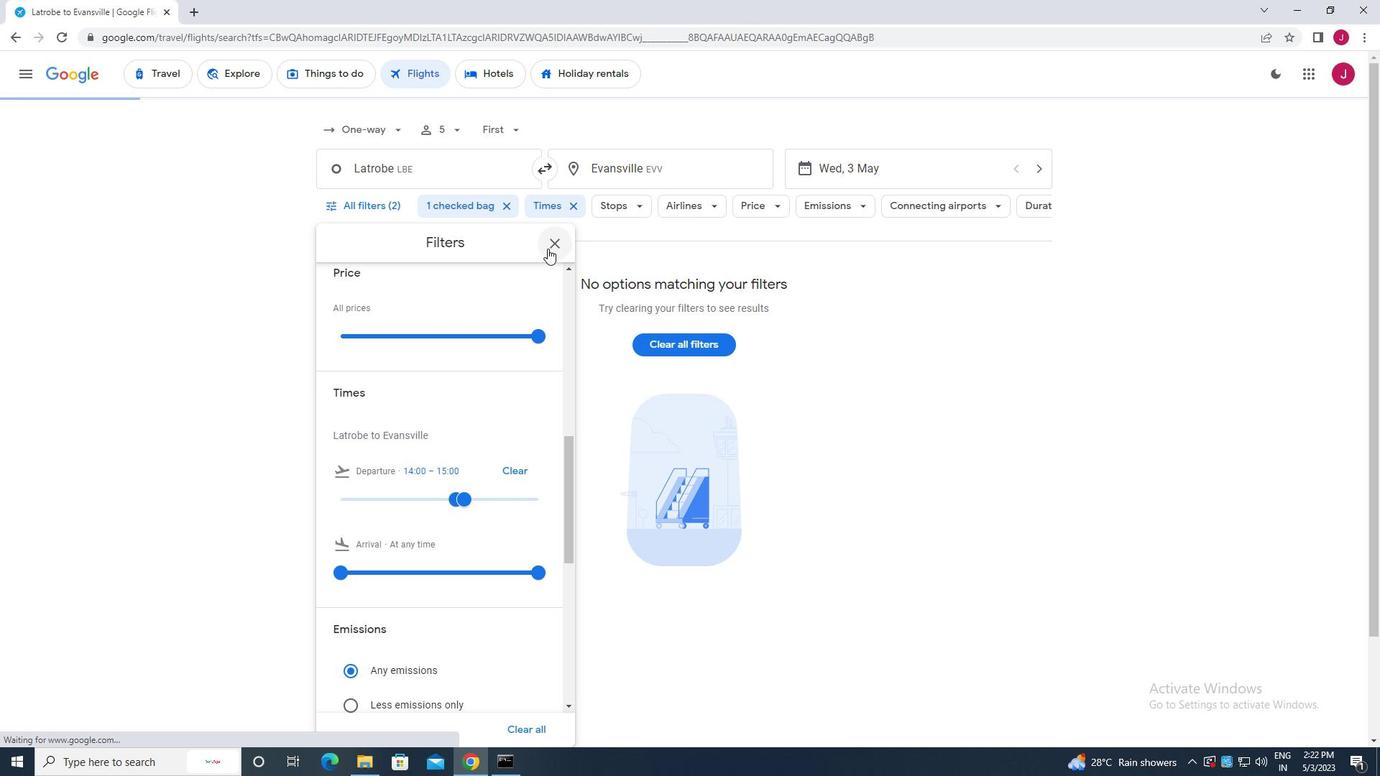 
Action: Mouse pressed left at (555, 239)
Screenshot: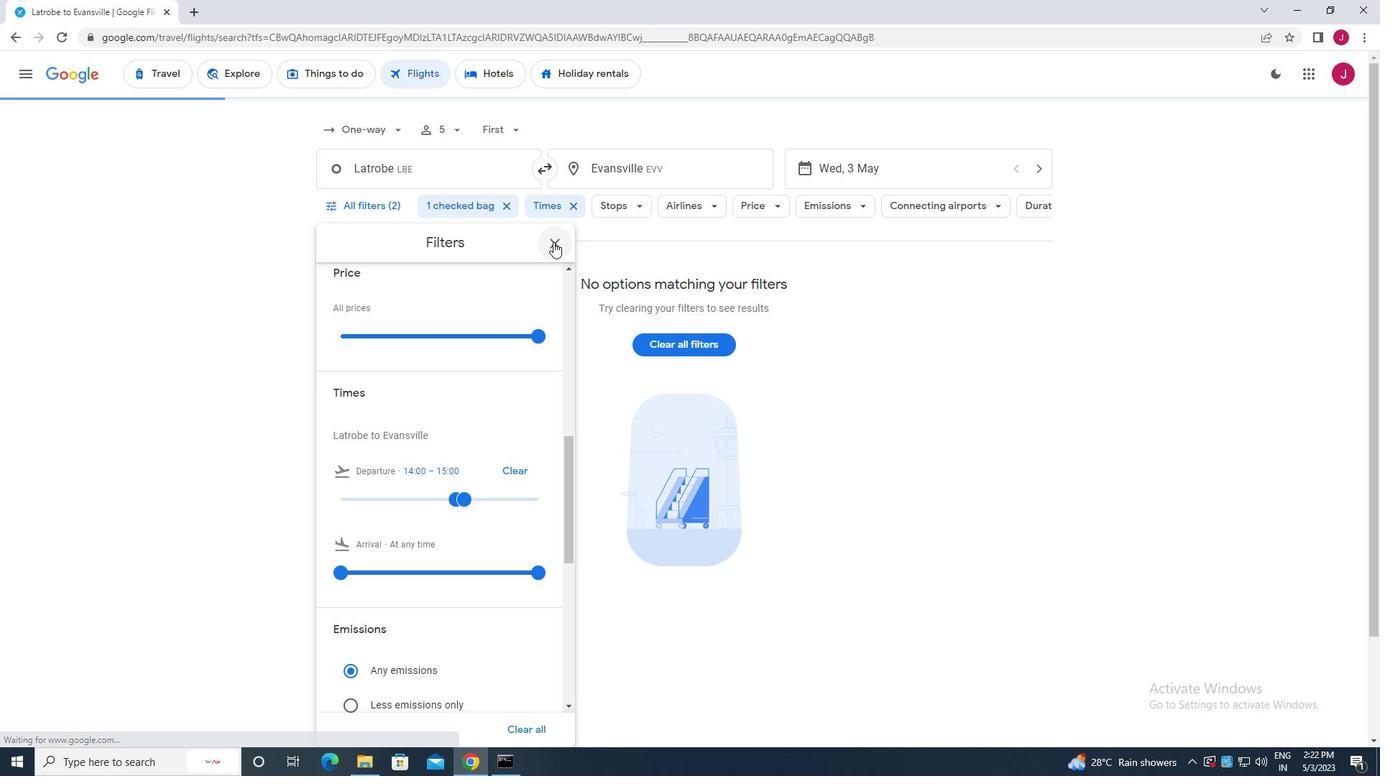 
Action: Mouse moved to (552, 241)
Screenshot: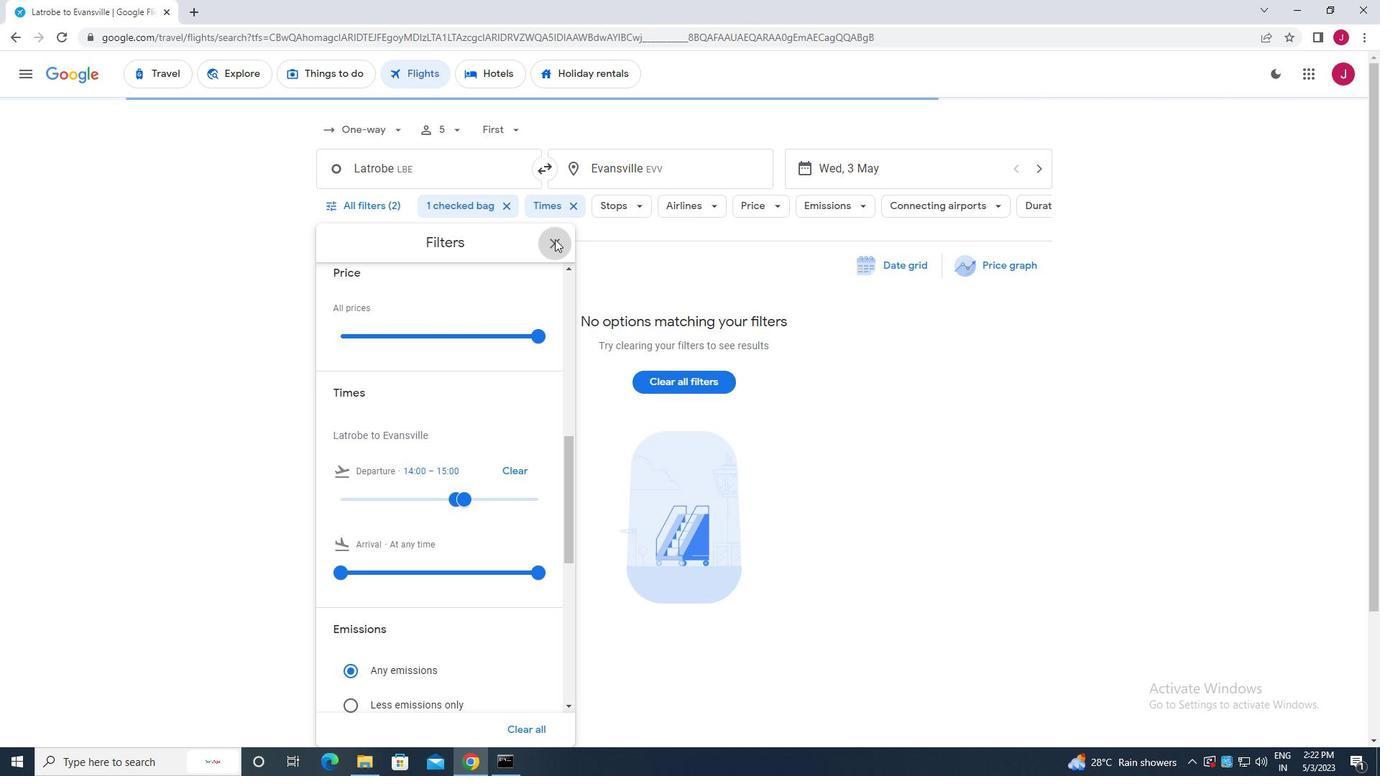 
